 Task: For heading Use Italics Trebuchet MN with blue colour & bold.  font size for heading26,  'Change the font style of data to'Amatic SC and font size to 18,  Change the alignment of both headline & data to Align right In the sheet  CashBook
Action: Mouse moved to (328, 379)
Screenshot: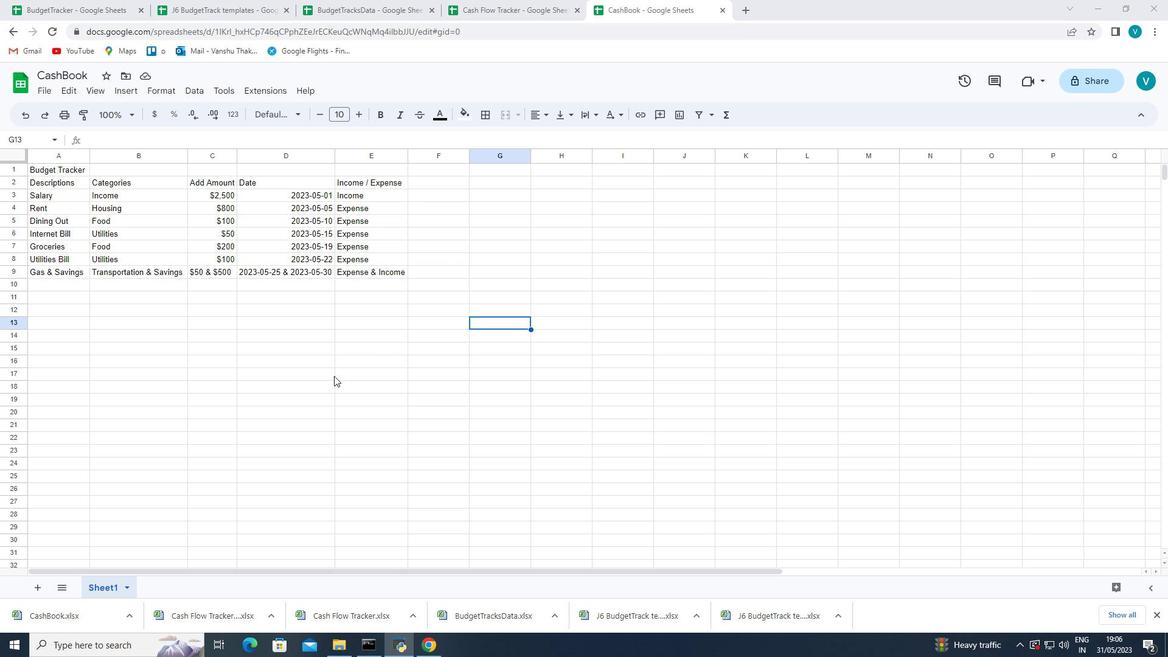 
Action: Mouse pressed left at (328, 379)
Screenshot: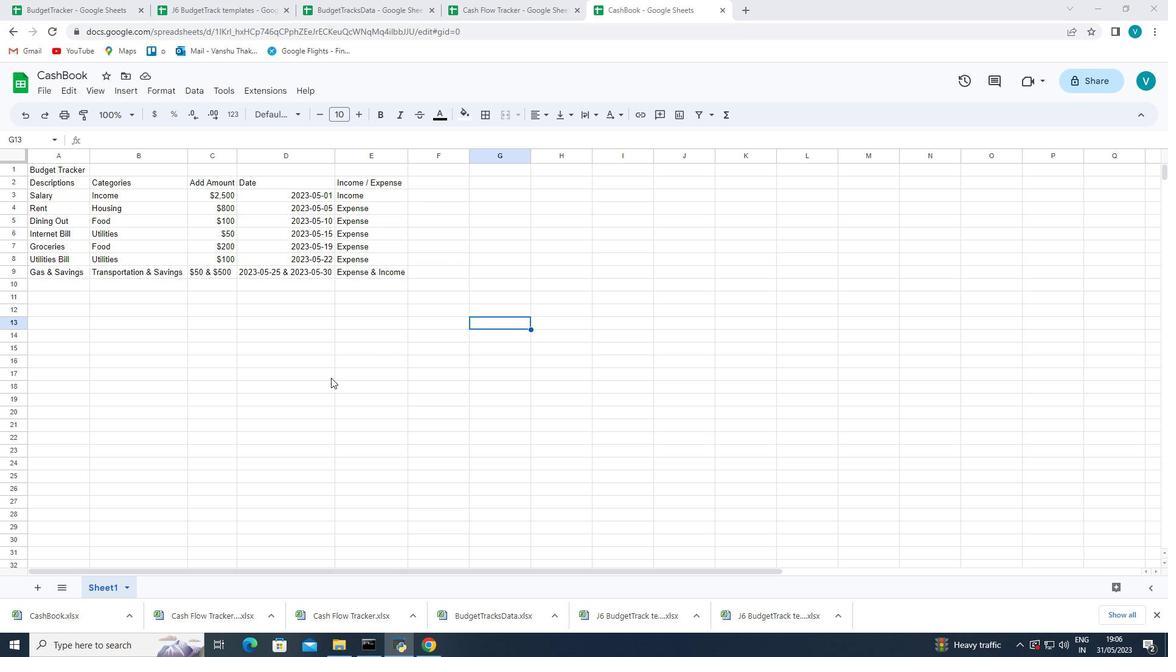 
Action: Mouse moved to (68, 169)
Screenshot: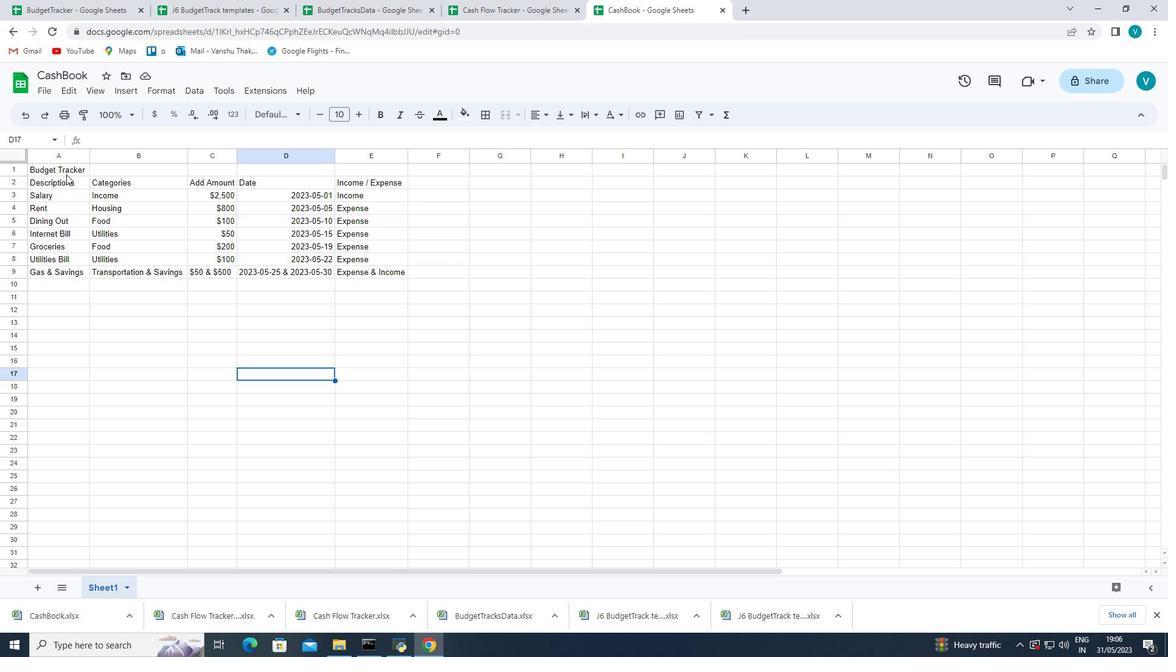 
Action: Mouse pressed left at (68, 169)
Screenshot: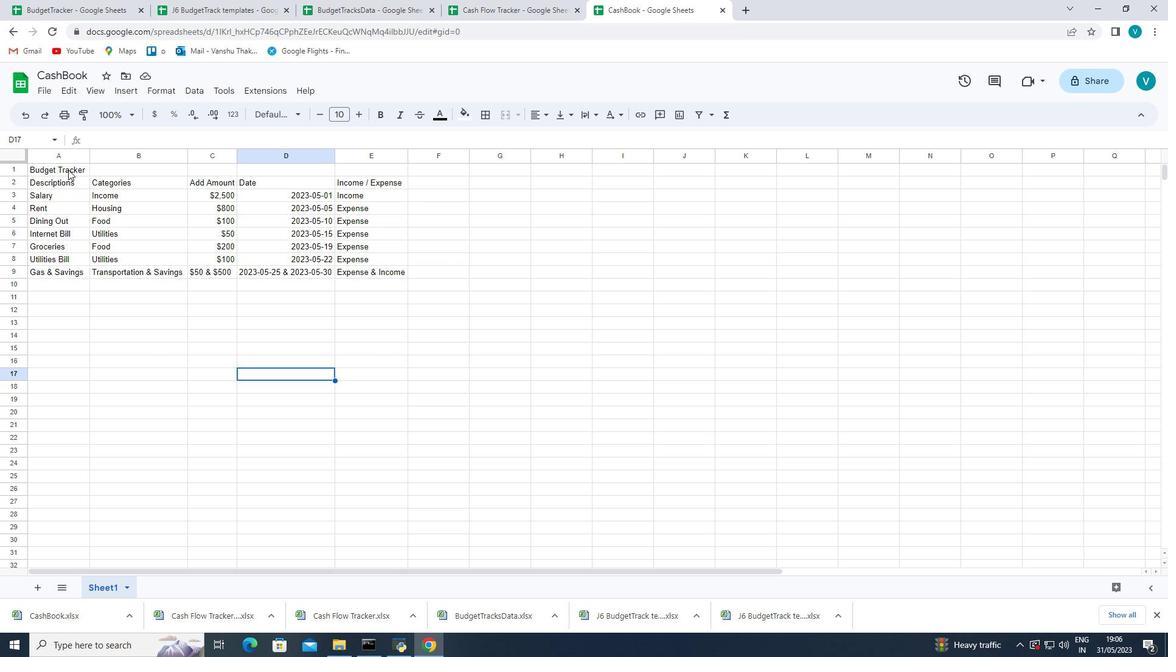 
Action: Mouse moved to (292, 116)
Screenshot: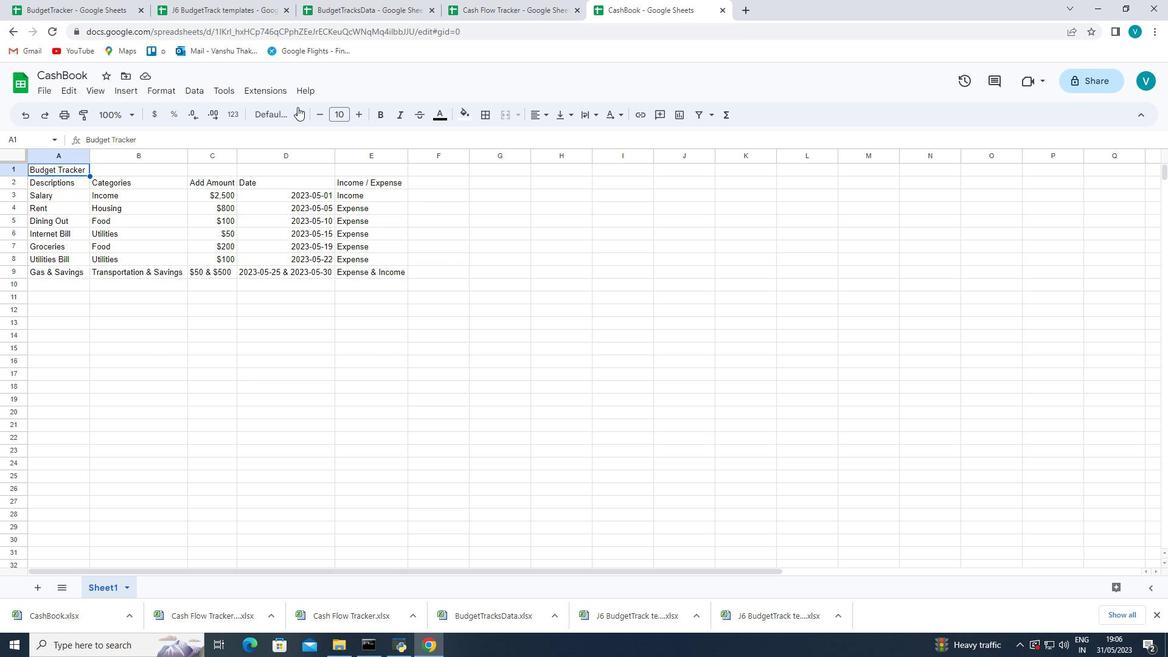 
Action: Mouse pressed left at (292, 116)
Screenshot: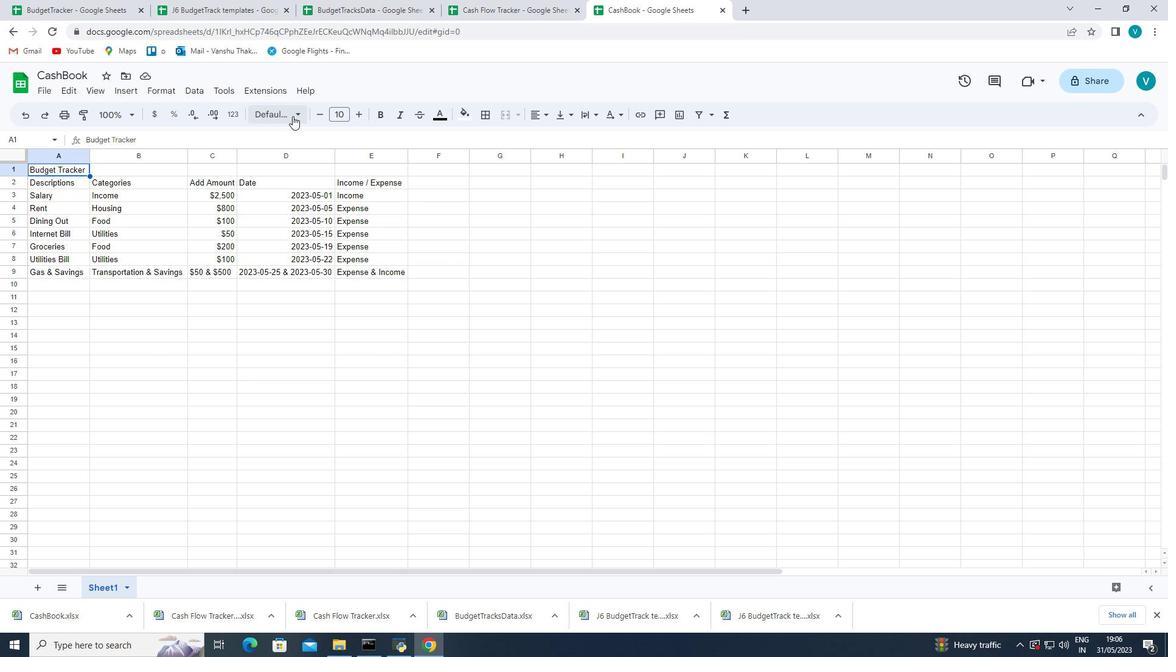 
Action: Mouse moved to (309, 420)
Screenshot: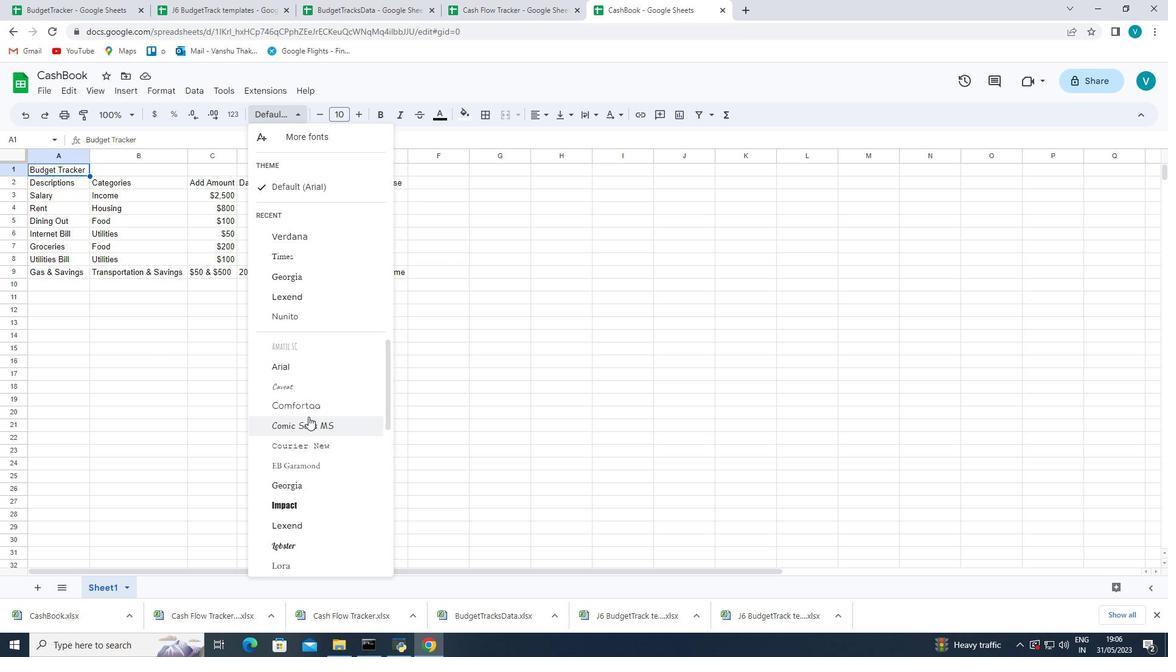 
Action: Mouse scrolled (309, 418) with delta (0, 0)
Screenshot: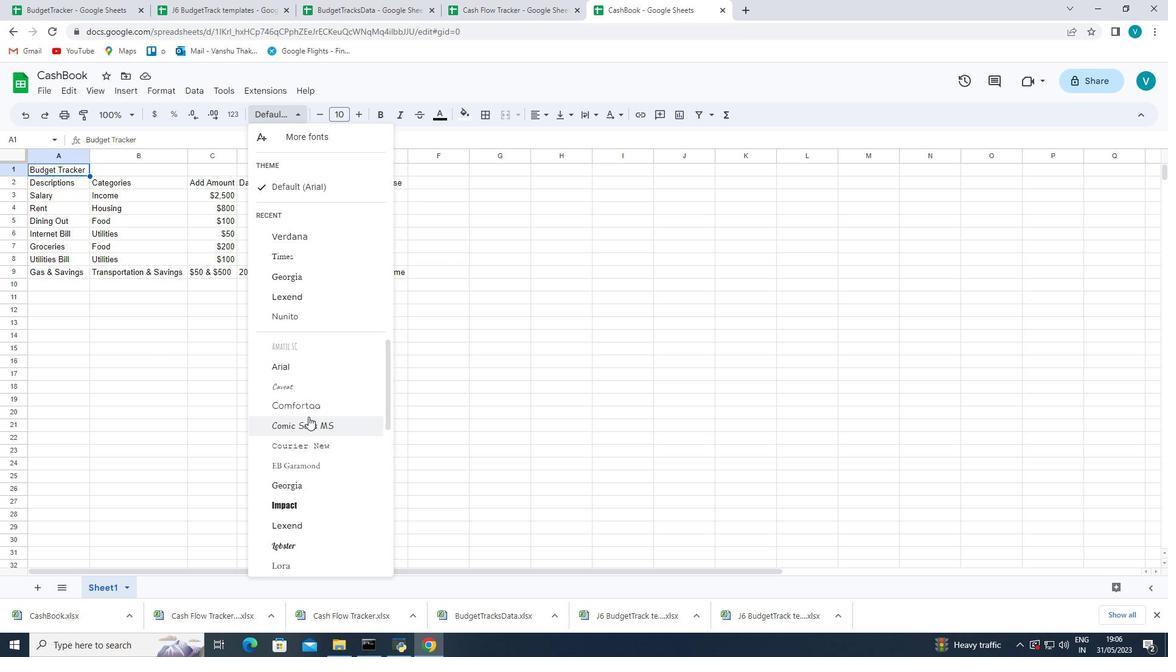 
Action: Mouse scrolled (309, 419) with delta (0, 0)
Screenshot: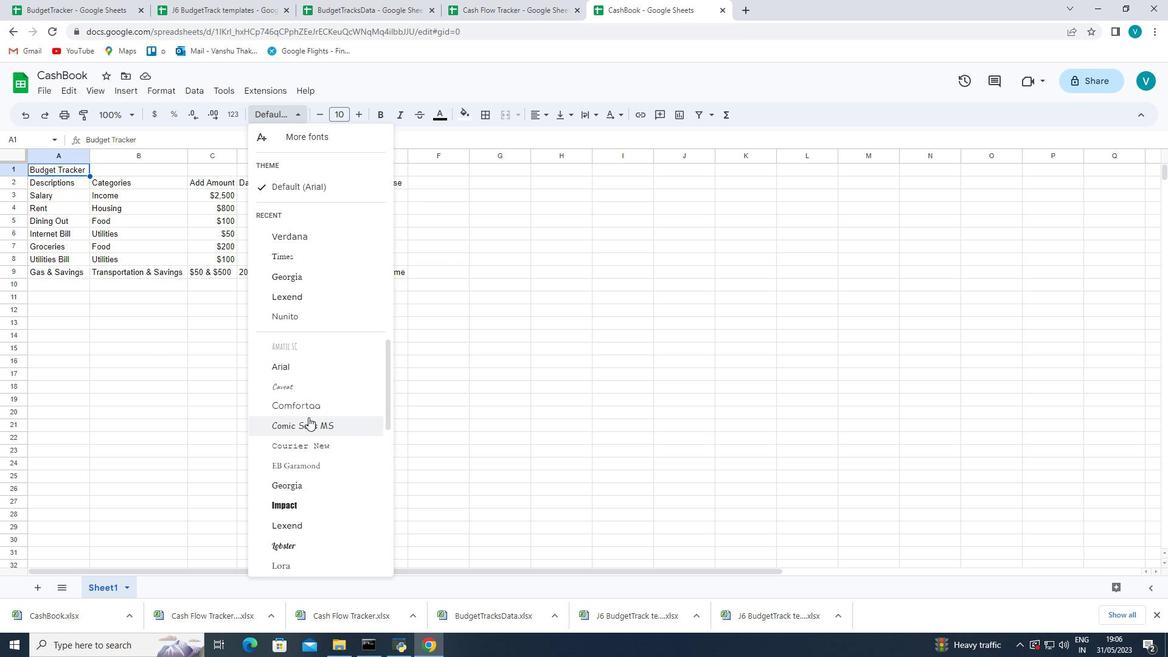 
Action: Mouse moved to (309, 421)
Screenshot: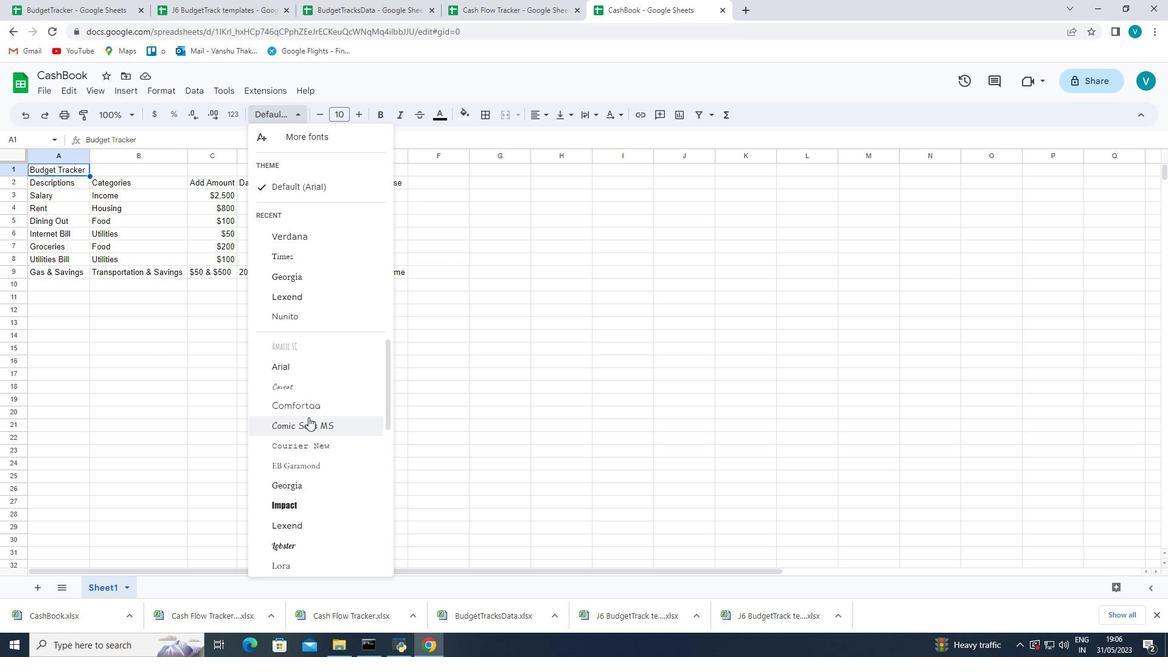 
Action: Mouse scrolled (309, 420) with delta (0, 0)
Screenshot: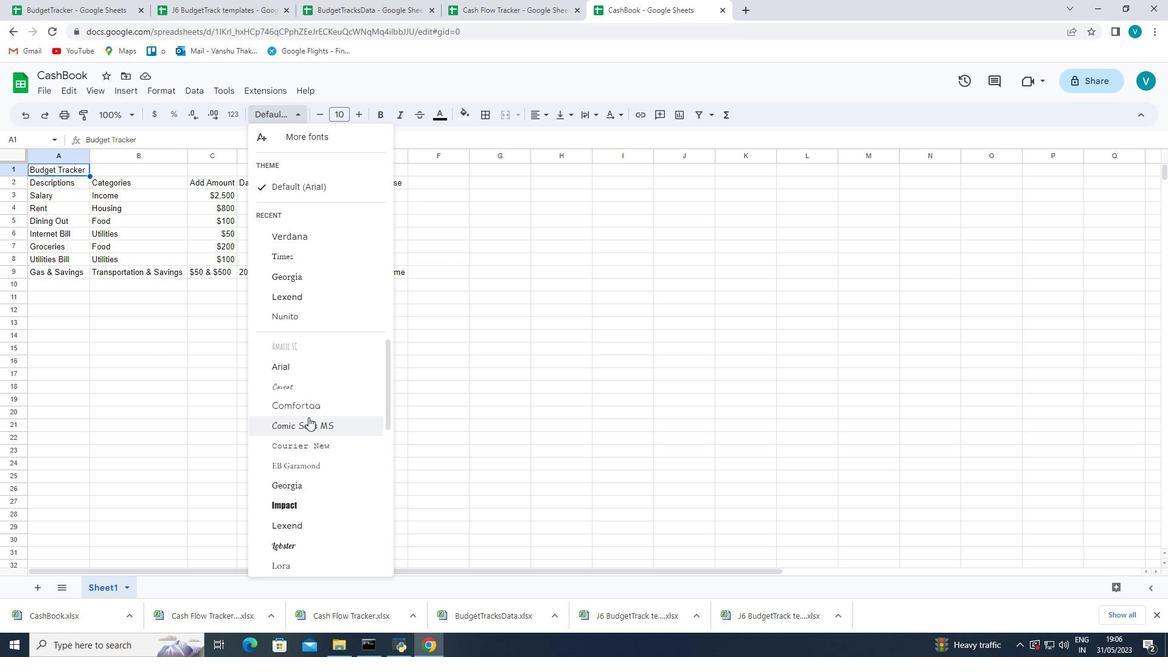 
Action: Mouse moved to (310, 424)
Screenshot: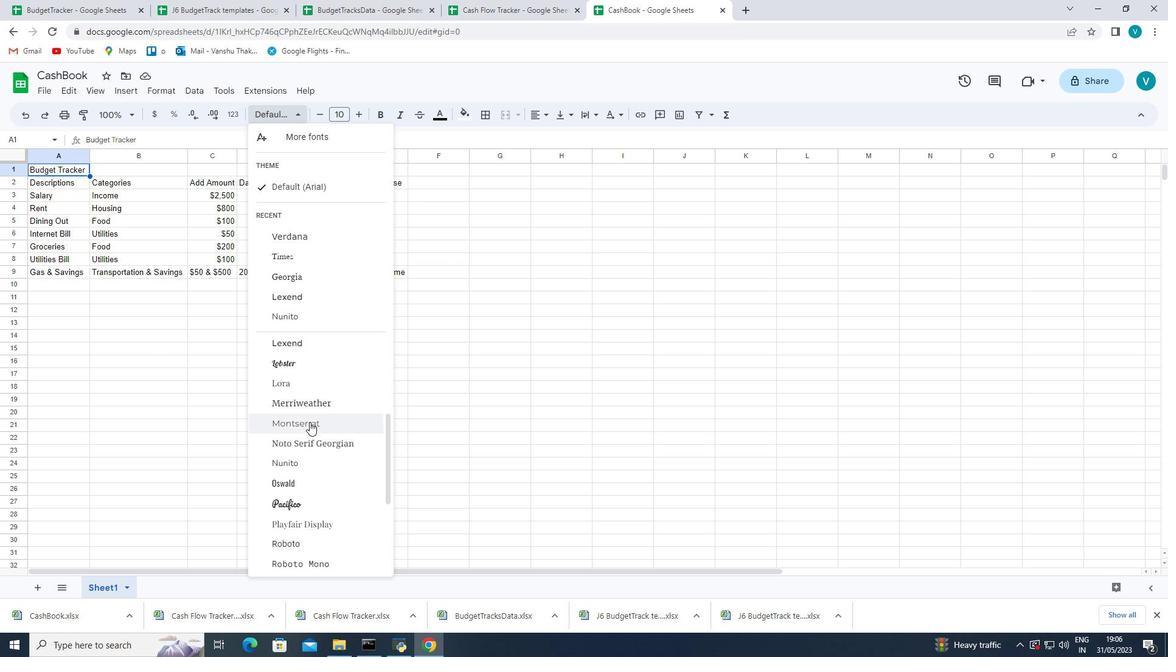 
Action: Mouse scrolled (310, 423) with delta (0, 0)
Screenshot: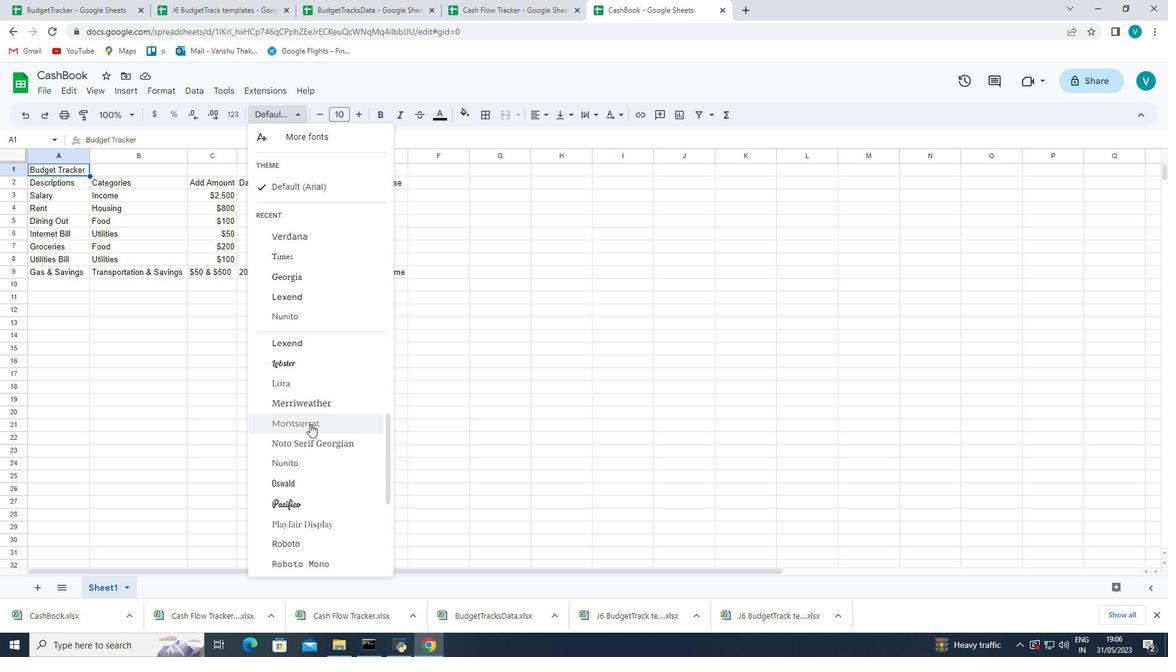 
Action: Mouse scrolled (310, 423) with delta (0, 0)
Screenshot: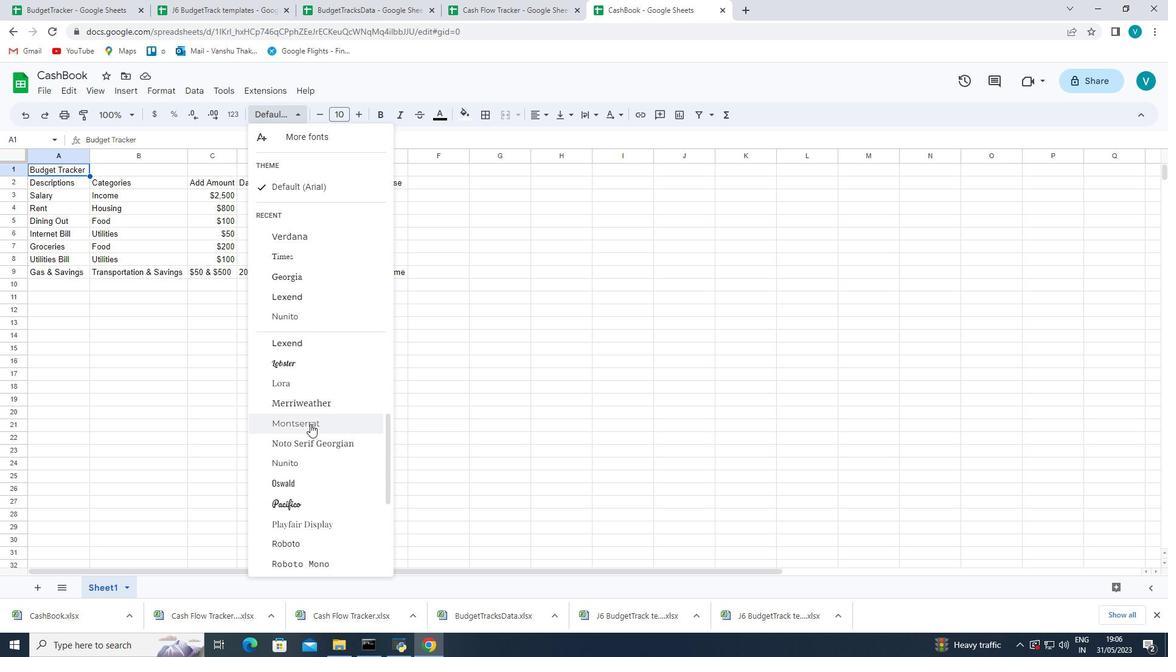 
Action: Mouse scrolled (310, 423) with delta (0, 0)
Screenshot: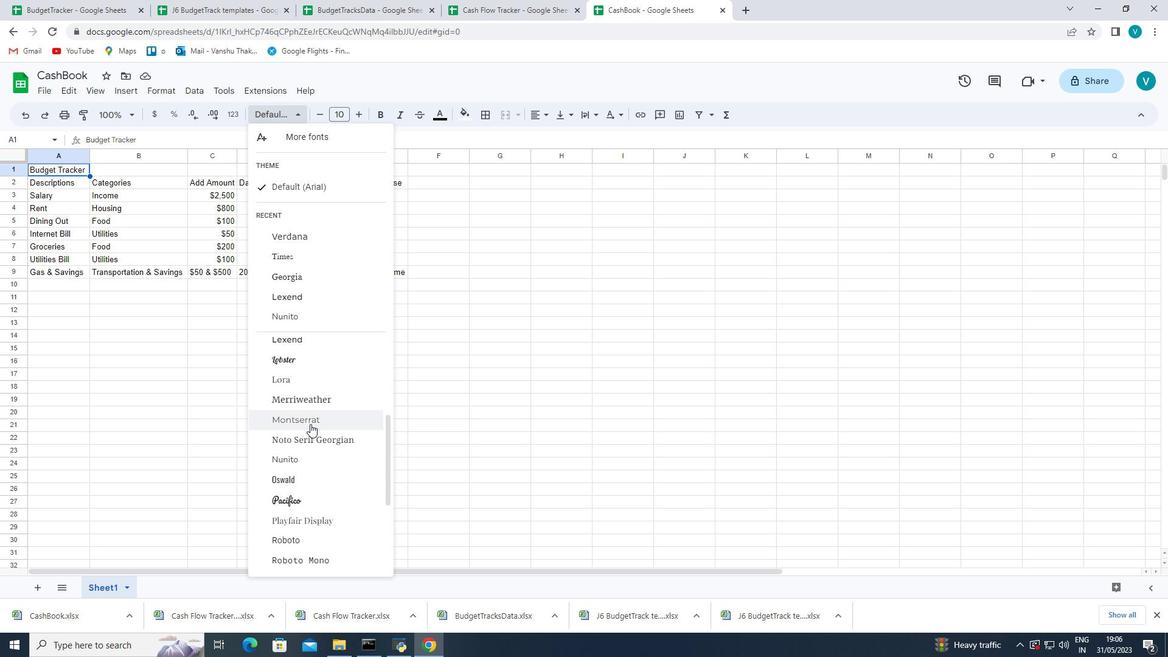 
Action: Mouse scrolled (310, 423) with delta (0, 0)
Screenshot: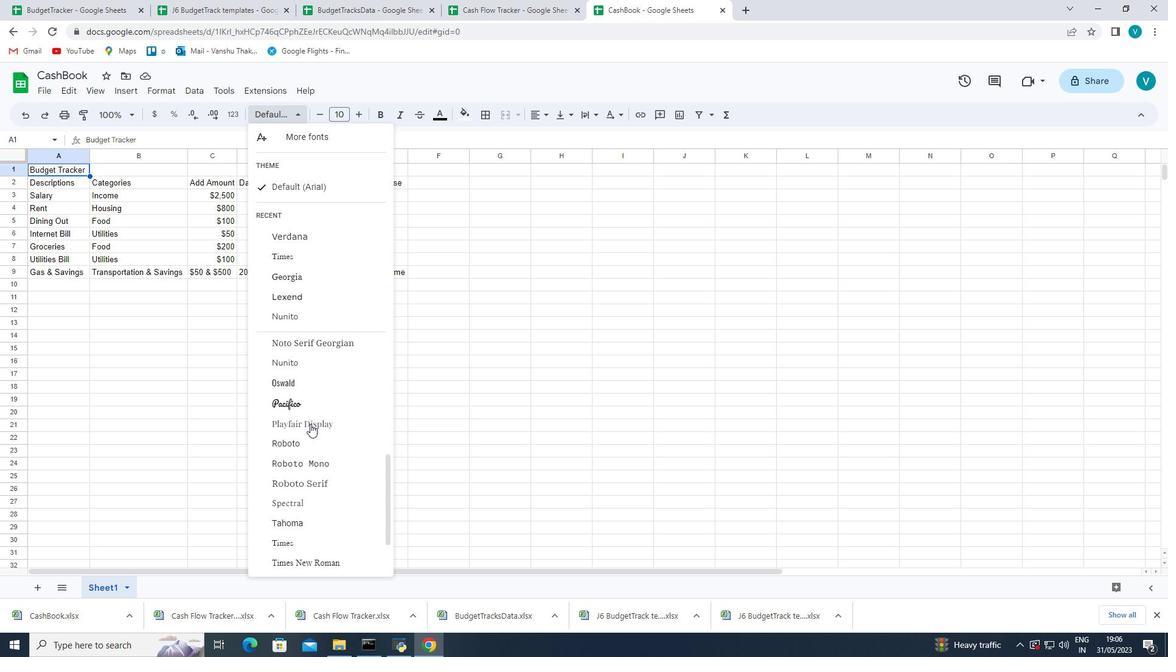 
Action: Mouse scrolled (310, 423) with delta (0, 0)
Screenshot: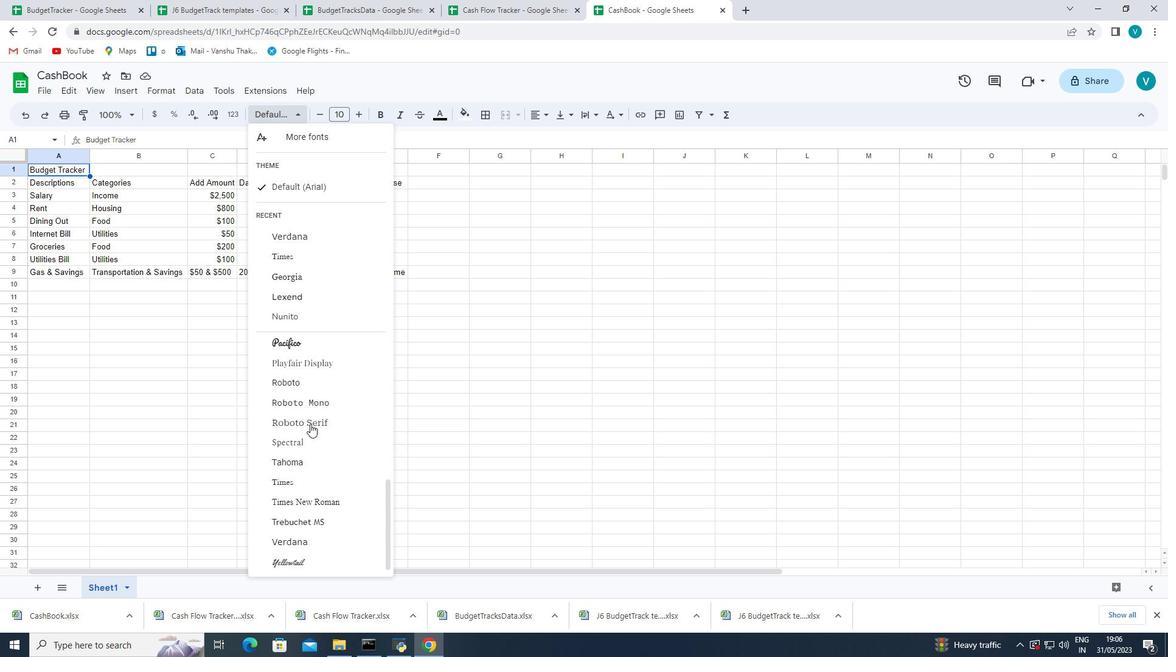 
Action: Mouse scrolled (310, 423) with delta (0, 0)
Screenshot: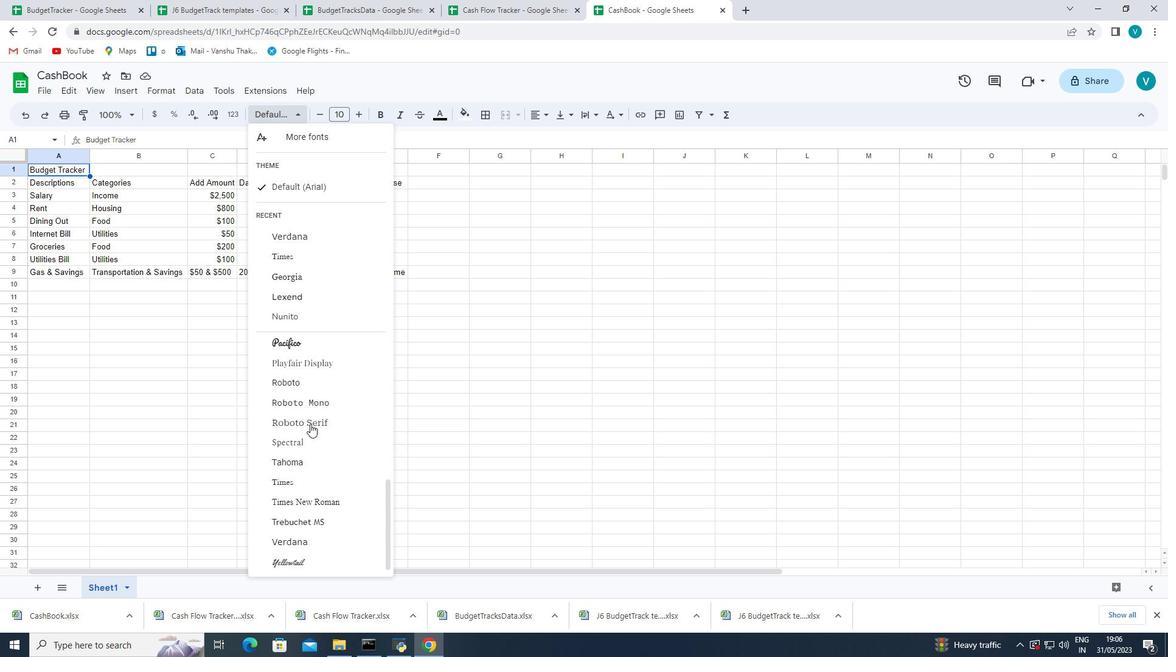 
Action: Mouse scrolled (310, 423) with delta (0, 0)
Screenshot: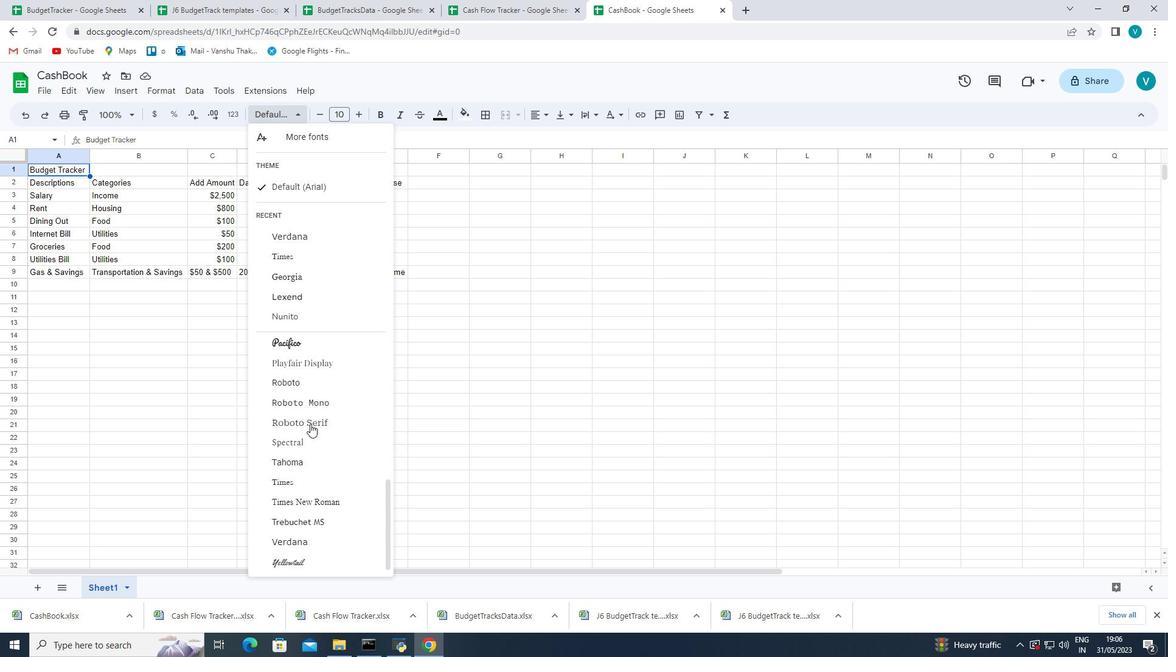 
Action: Mouse scrolled (310, 423) with delta (0, 0)
Screenshot: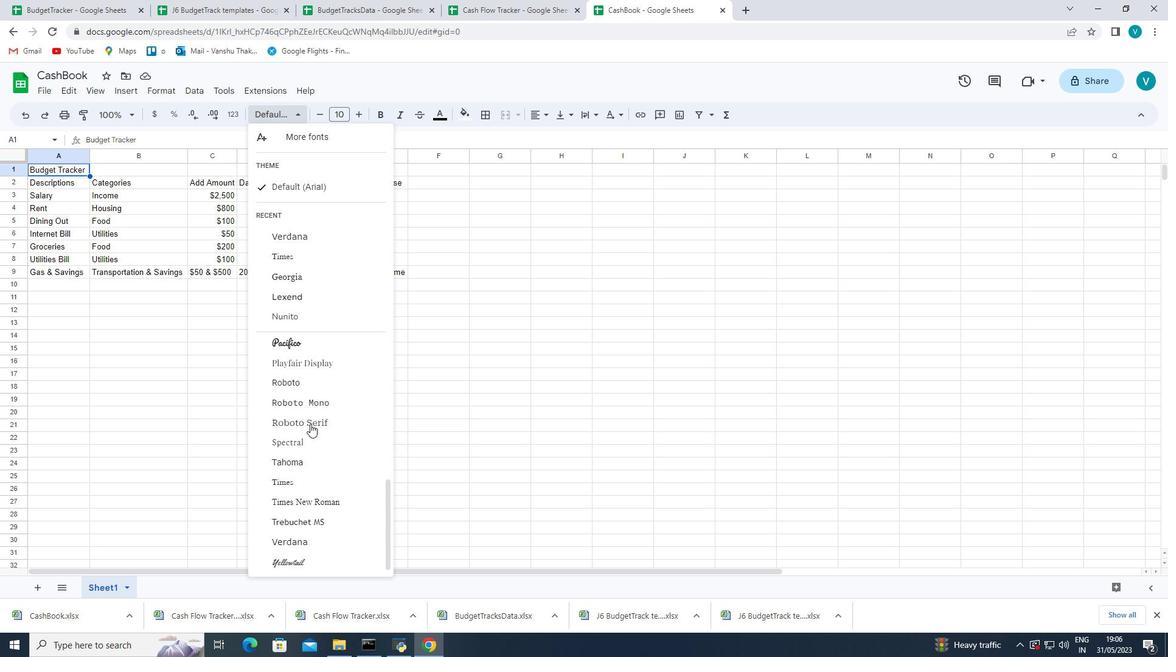 
Action: Mouse moved to (326, 522)
Screenshot: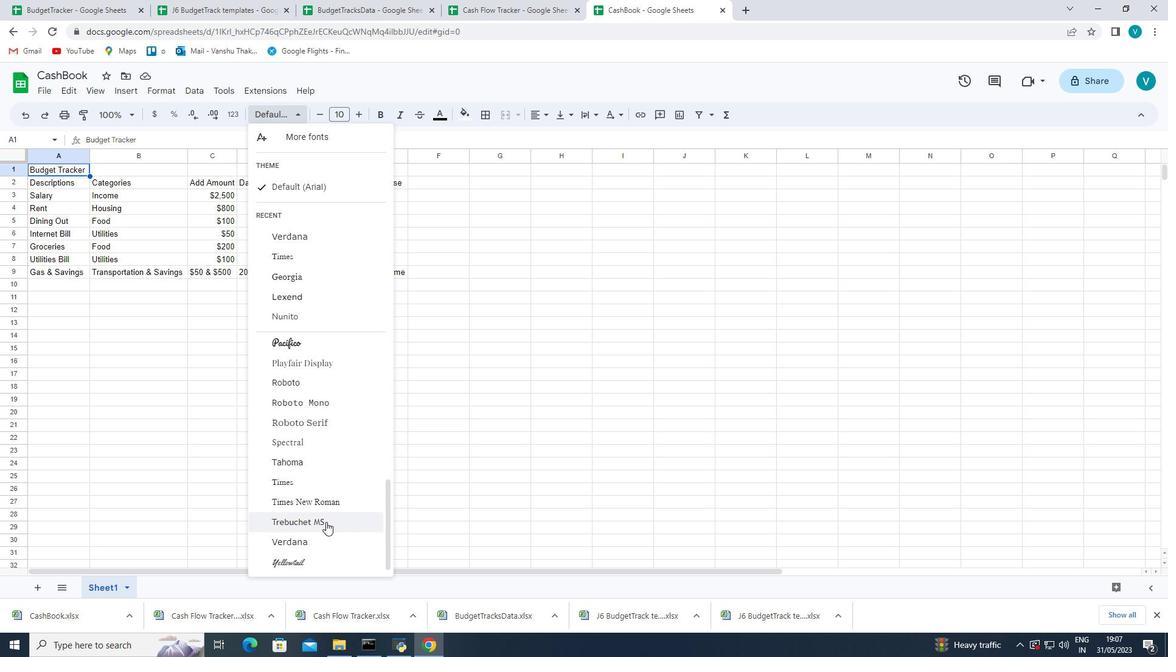 
Action: Mouse pressed left at (326, 522)
Screenshot: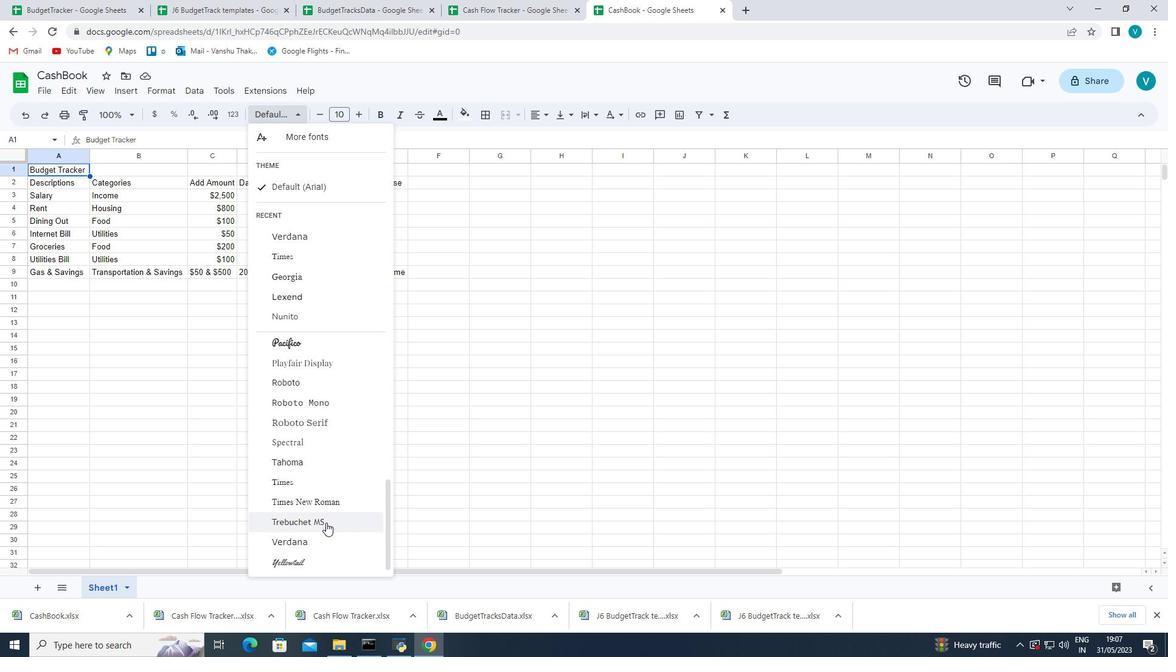 
Action: Mouse moved to (442, 122)
Screenshot: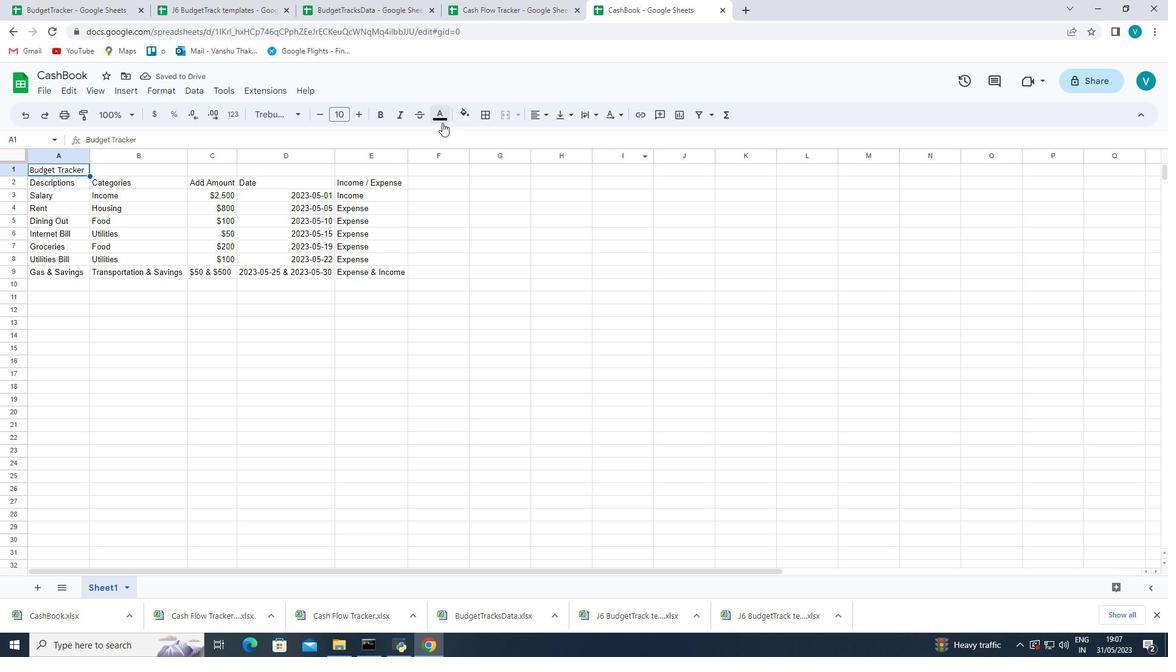 
Action: Mouse pressed left at (442, 122)
Screenshot: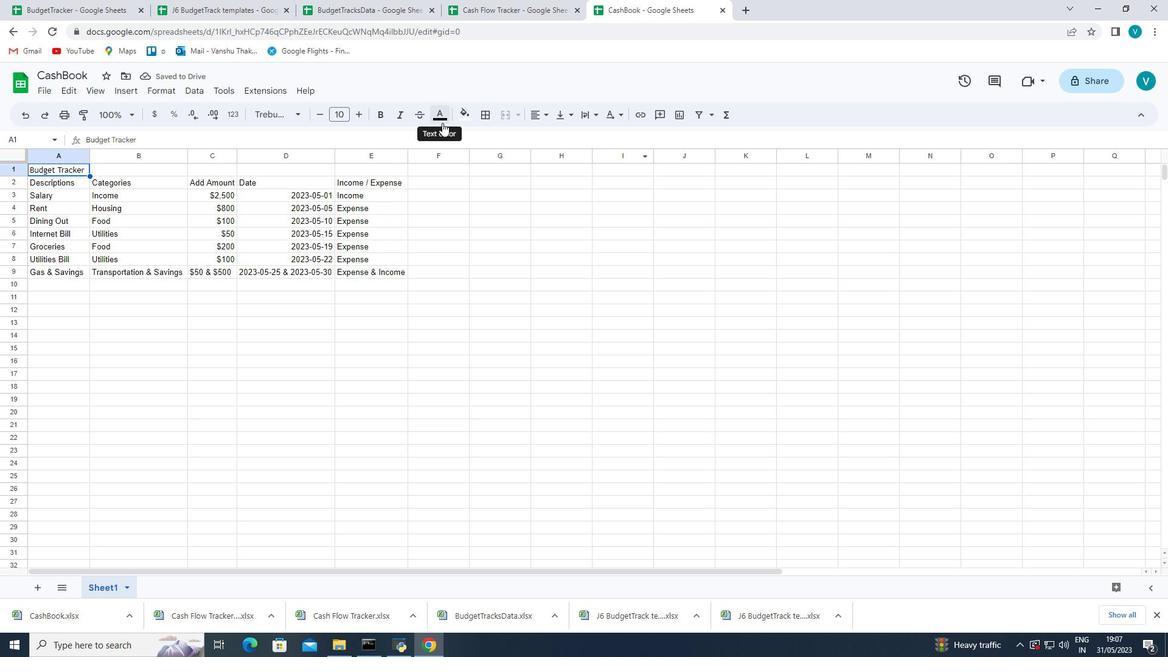 
Action: Mouse moved to (536, 166)
Screenshot: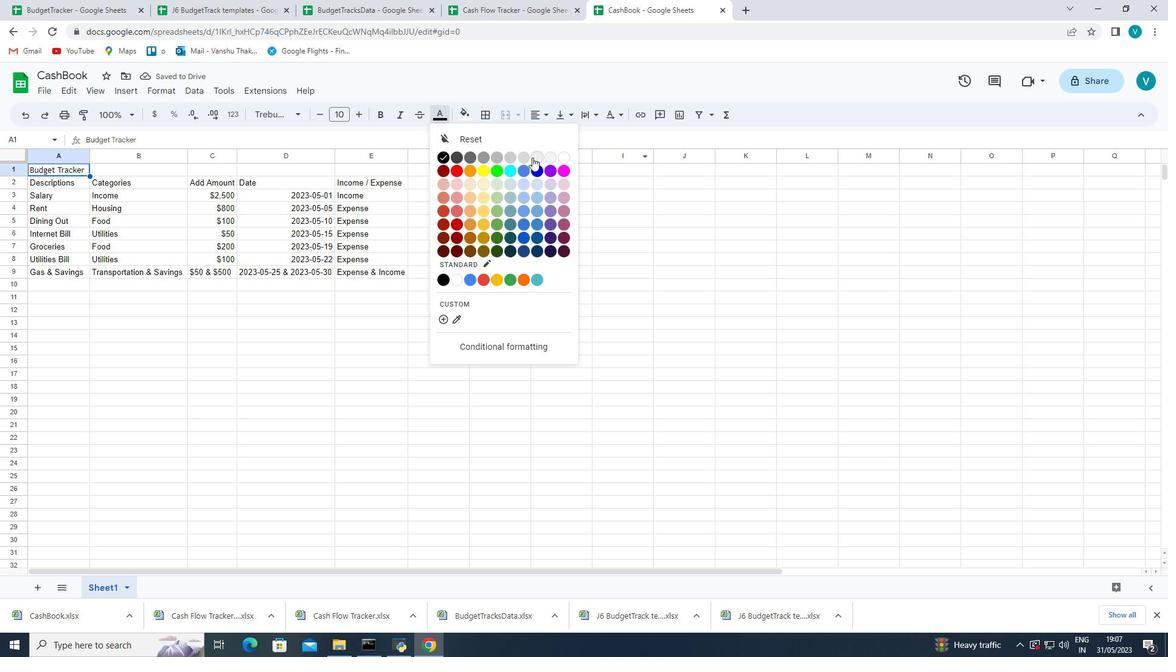 
Action: Mouse pressed left at (536, 166)
Screenshot: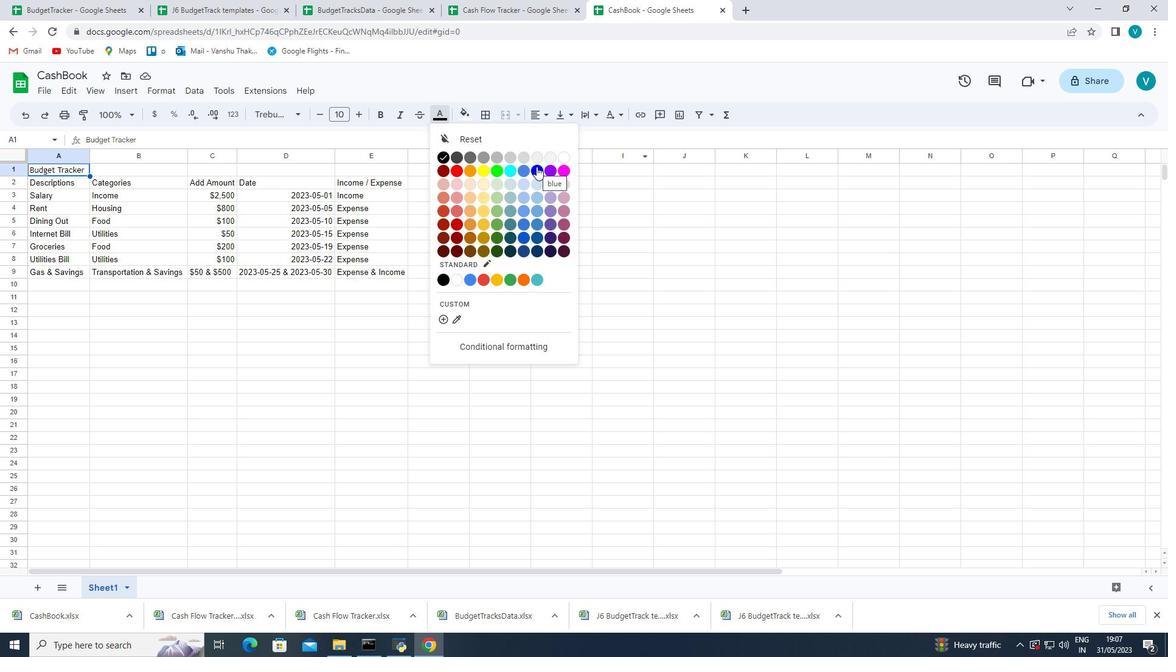 
Action: Mouse moved to (384, 112)
Screenshot: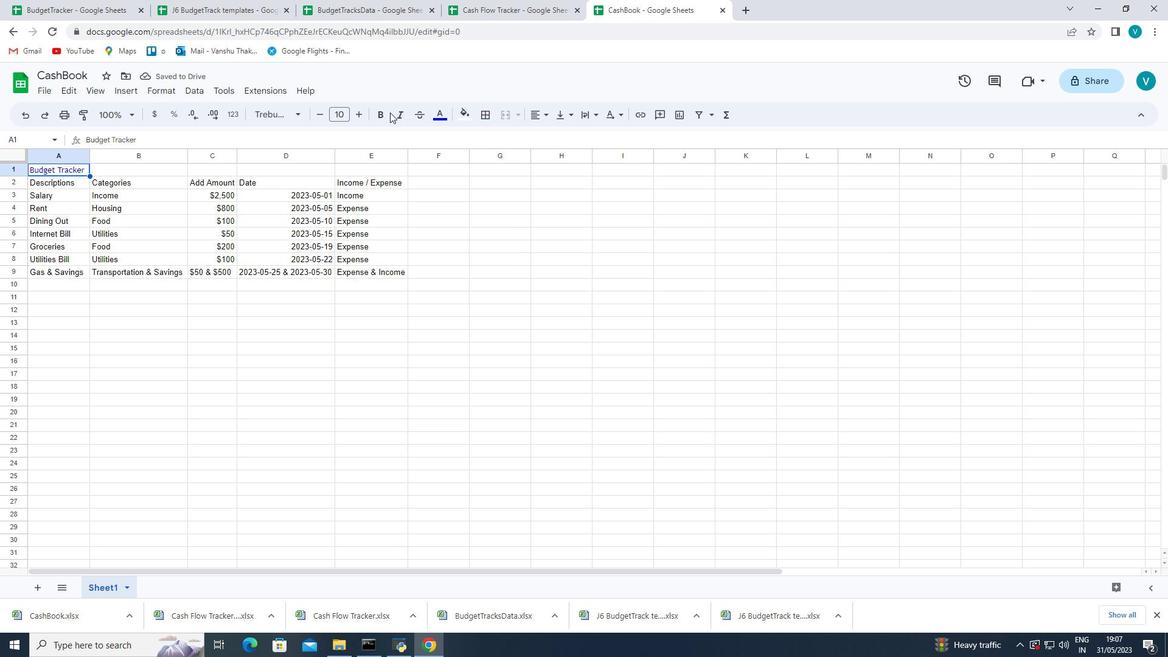 
Action: Mouse pressed left at (384, 112)
Screenshot: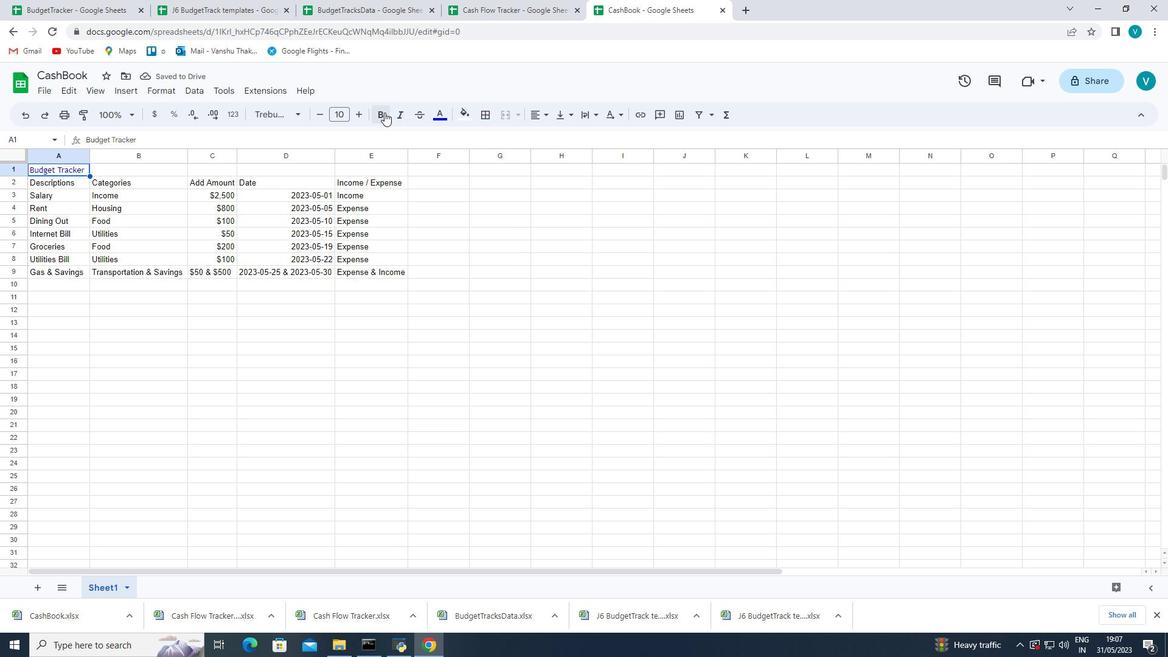 
Action: Mouse moved to (361, 115)
Screenshot: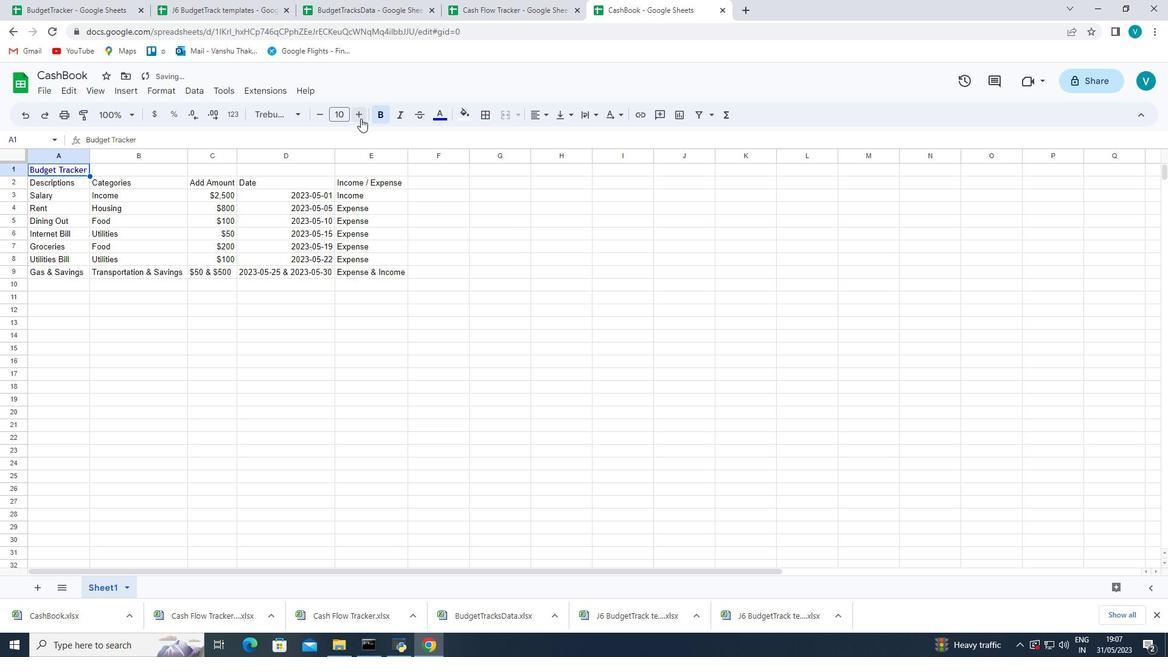 
Action: Mouse pressed left at (361, 115)
Screenshot: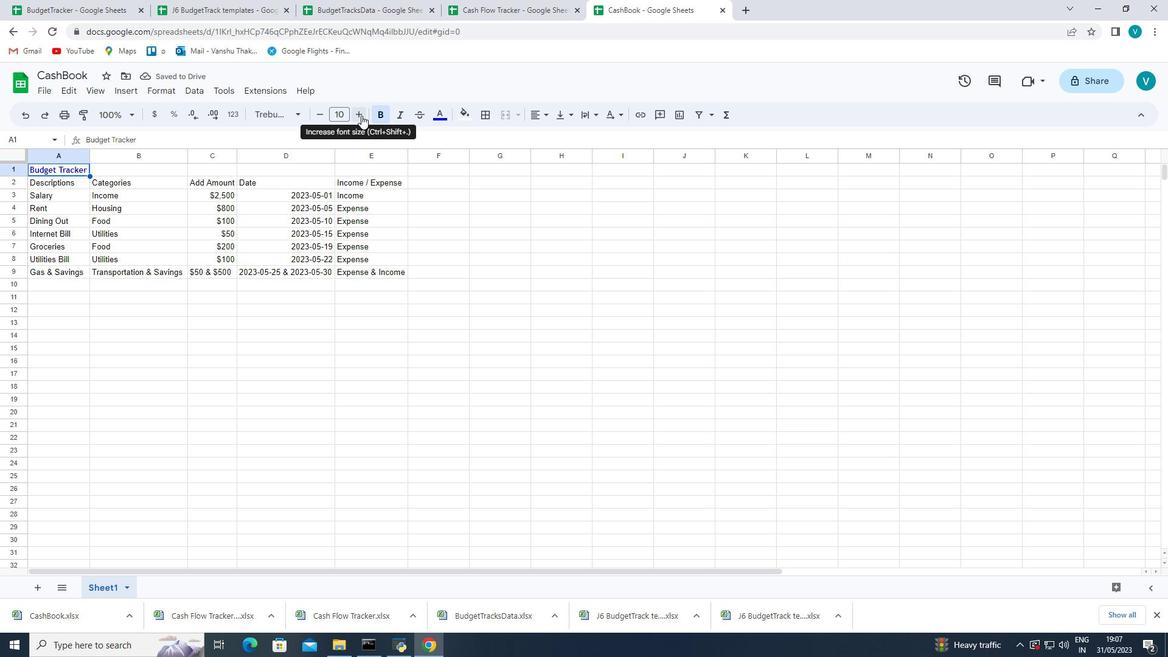 
Action: Mouse pressed left at (361, 115)
Screenshot: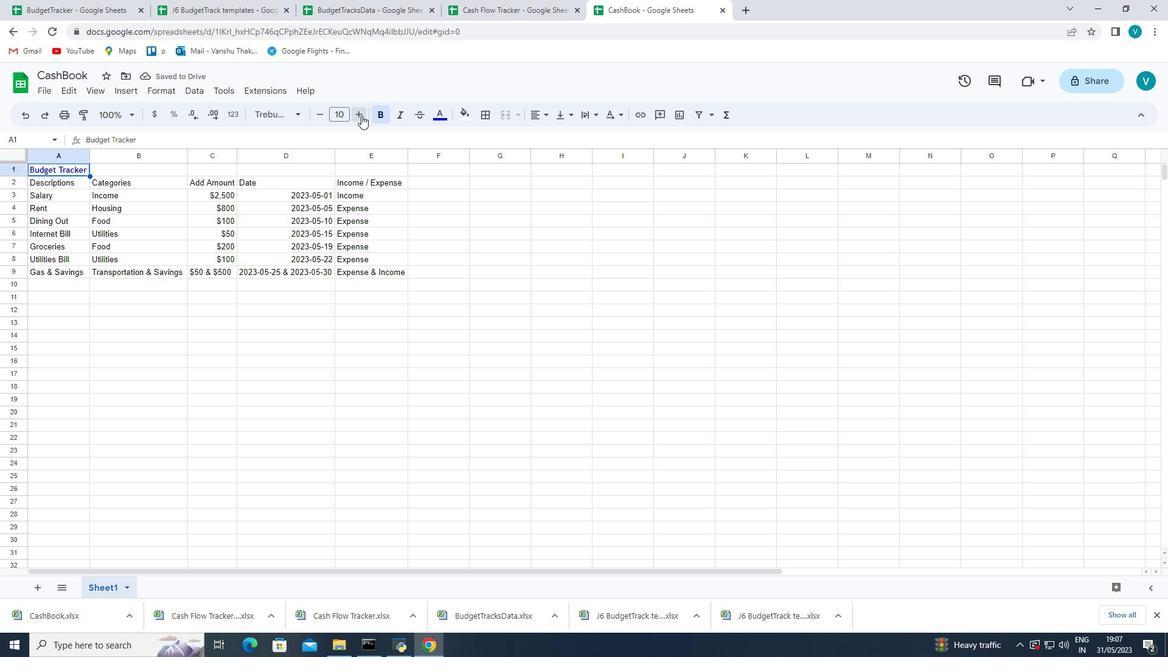 
Action: Mouse pressed left at (361, 115)
Screenshot: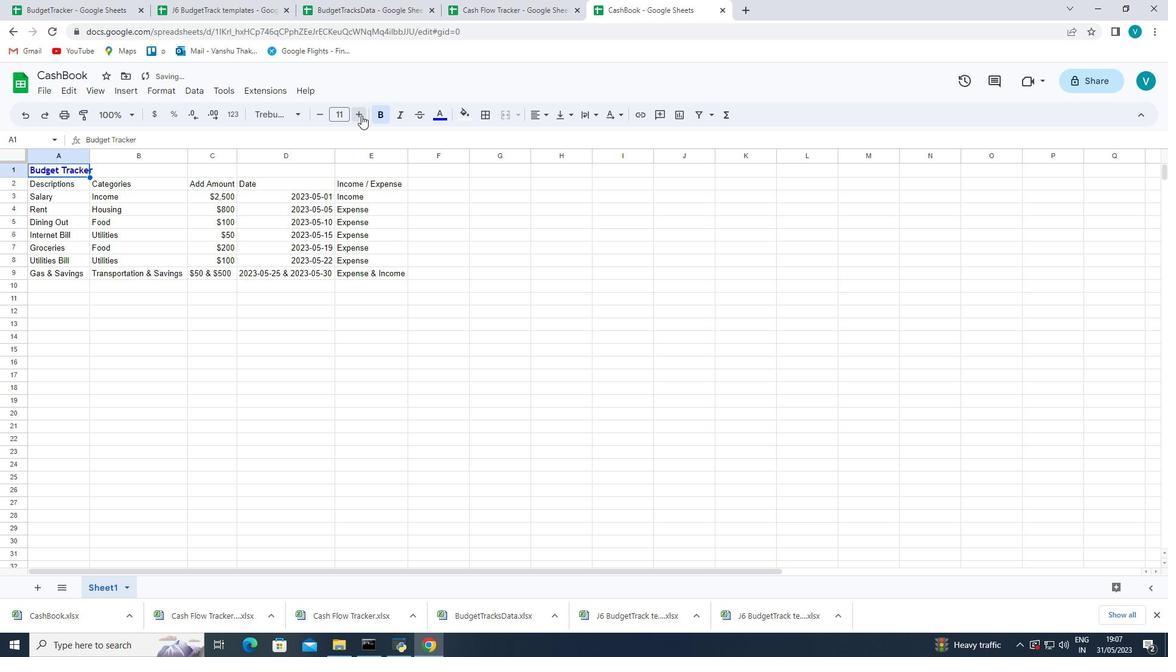 
Action: Mouse pressed left at (361, 115)
Screenshot: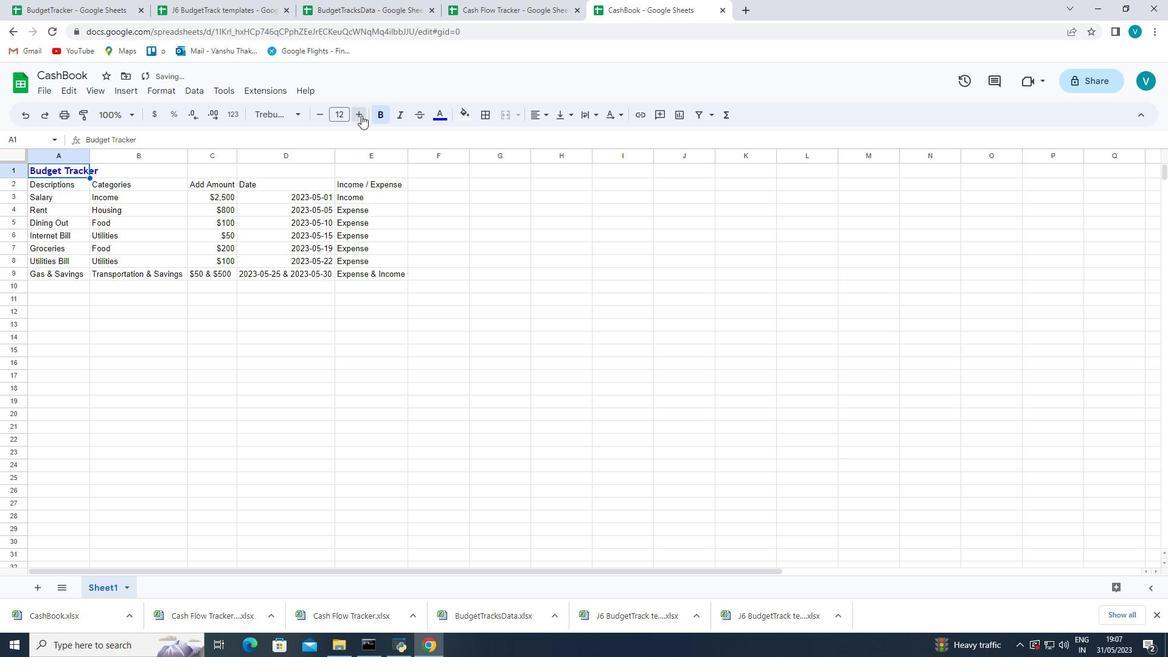 
Action: Mouse pressed left at (361, 115)
Screenshot: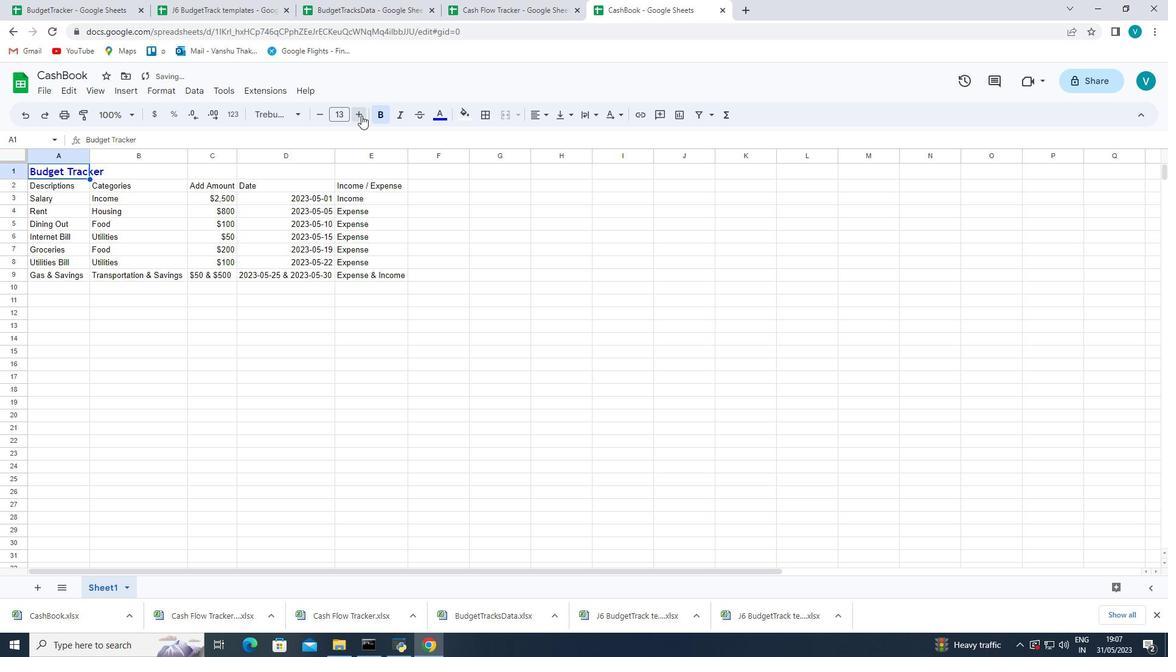 
Action: Mouse pressed left at (361, 115)
Screenshot: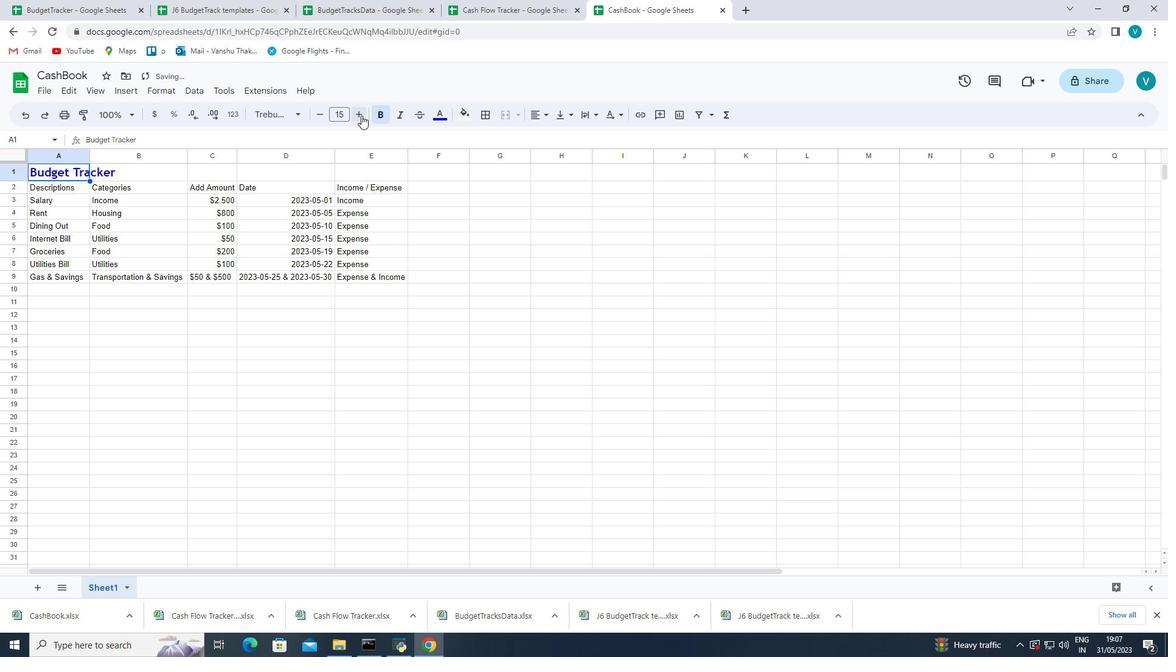 
Action: Mouse pressed left at (361, 115)
Screenshot: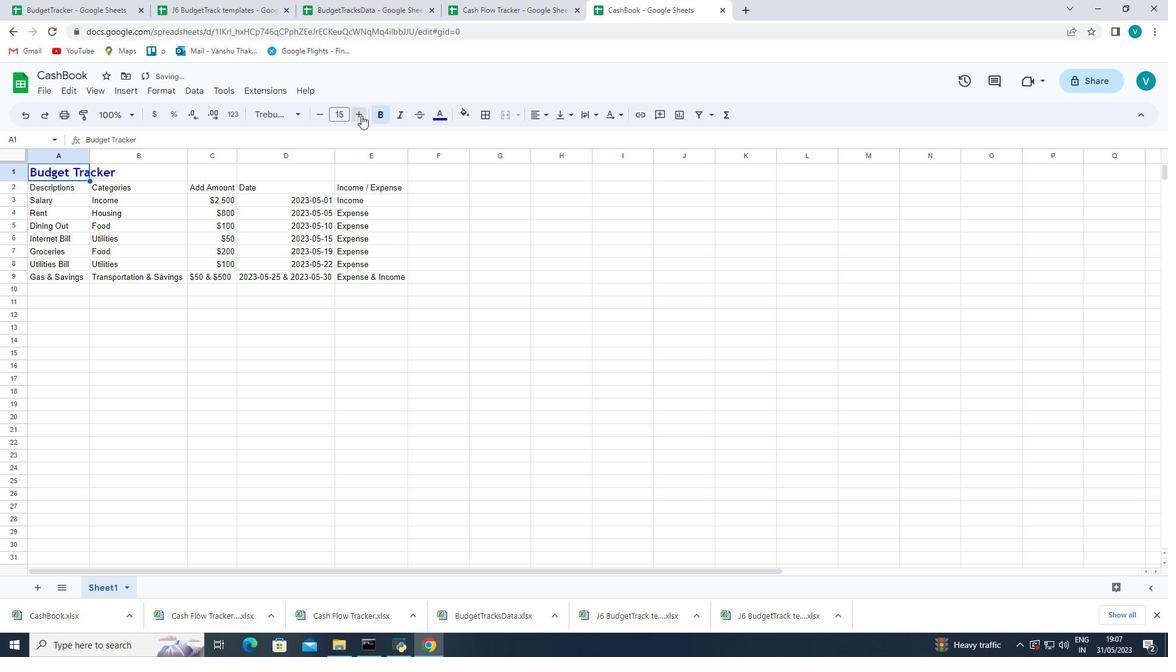 
Action: Mouse pressed left at (361, 115)
Screenshot: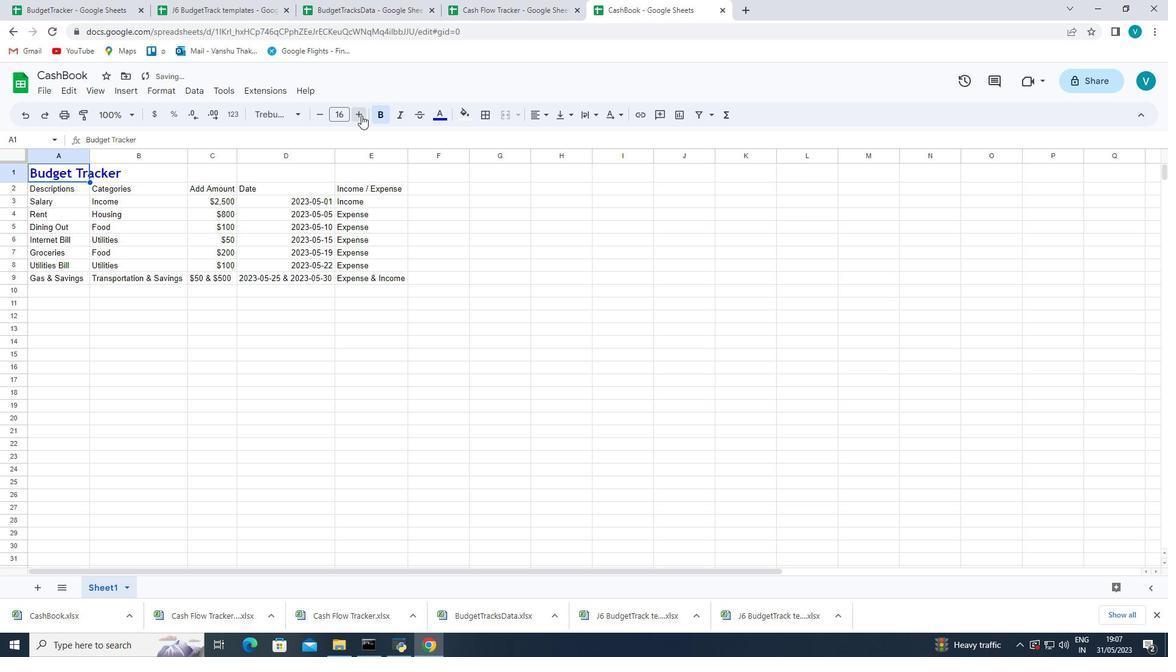 
Action: Mouse pressed left at (361, 115)
Screenshot: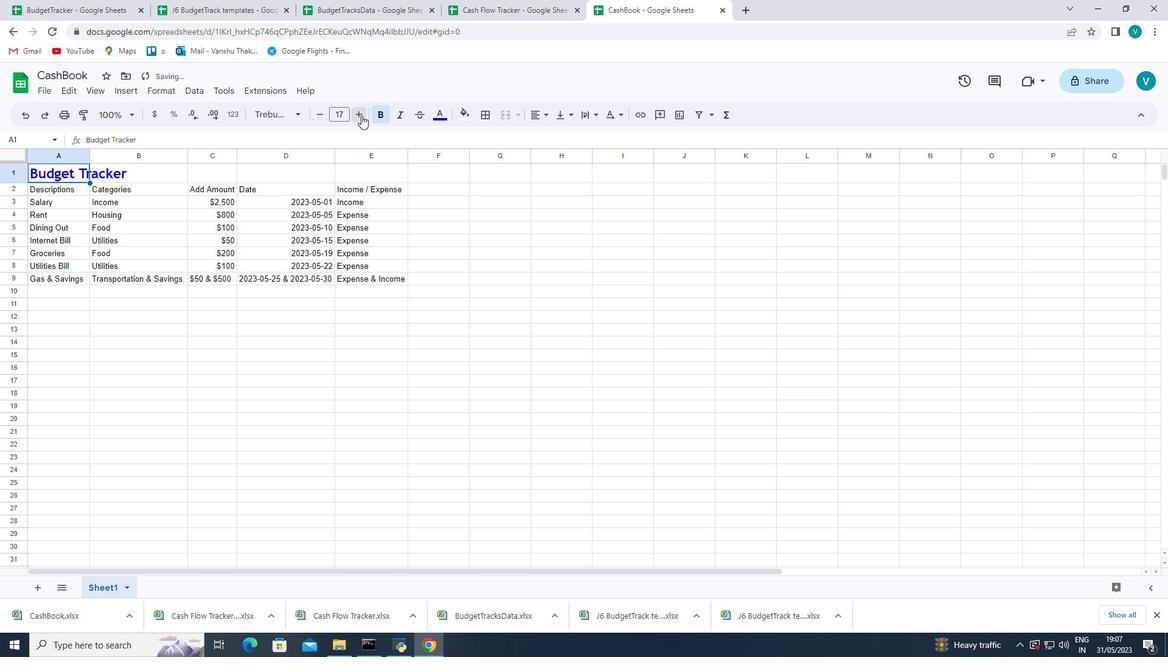 
Action: Mouse pressed left at (361, 115)
Screenshot: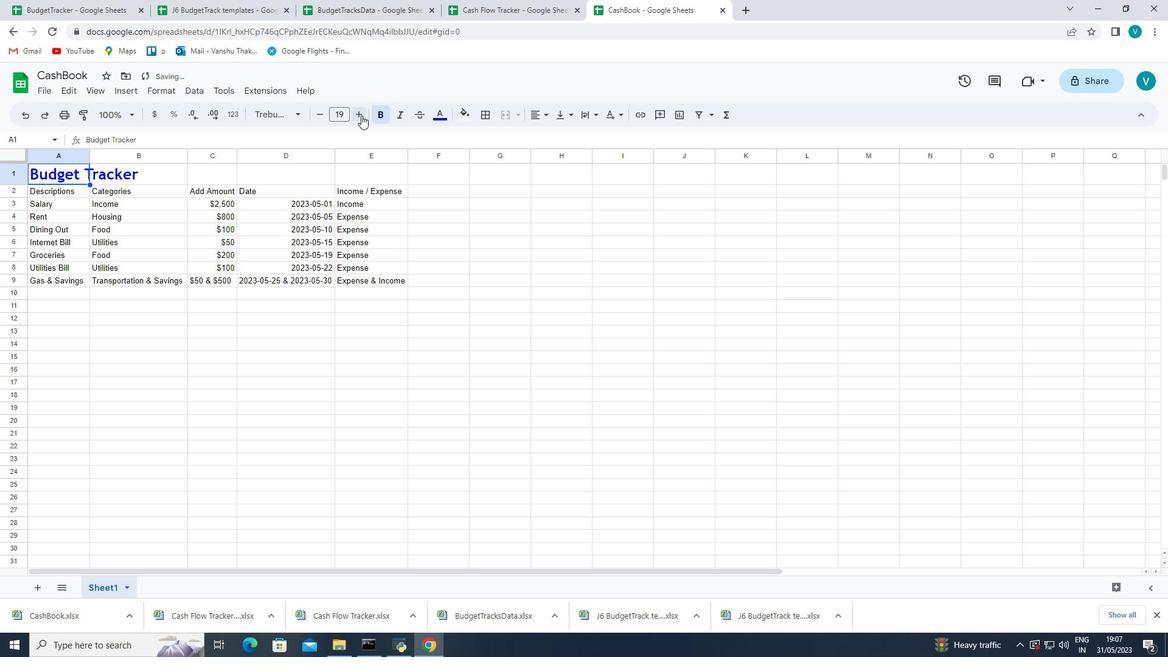 
Action: Mouse pressed left at (361, 115)
Screenshot: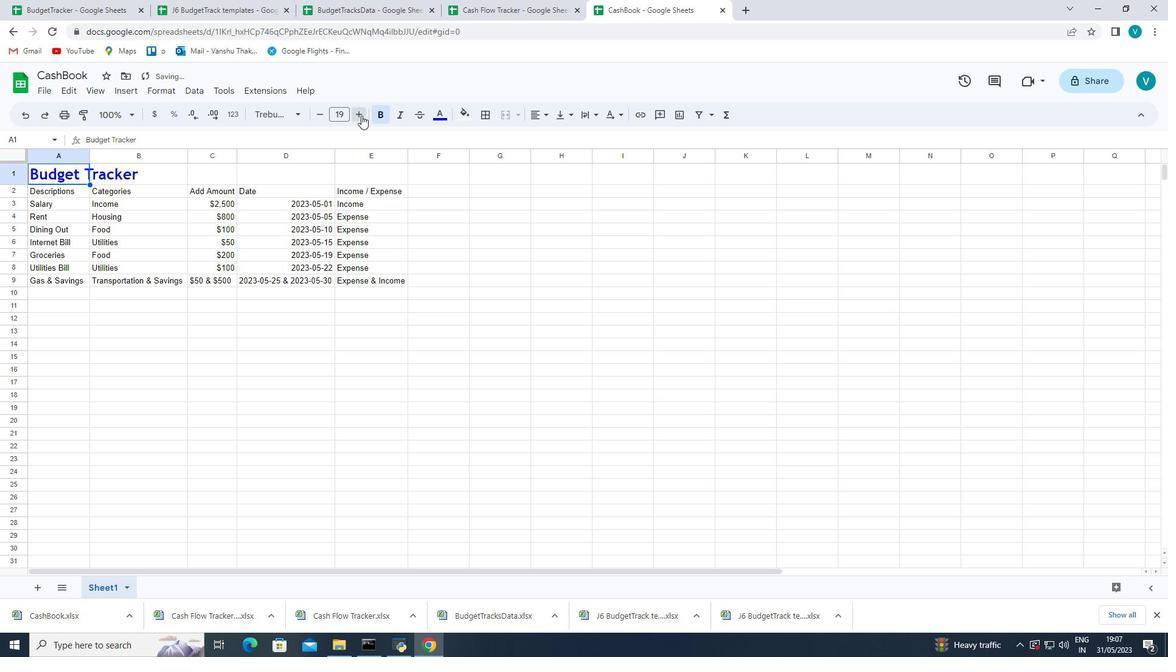 
Action: Mouse pressed left at (361, 115)
Screenshot: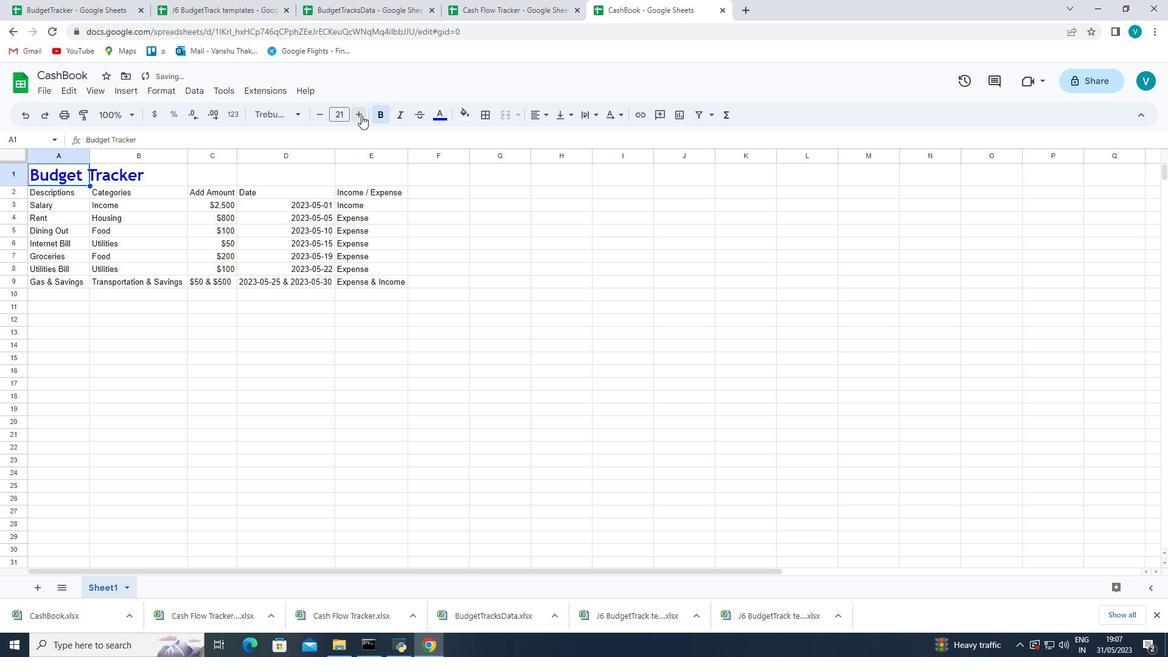 
Action: Mouse pressed left at (361, 115)
Screenshot: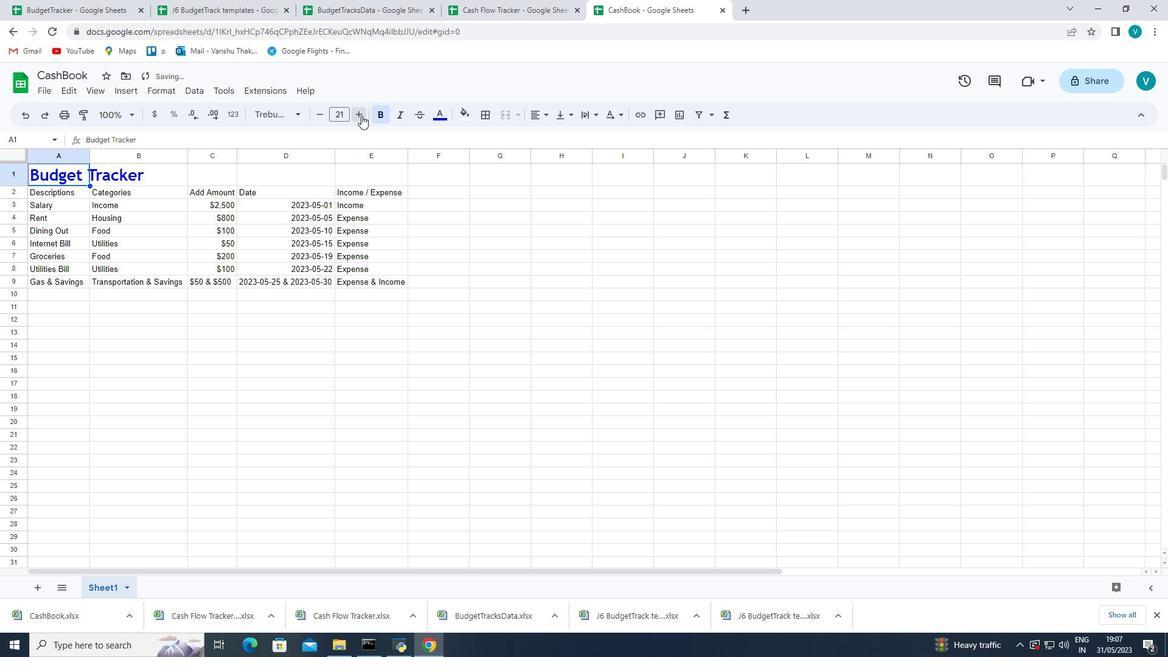 
Action: Mouse pressed left at (361, 115)
Screenshot: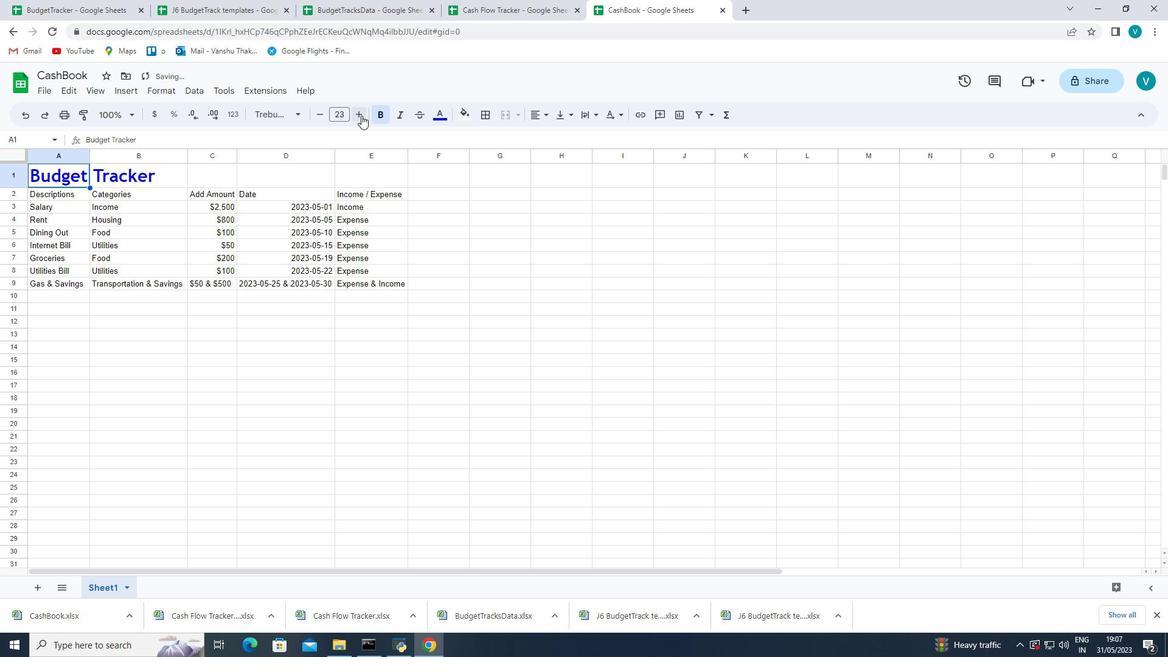 
Action: Mouse pressed left at (361, 115)
Screenshot: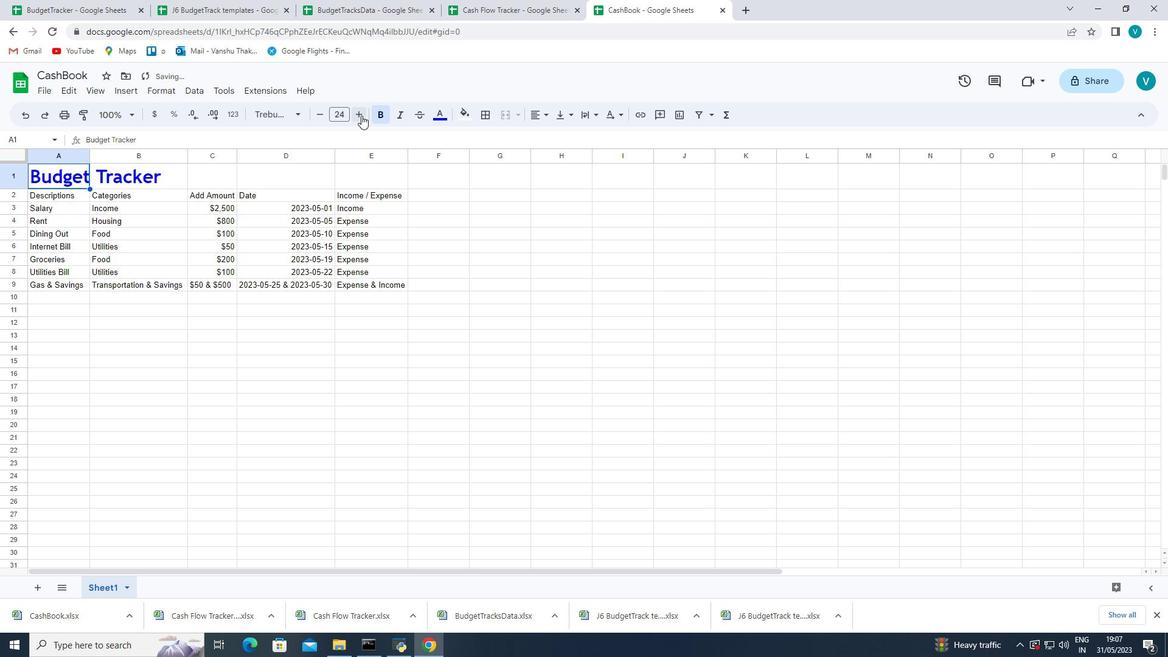 
Action: Mouse pressed left at (361, 115)
Screenshot: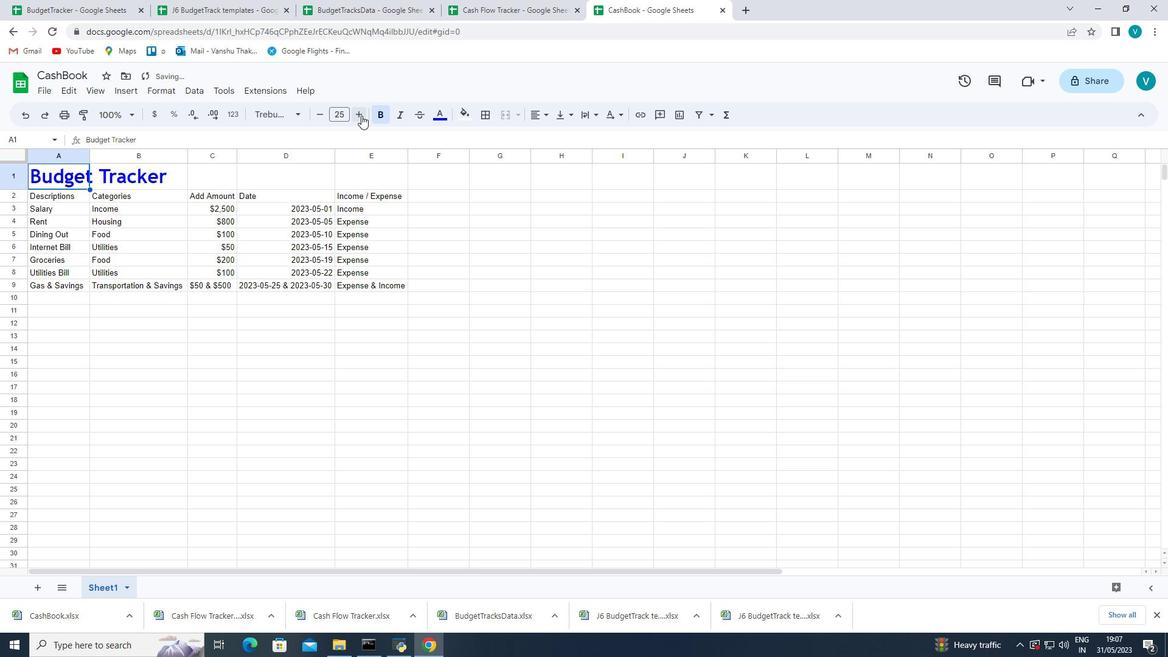 
Action: Mouse moved to (529, 217)
Screenshot: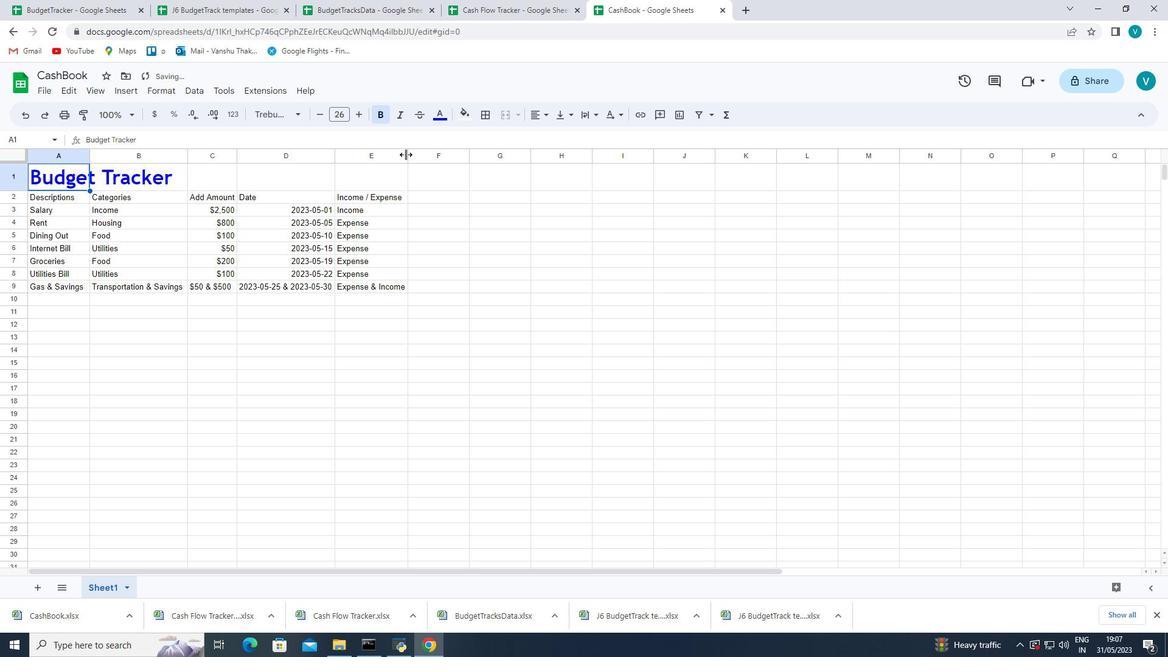
Action: Mouse pressed left at (529, 217)
Screenshot: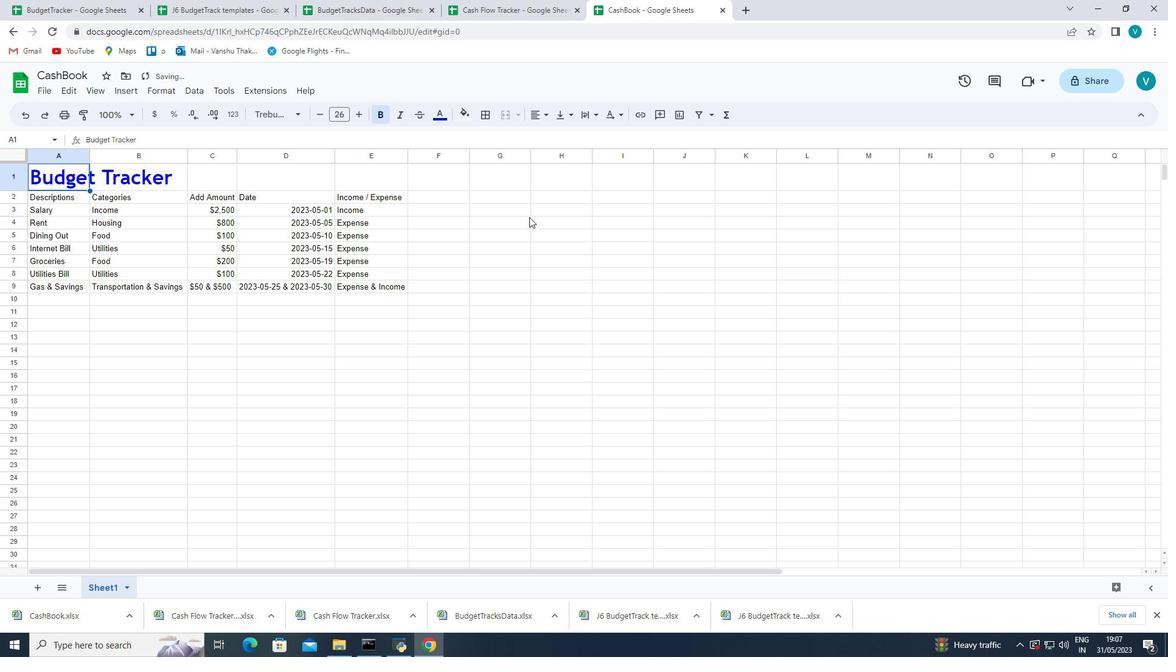
Action: Mouse moved to (42, 195)
Screenshot: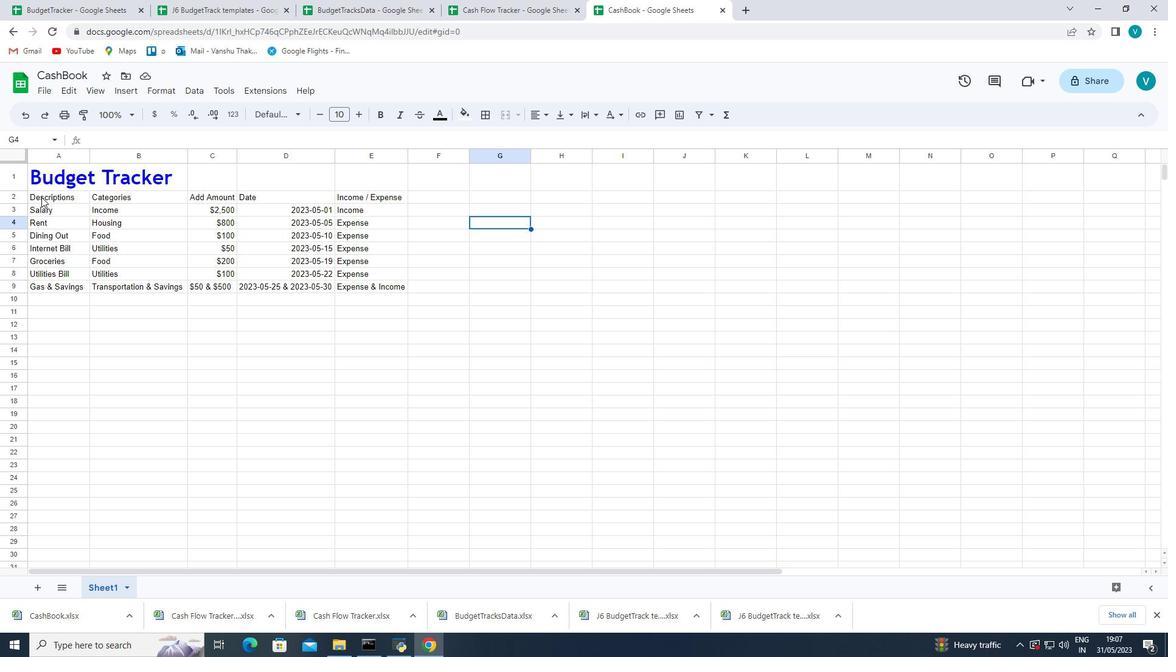 
Action: Mouse pressed left at (42, 195)
Screenshot: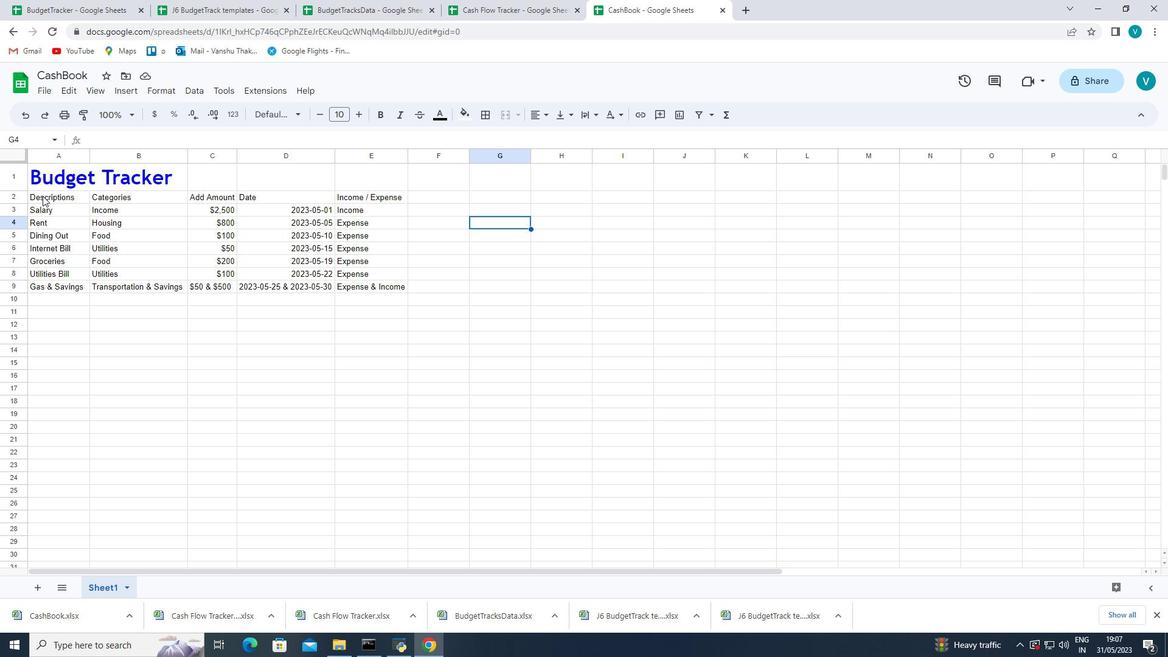 
Action: Mouse moved to (264, 115)
Screenshot: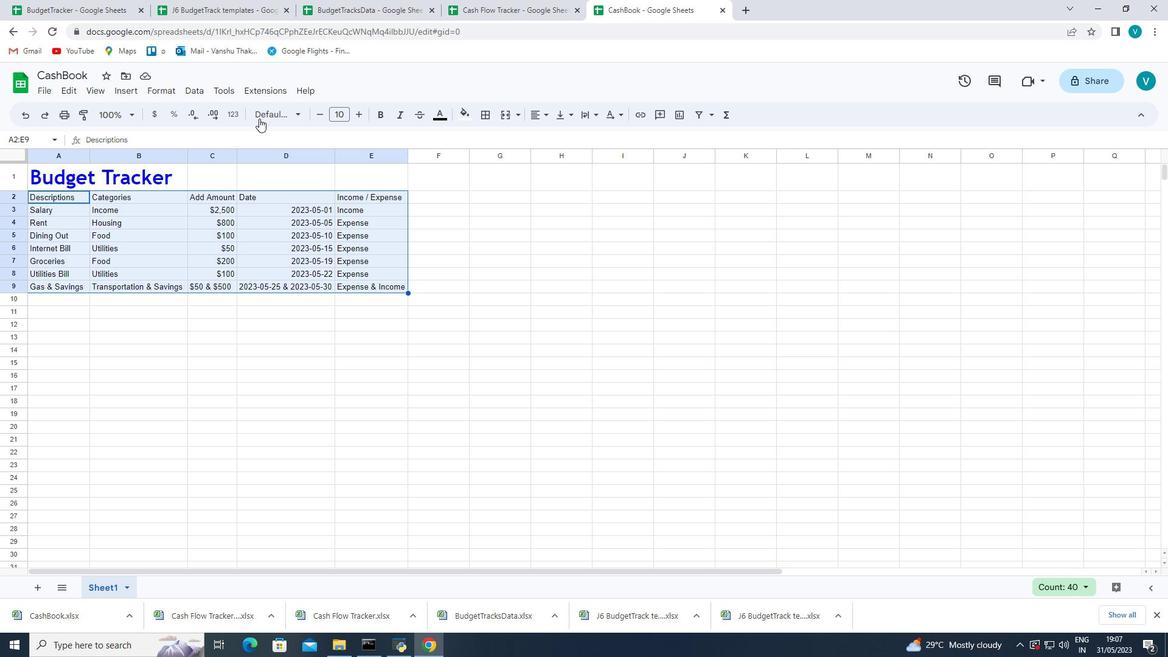 
Action: Mouse pressed left at (264, 115)
Screenshot: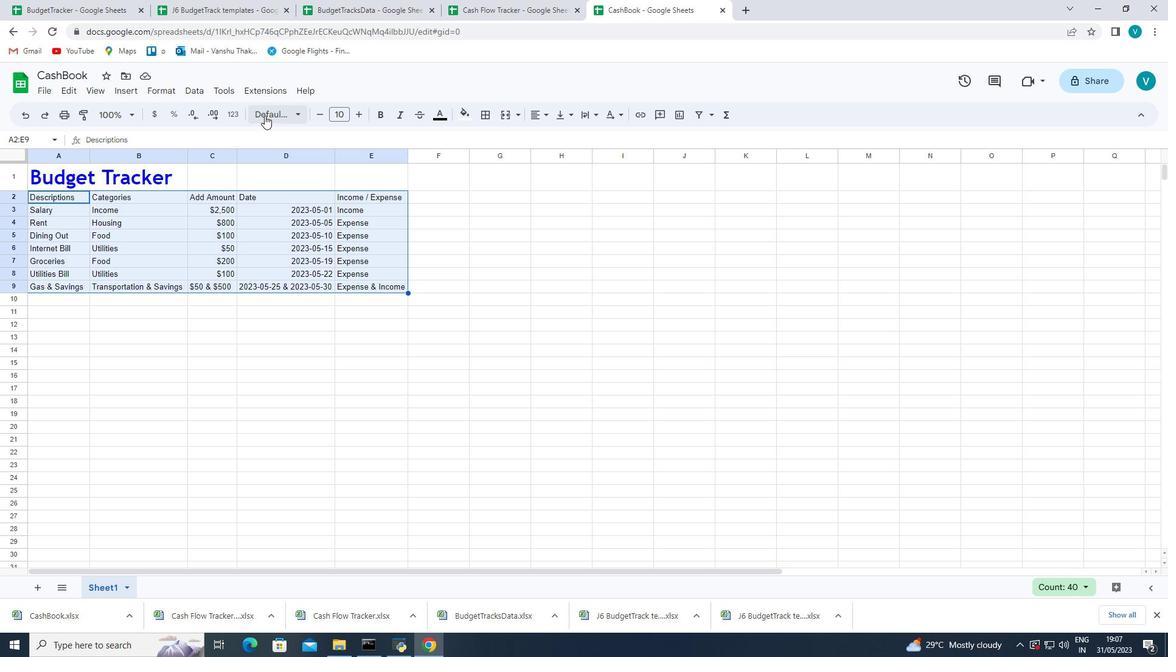
Action: Mouse moved to (293, 343)
Screenshot: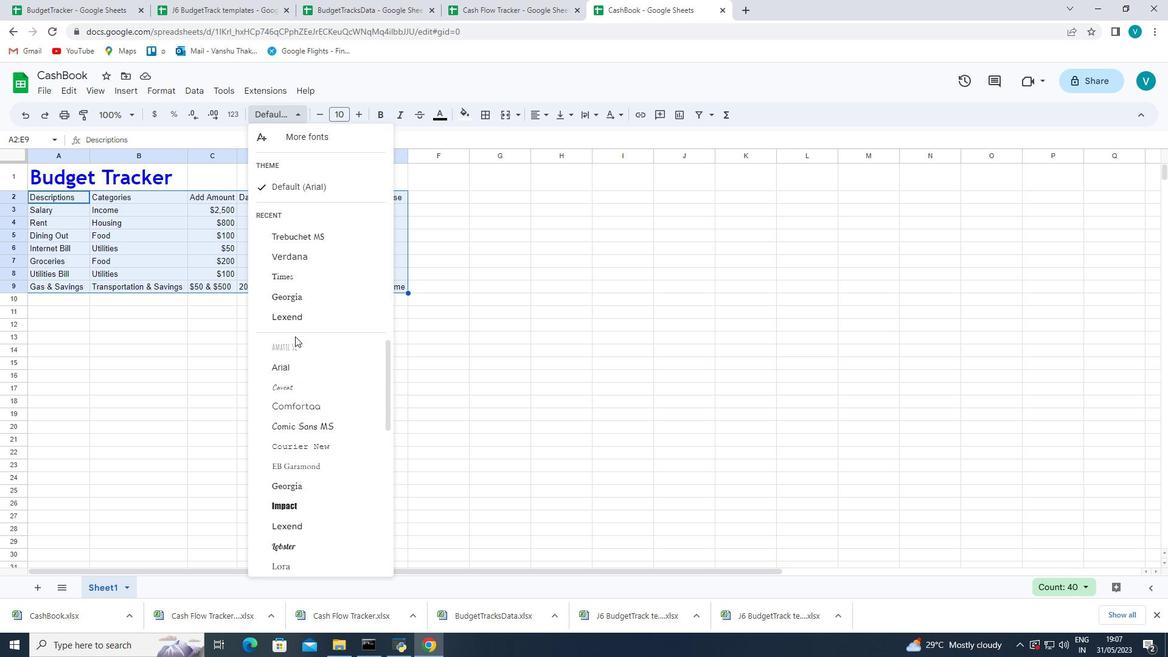 
Action: Mouse scrolled (293, 342) with delta (0, 0)
Screenshot: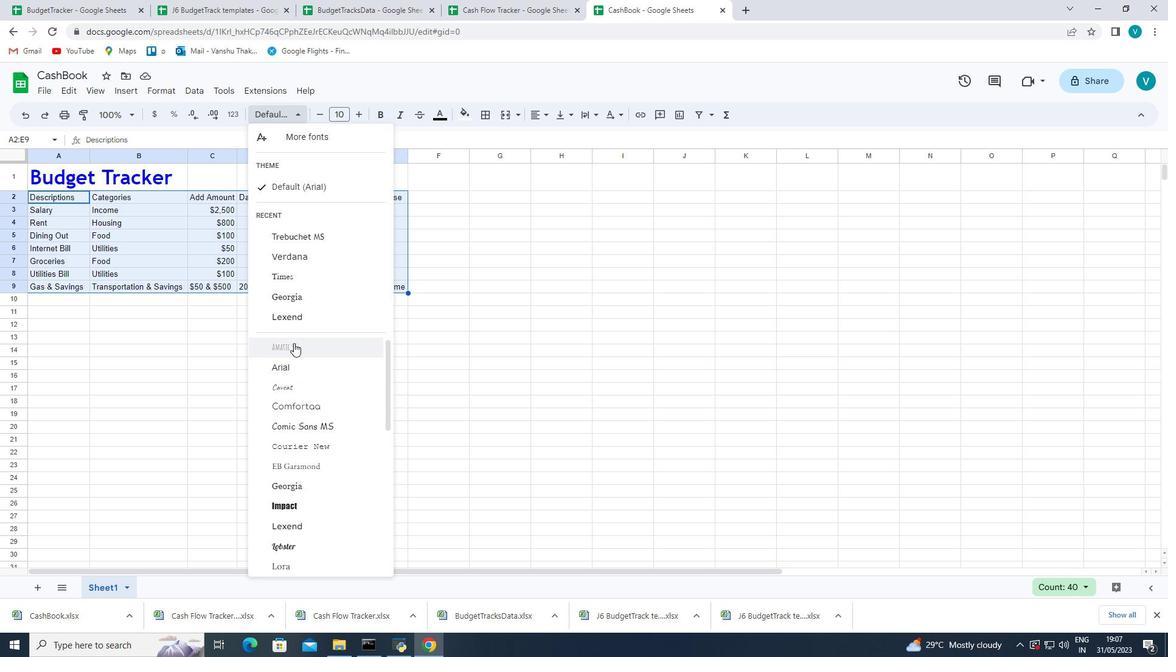 
Action: Mouse moved to (293, 345)
Screenshot: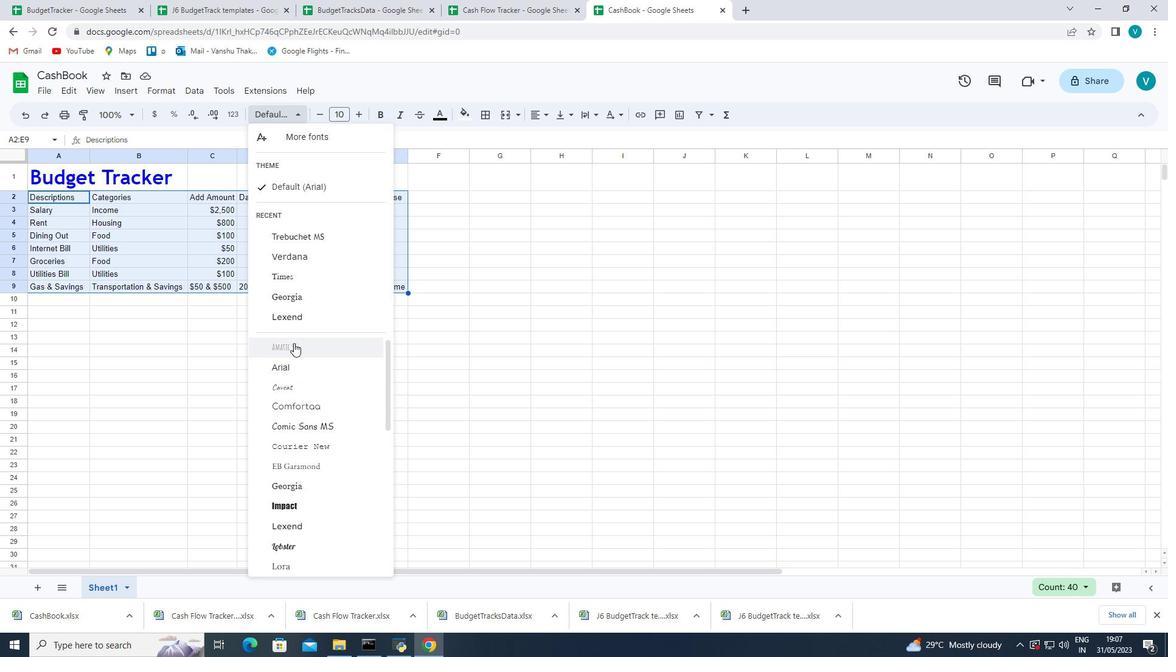 
Action: Mouse scrolled (293, 345) with delta (0, 0)
Screenshot: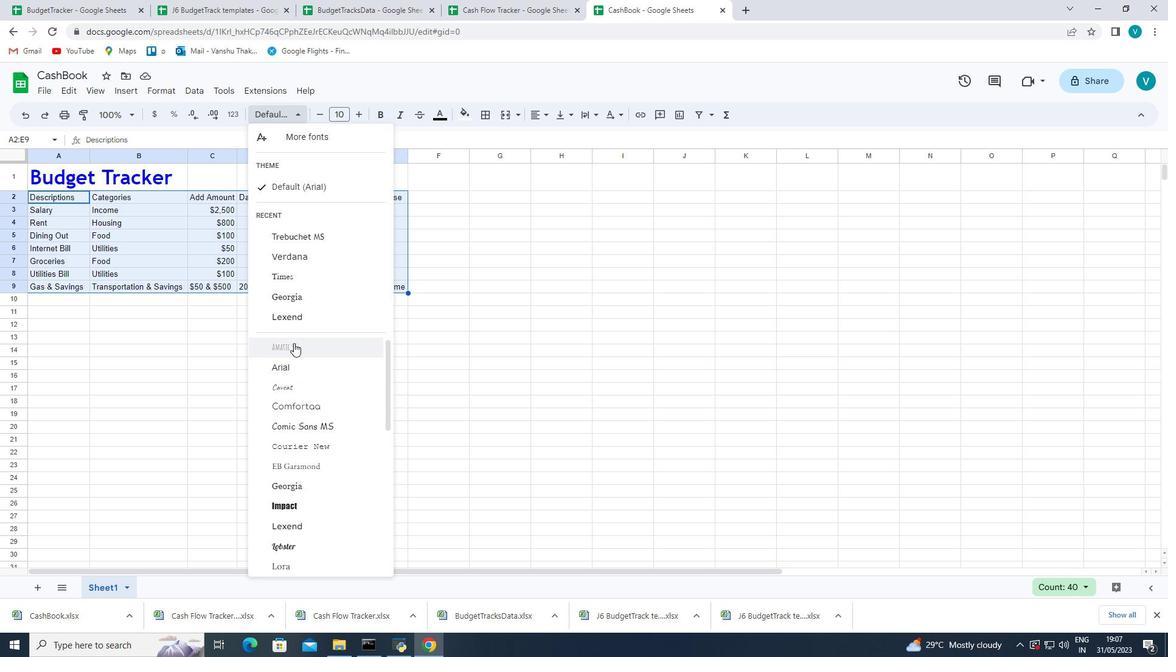 
Action: Mouse scrolled (293, 345) with delta (0, 0)
Screenshot: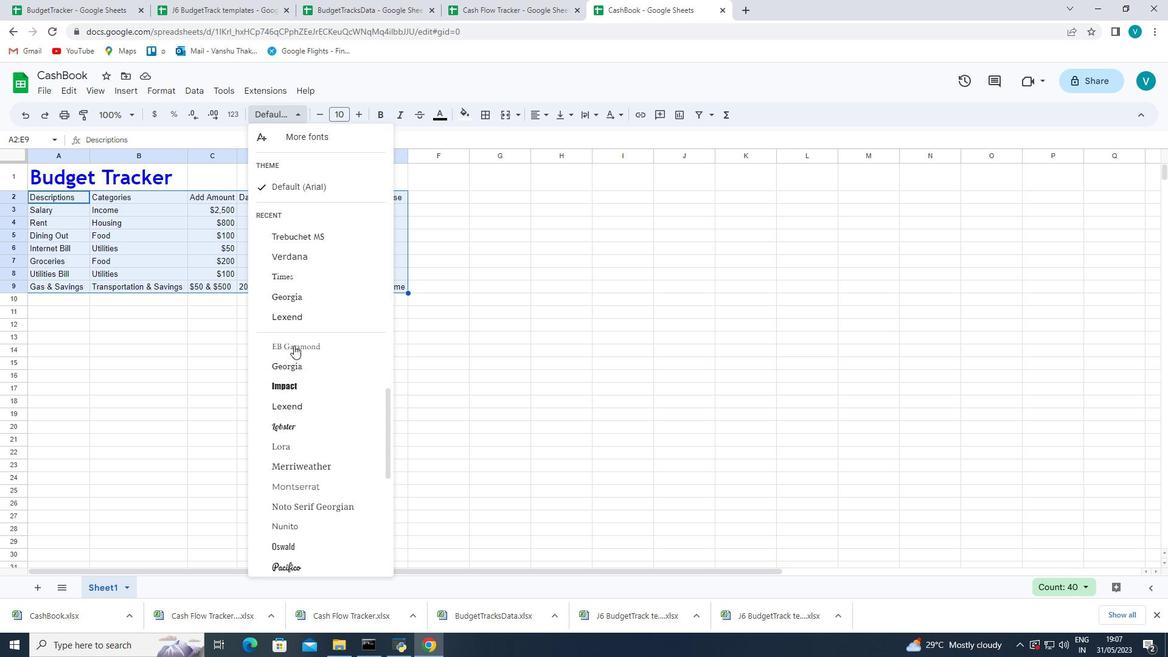 
Action: Mouse scrolled (293, 345) with delta (0, 0)
Screenshot: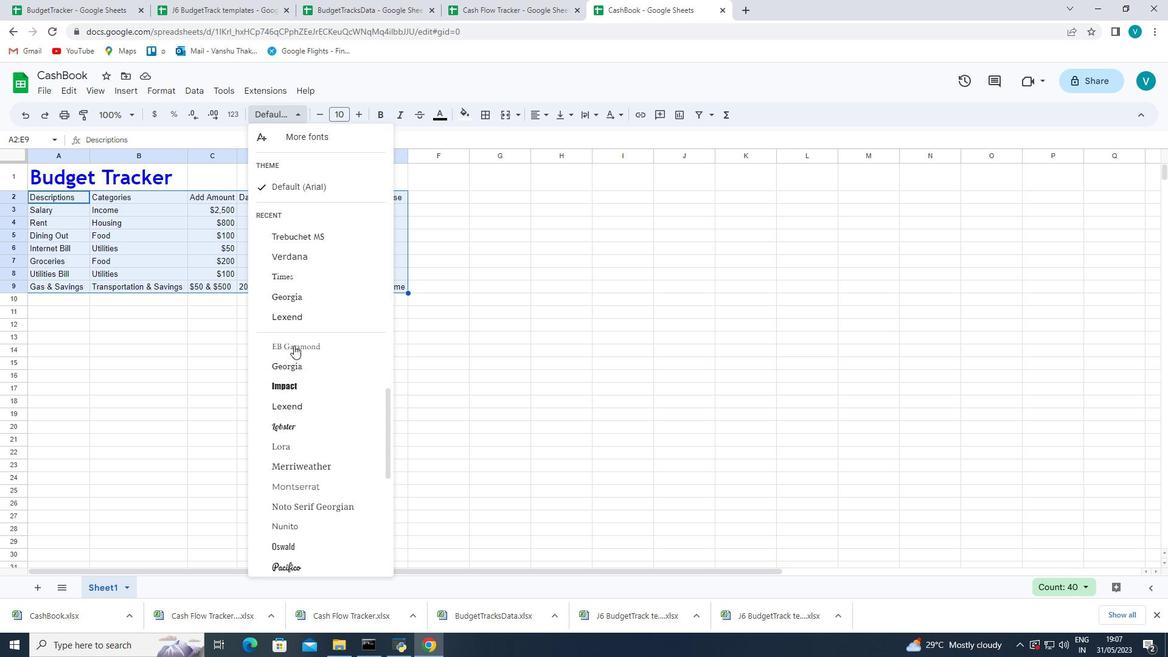 
Action: Mouse moved to (293, 348)
Screenshot: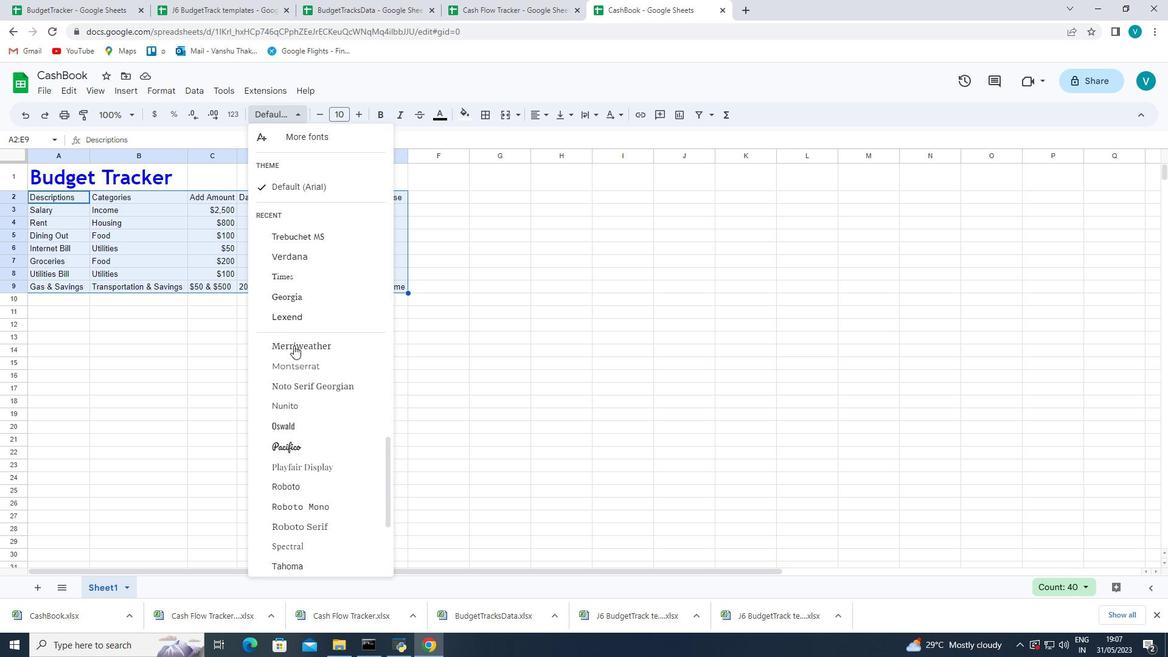 
Action: Mouse scrolled (293, 347) with delta (0, 0)
Screenshot: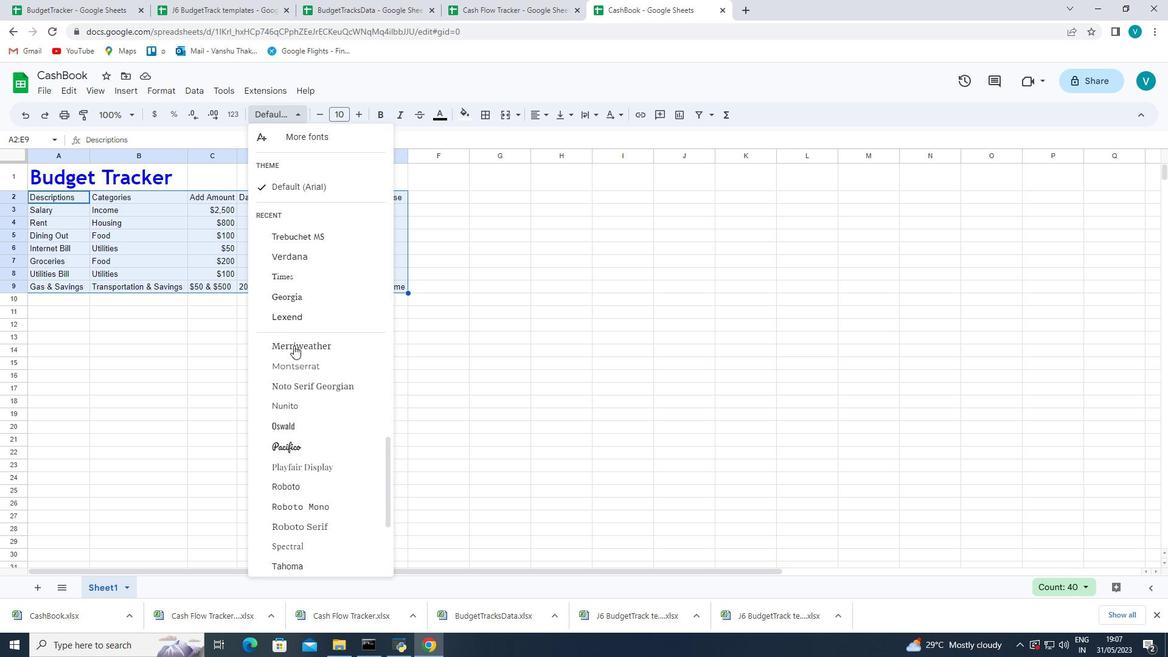 
Action: Mouse moved to (293, 349)
Screenshot: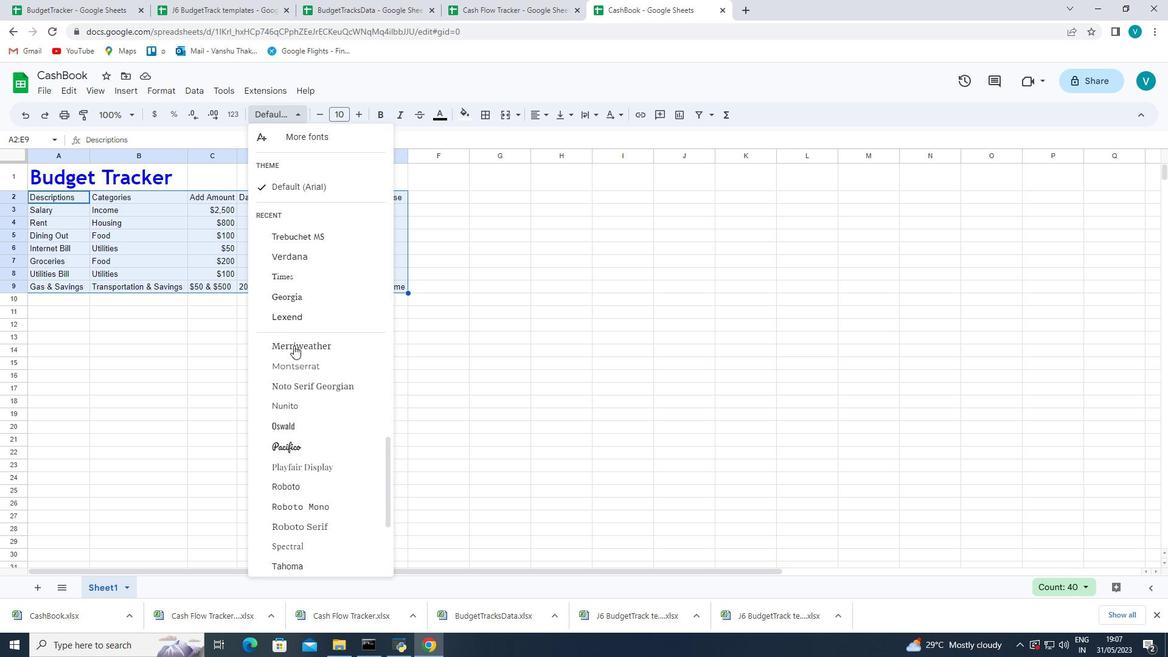
Action: Mouse scrolled (293, 348) with delta (0, 0)
Screenshot: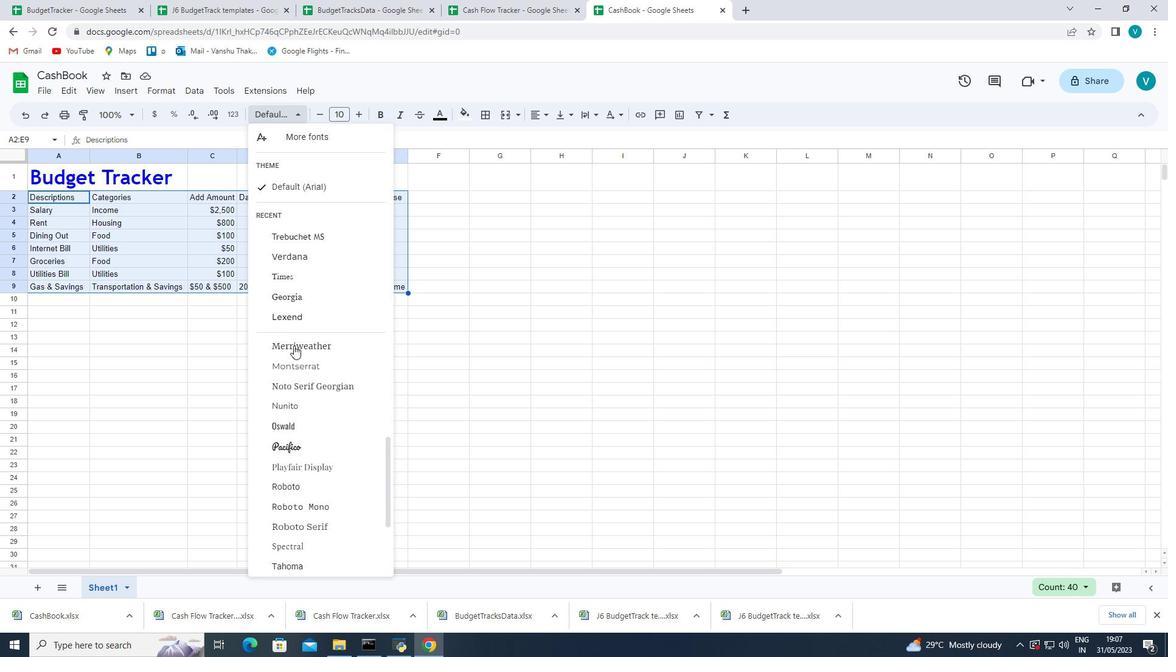 
Action: Mouse scrolled (293, 348) with delta (0, 0)
Screenshot: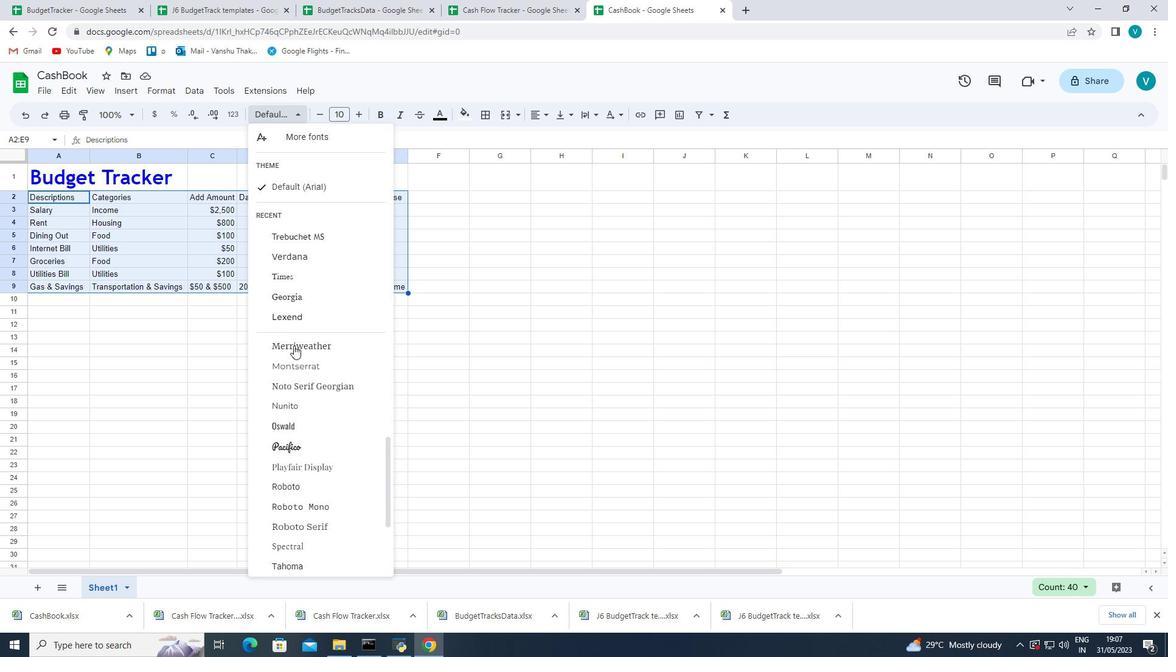 
Action: Mouse scrolled (293, 348) with delta (0, 0)
Screenshot: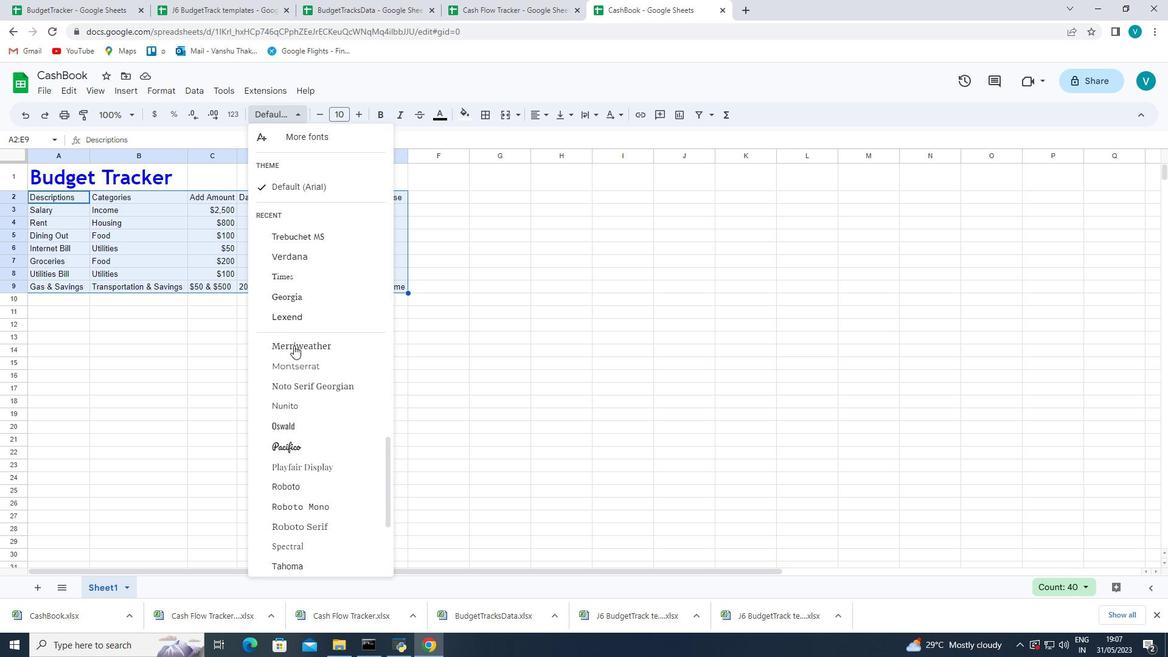 
Action: Mouse scrolled (293, 348) with delta (0, 0)
Screenshot: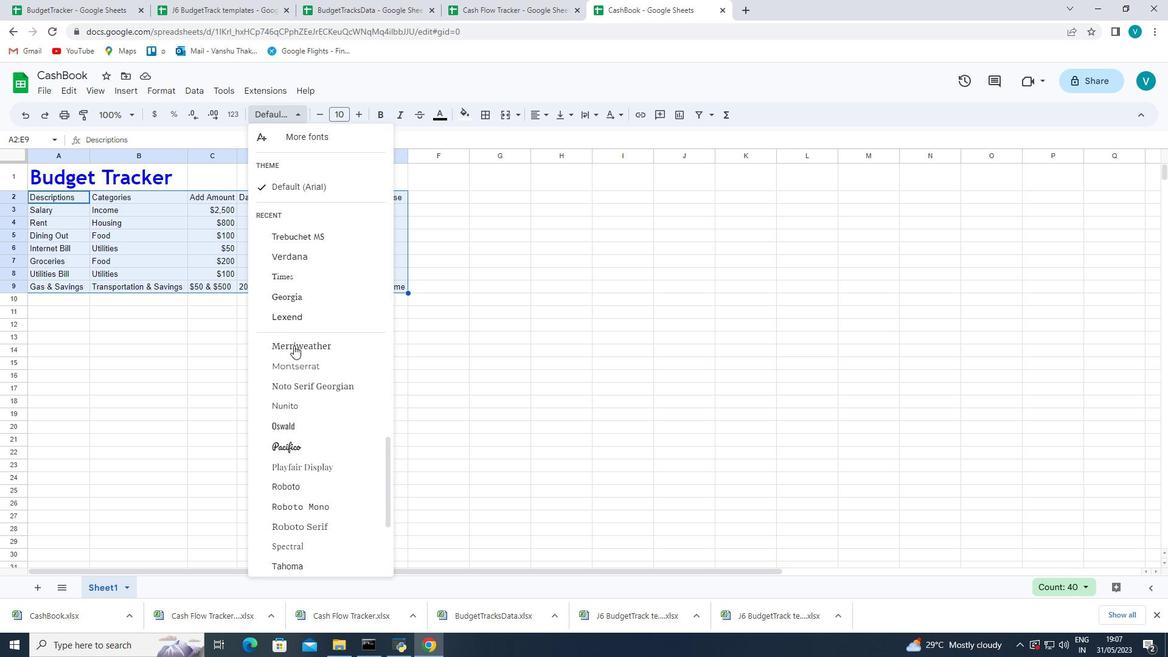 
Action: Mouse scrolled (293, 348) with delta (0, 0)
Screenshot: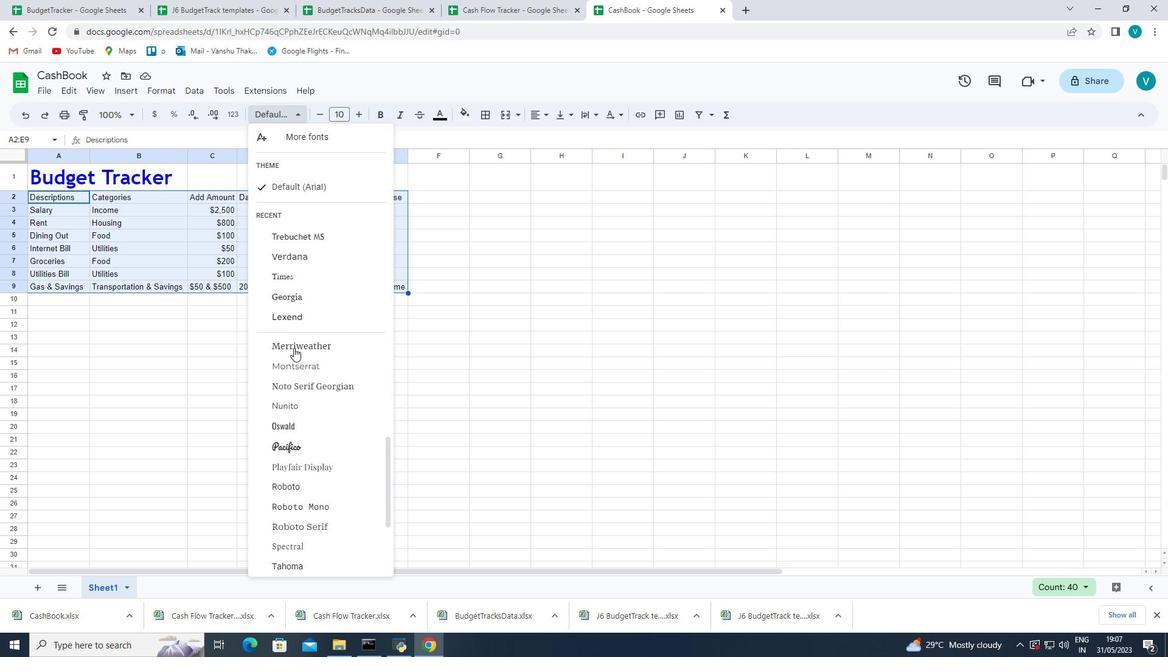 
Action: Mouse moved to (293, 351)
Screenshot: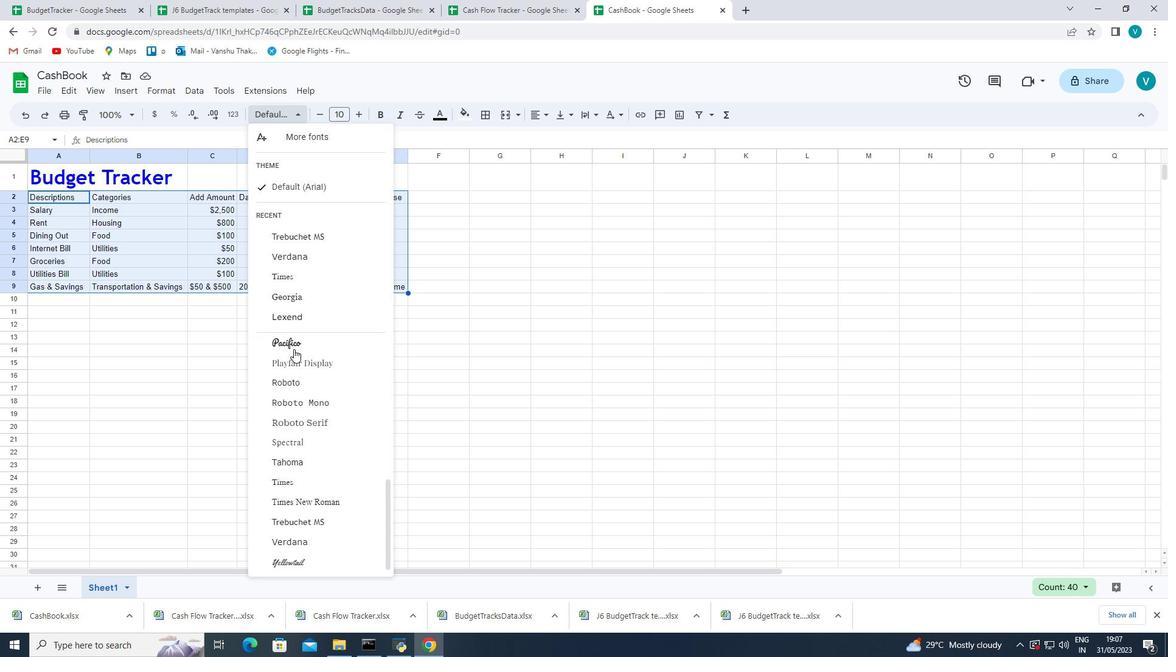 
Action: Mouse scrolled (293, 350) with delta (0, 0)
Screenshot: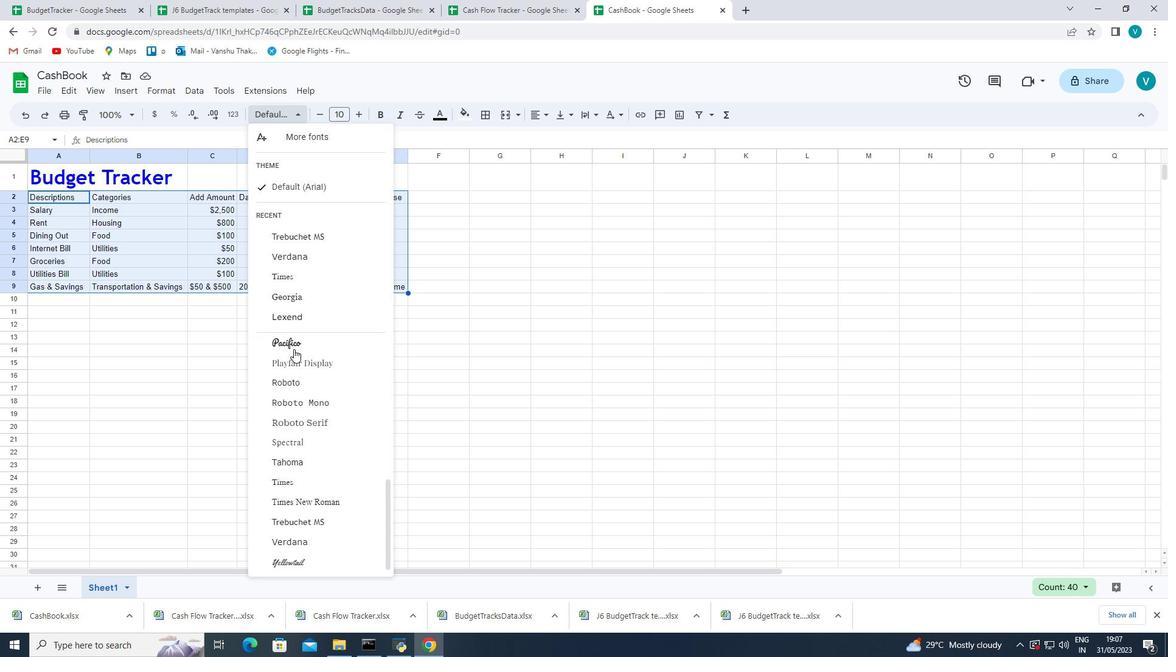 
Action: Mouse scrolled (293, 350) with delta (0, 0)
Screenshot: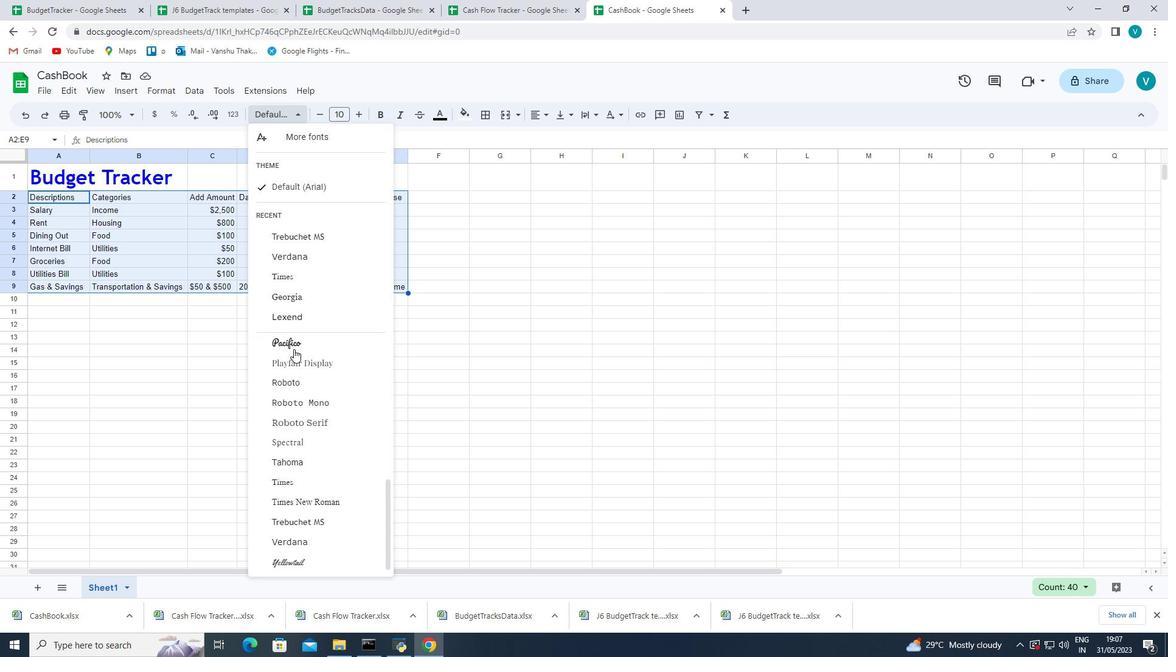 
Action: Mouse scrolled (293, 350) with delta (0, 0)
Screenshot: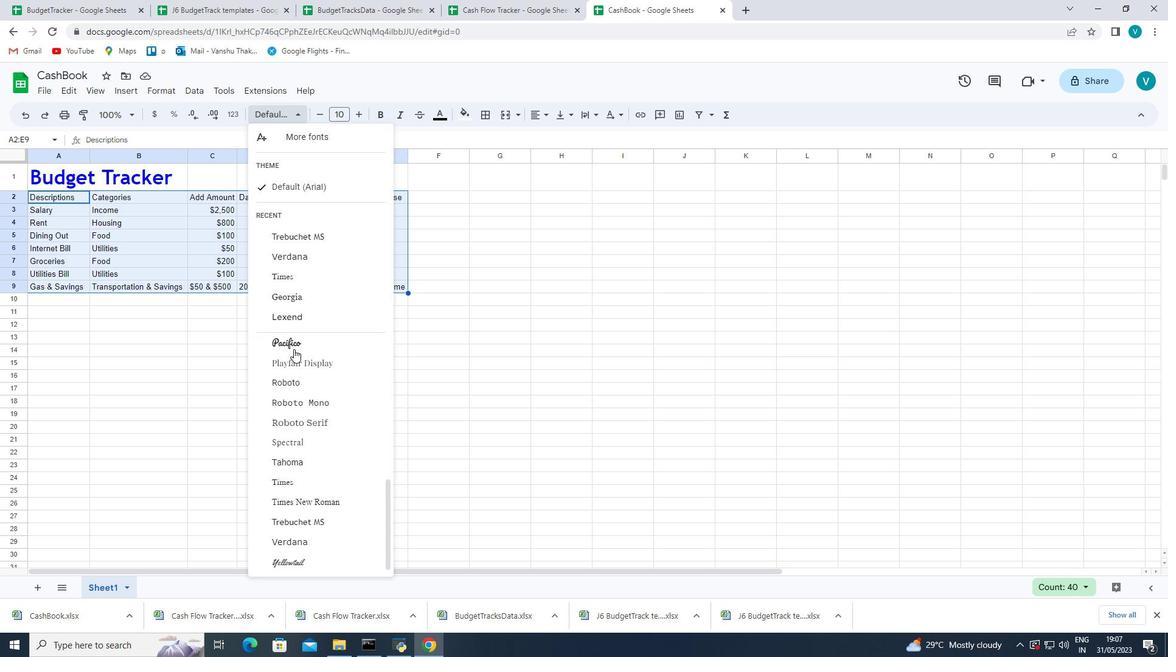
Action: Mouse scrolled (293, 350) with delta (0, 0)
Screenshot: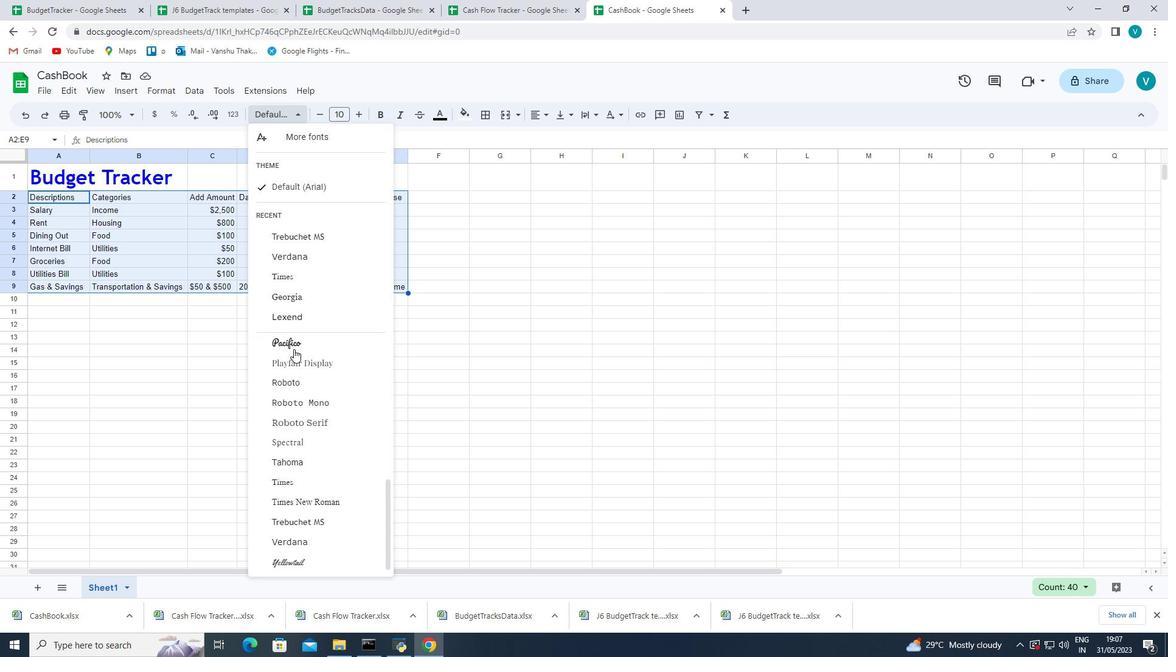 
Action: Mouse scrolled (293, 350) with delta (0, 0)
Screenshot: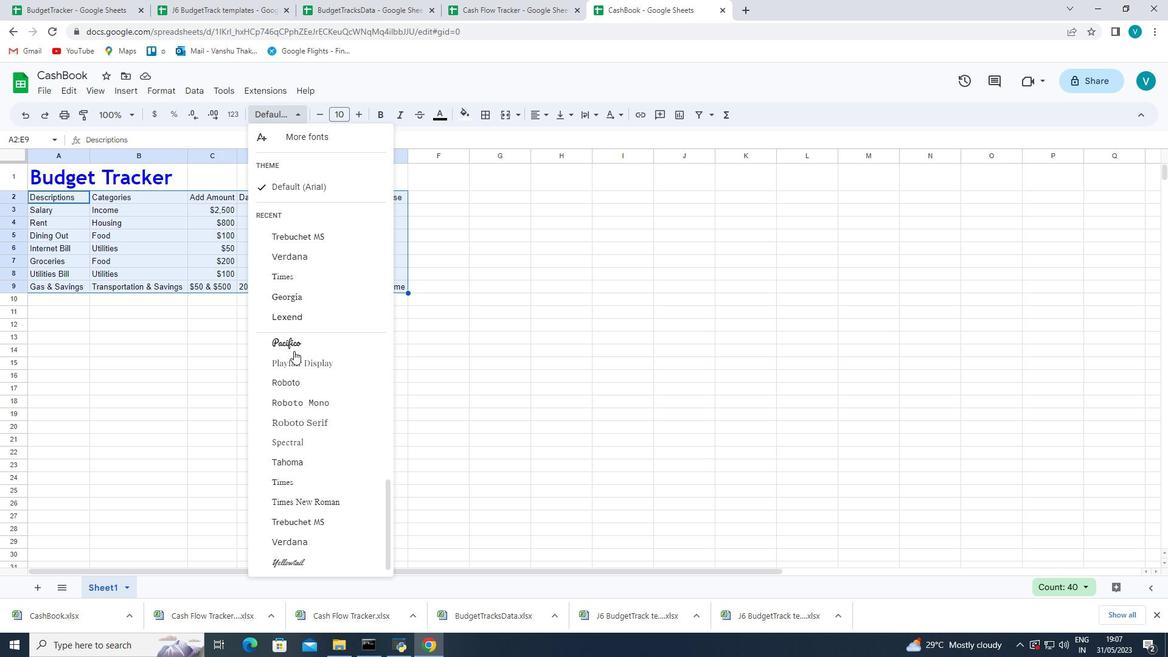 
Action: Mouse scrolled (293, 350) with delta (0, 0)
Screenshot: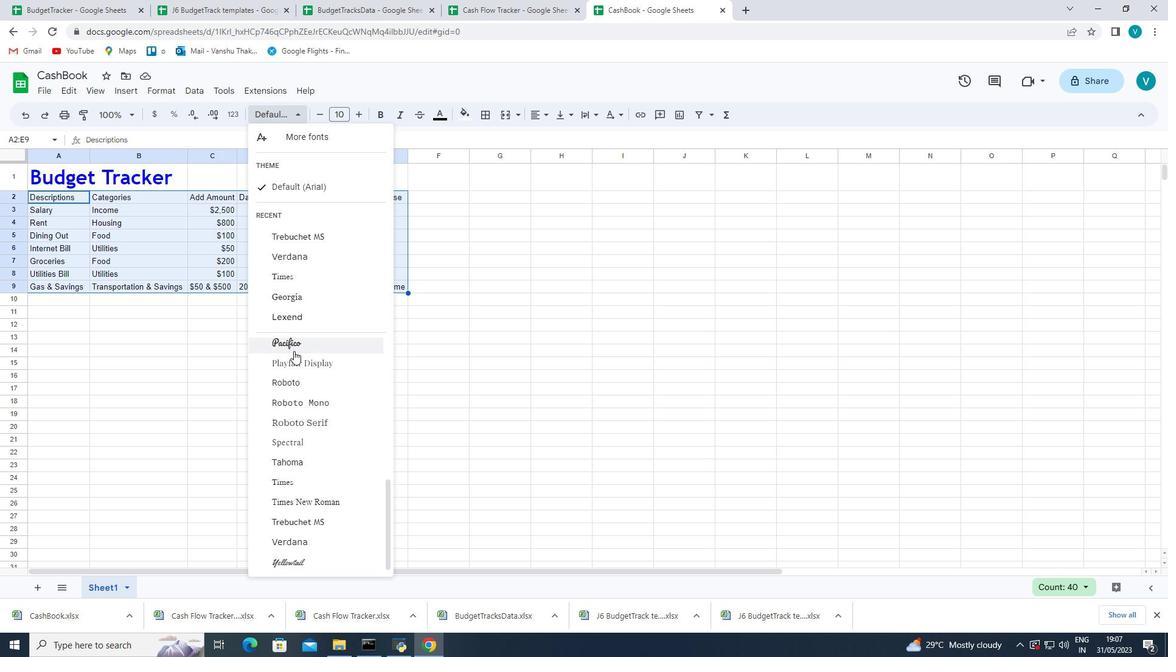 
Action: Mouse scrolled (293, 351) with delta (0, 0)
Screenshot: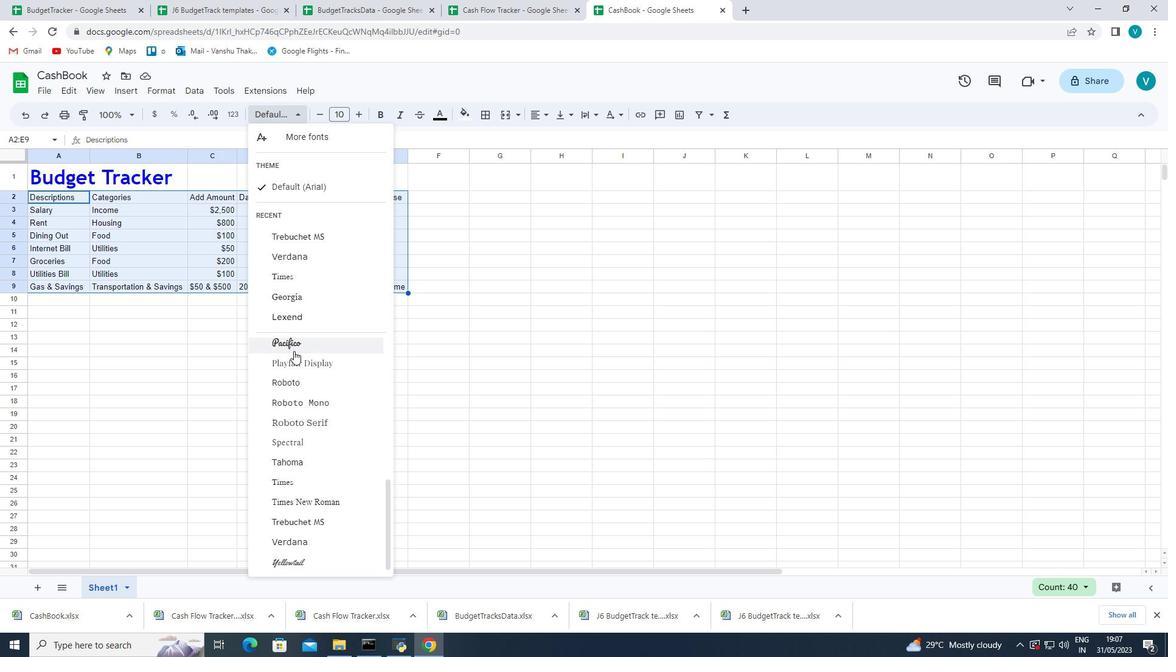 
Action: Mouse scrolled (293, 350) with delta (0, 0)
Screenshot: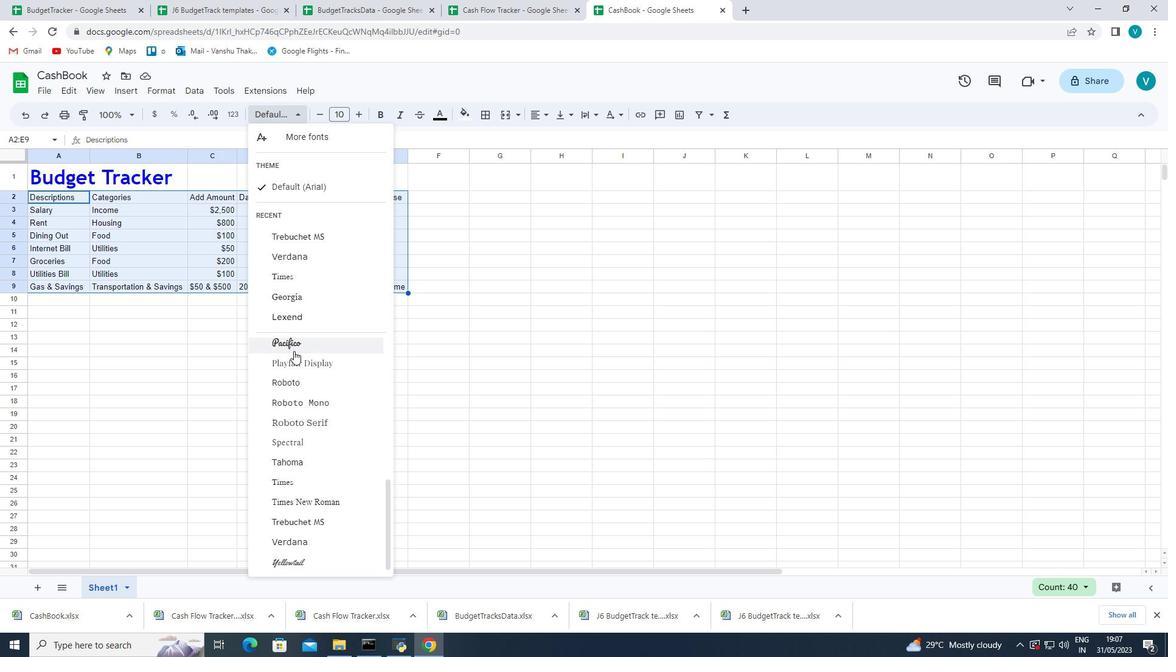 
Action: Mouse moved to (285, 138)
Screenshot: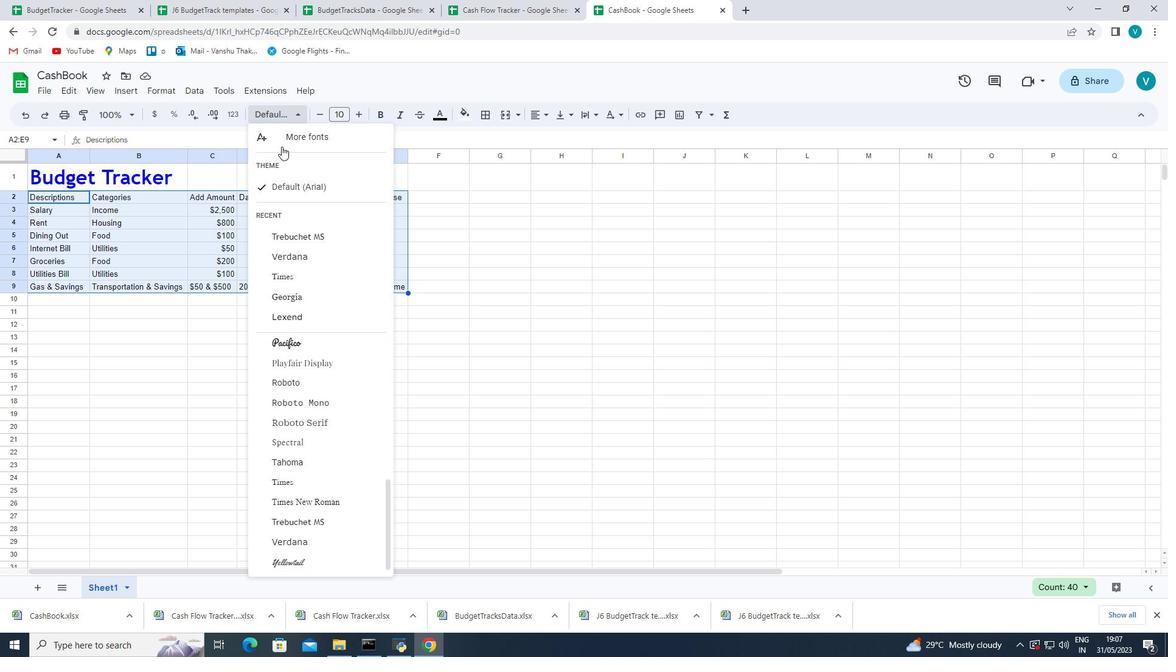 
Action: Mouse pressed left at (285, 138)
Screenshot: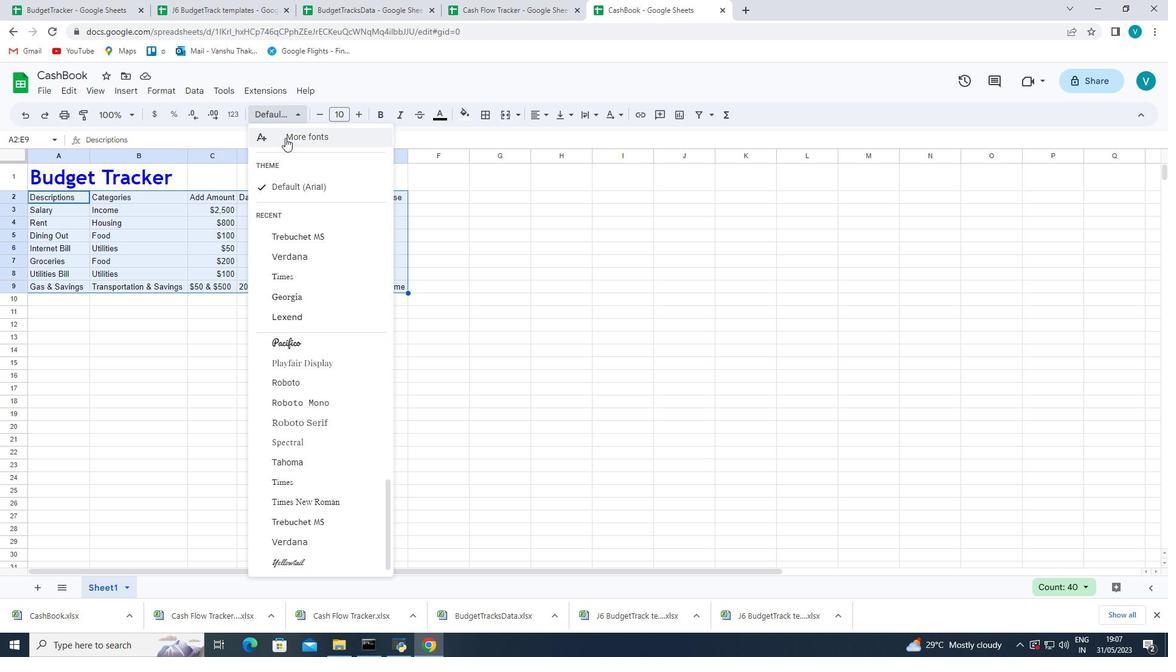 
Action: Mouse moved to (393, 187)
Screenshot: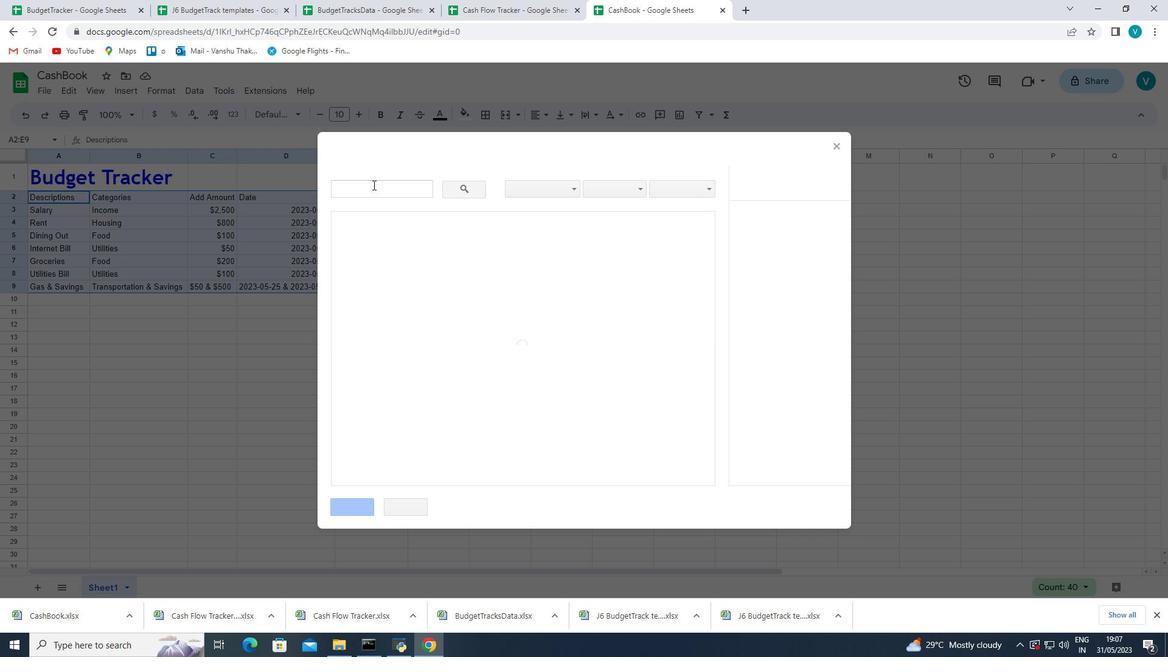 
Action: Mouse pressed left at (393, 187)
Screenshot: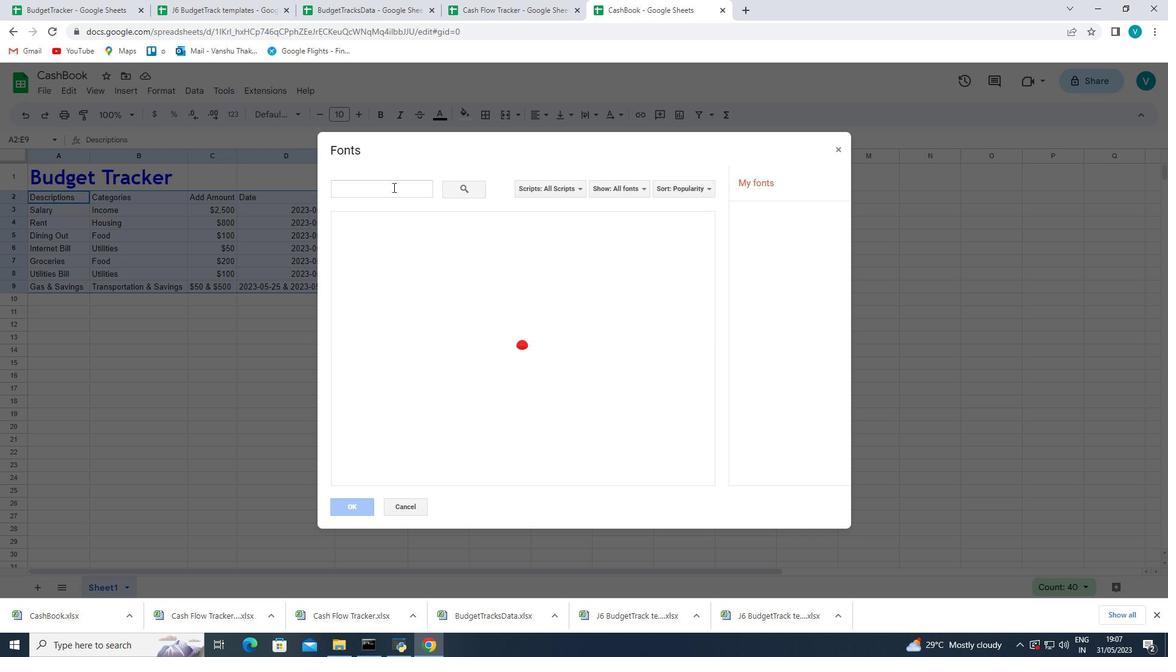 
Action: Key pressed ama
Screenshot: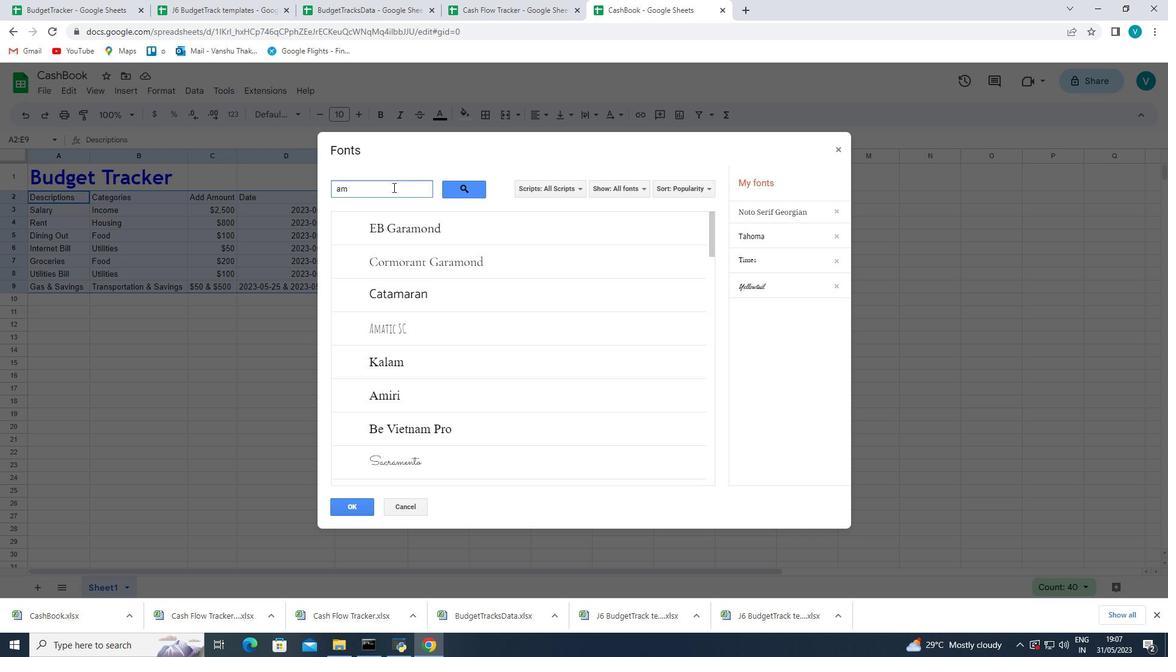 
Action: Mouse moved to (440, 261)
Screenshot: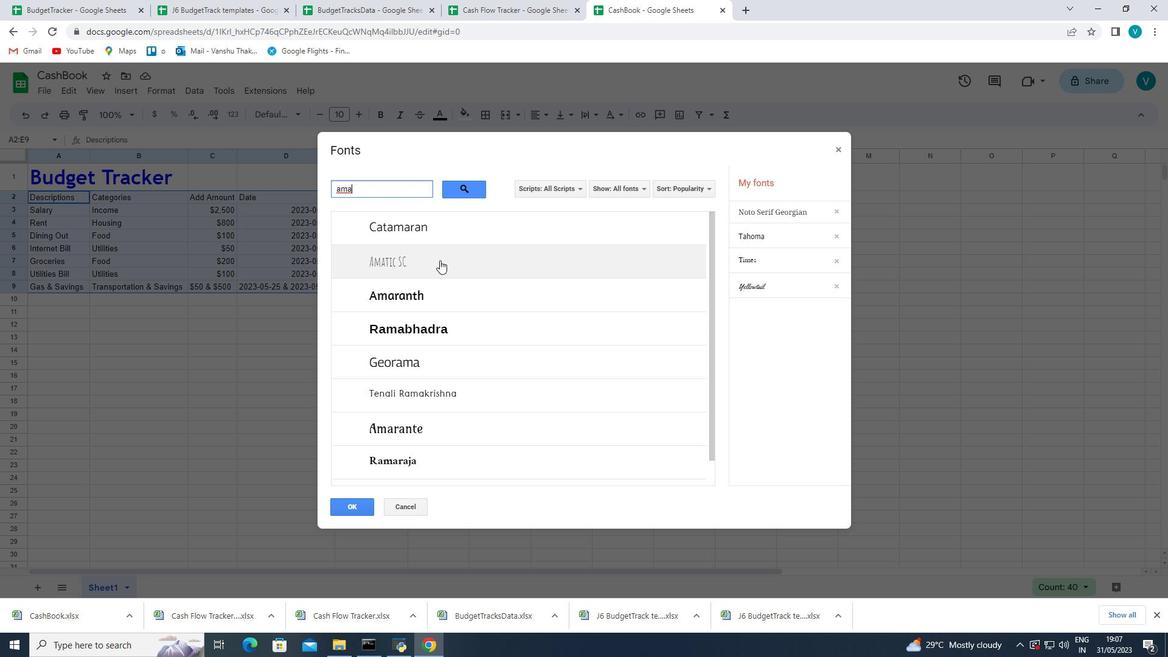 
Action: Mouse pressed left at (440, 261)
Screenshot: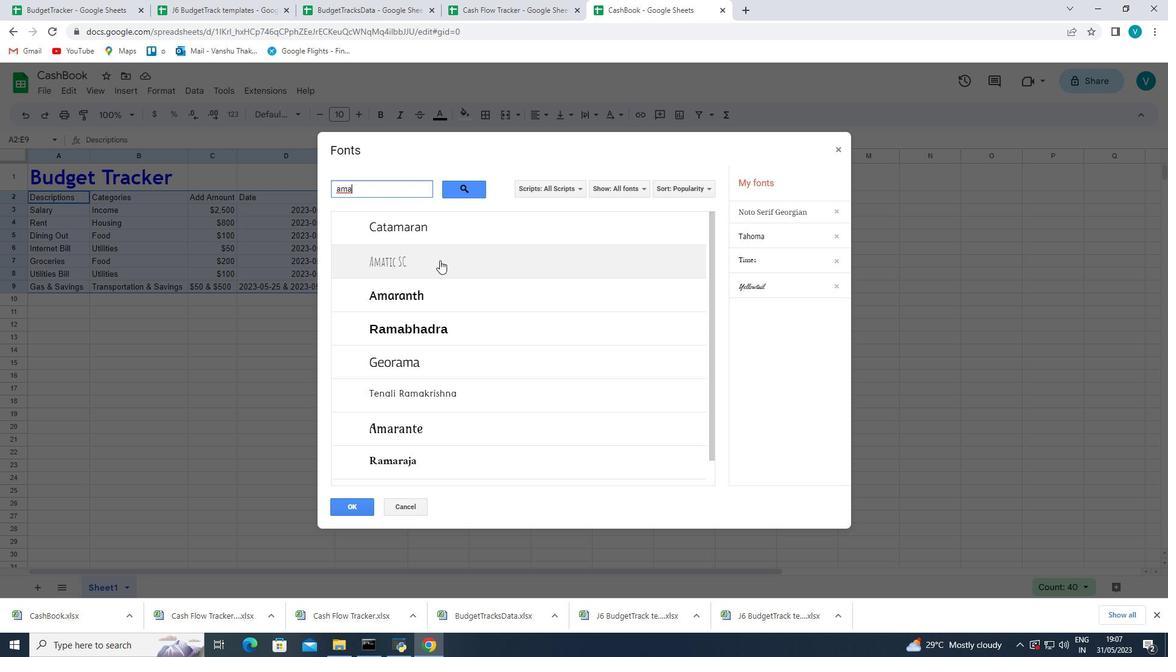 
Action: Mouse moved to (352, 506)
Screenshot: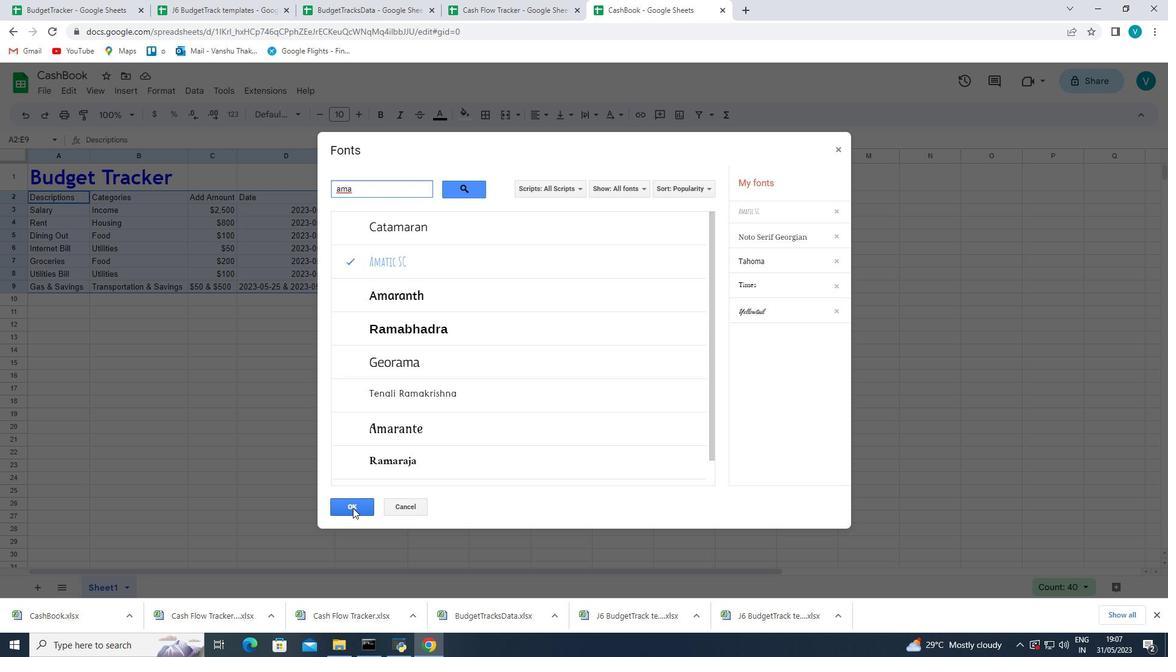 
Action: Mouse pressed left at (352, 506)
Screenshot: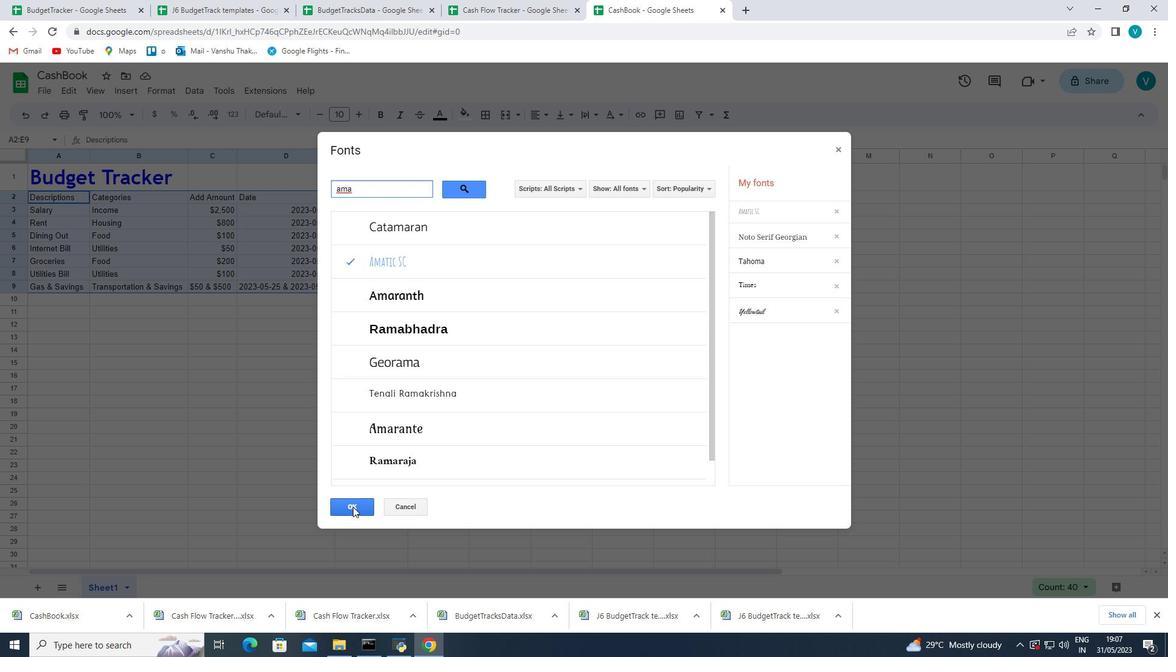 
Action: Mouse moved to (363, 113)
Screenshot: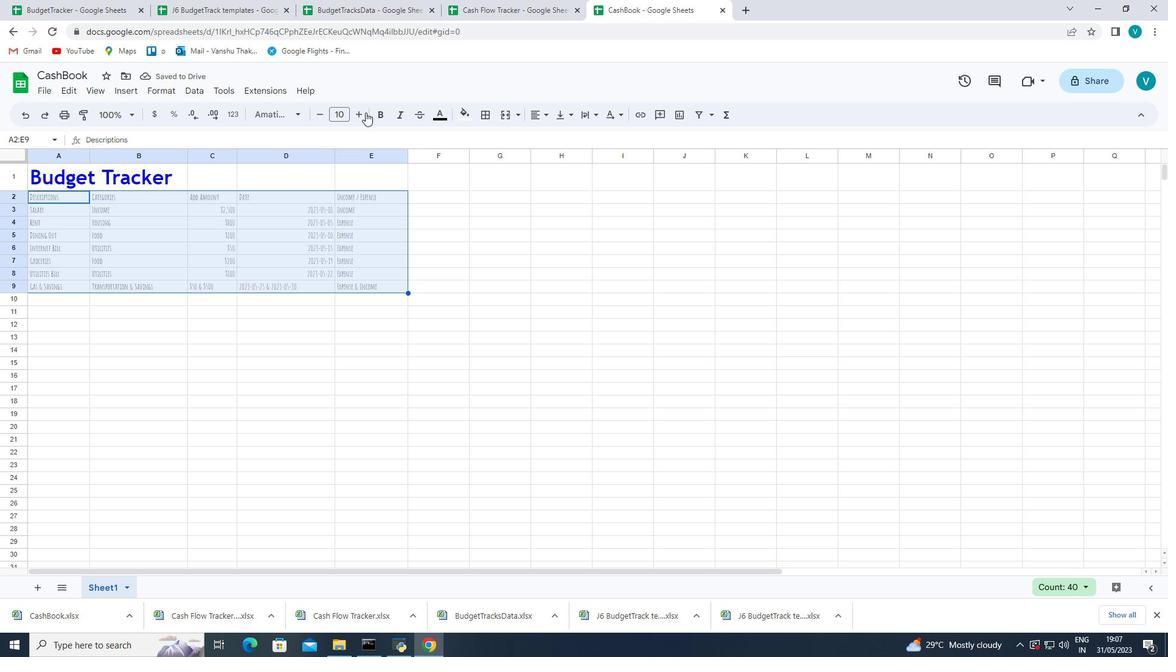 
Action: Mouse pressed left at (363, 113)
Screenshot: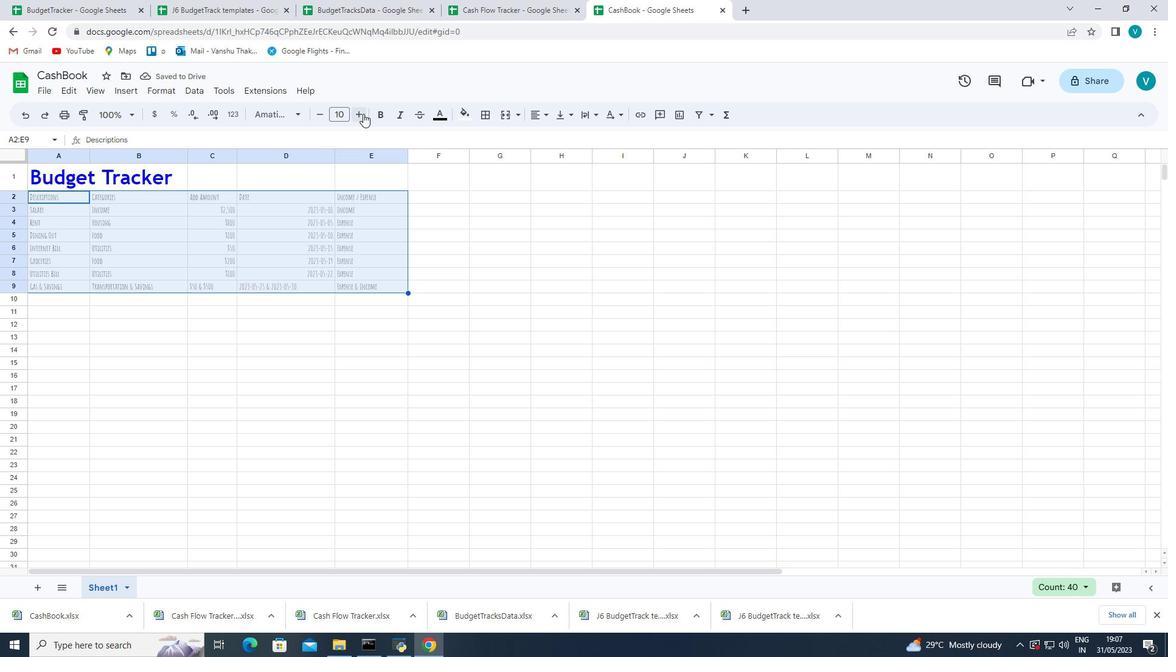 
Action: Mouse pressed left at (363, 113)
Screenshot: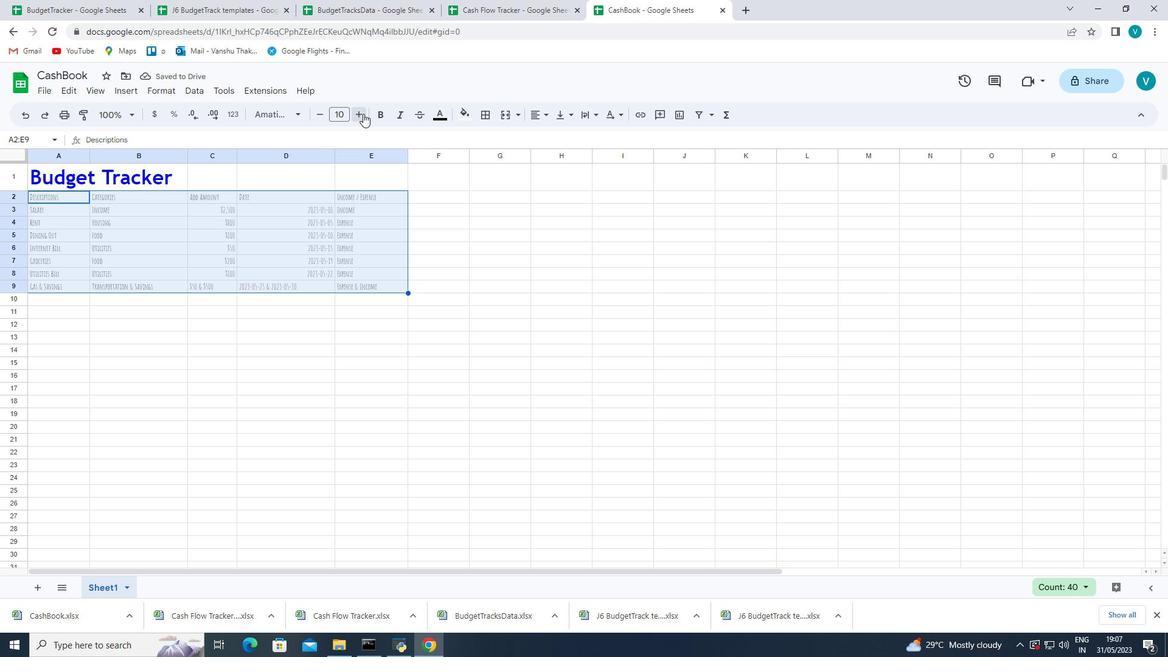 
Action: Mouse pressed left at (363, 113)
Screenshot: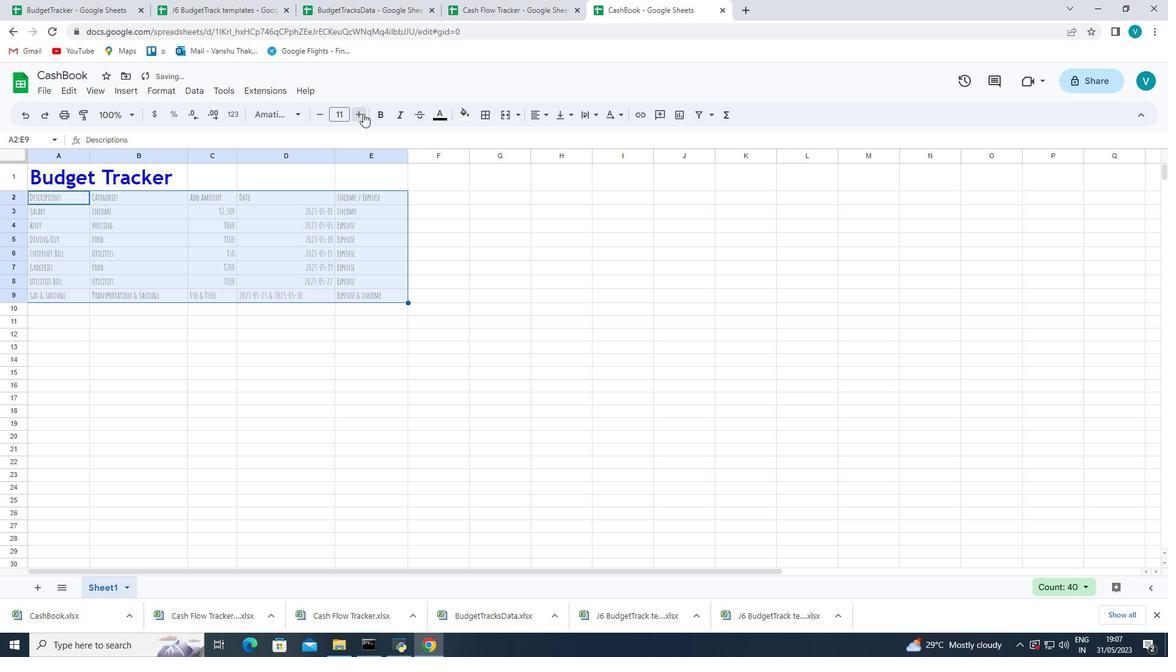 
Action: Mouse pressed left at (363, 113)
Screenshot: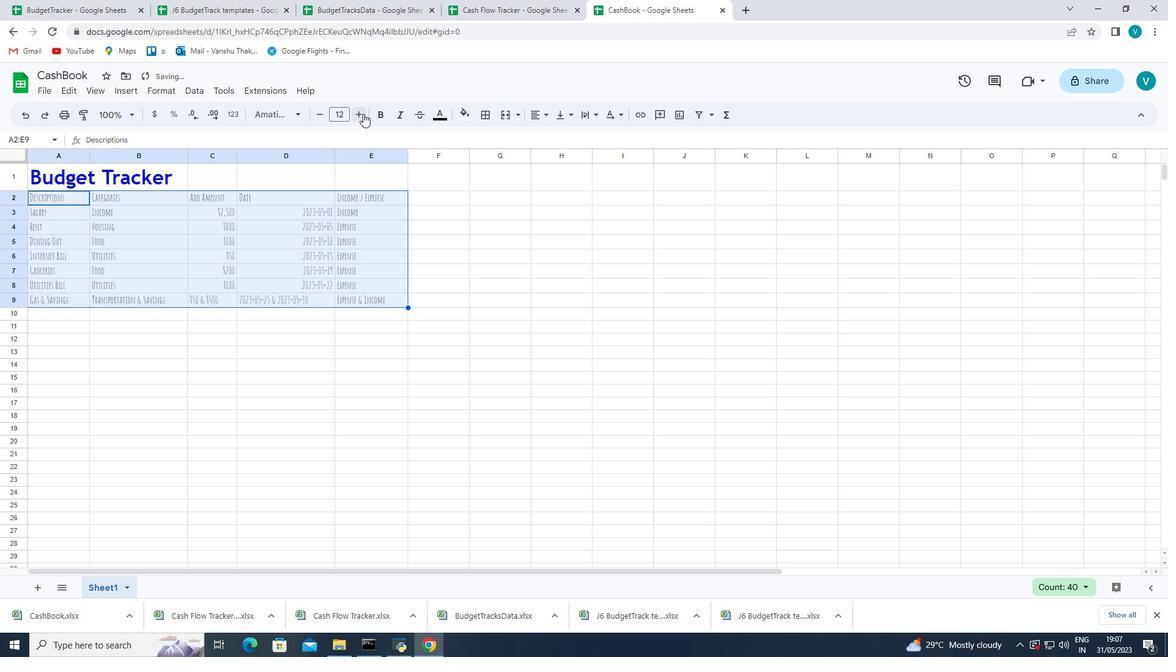 
Action: Mouse pressed left at (363, 113)
Screenshot: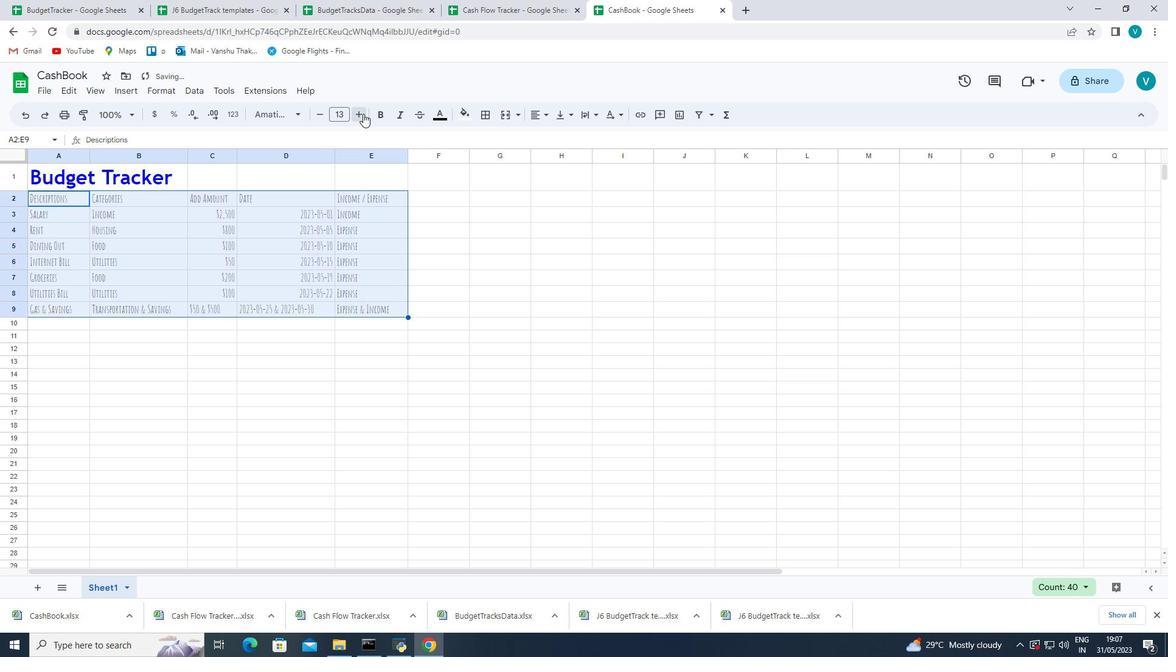 
Action: Mouse pressed left at (363, 113)
Screenshot: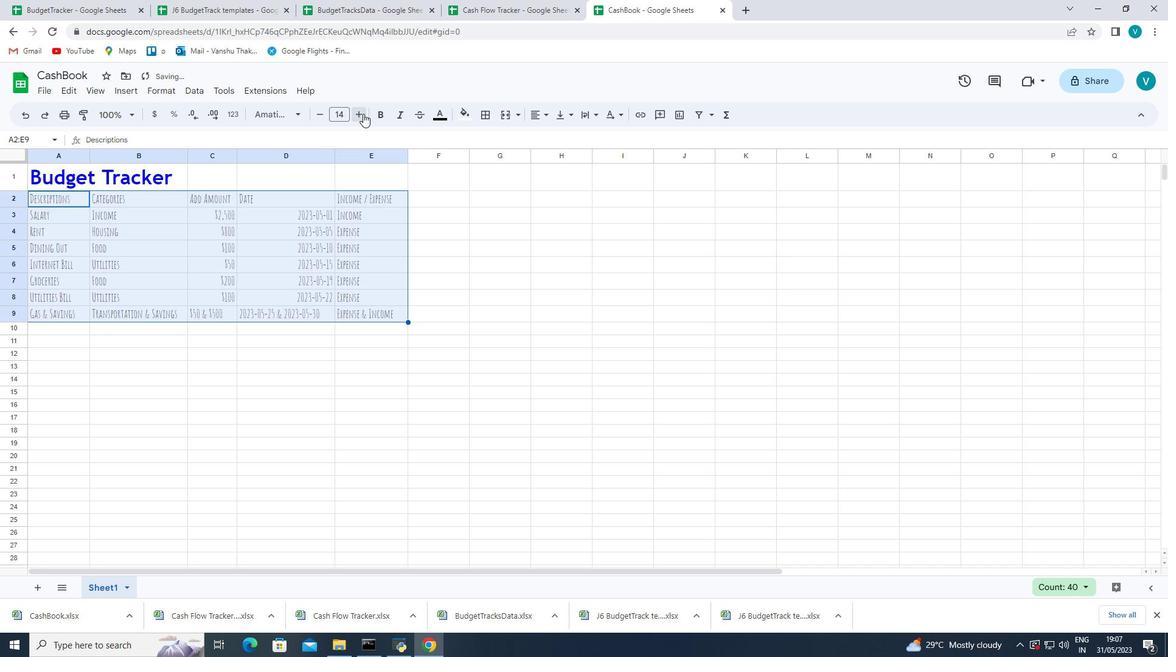 
Action: Mouse pressed left at (363, 113)
Screenshot: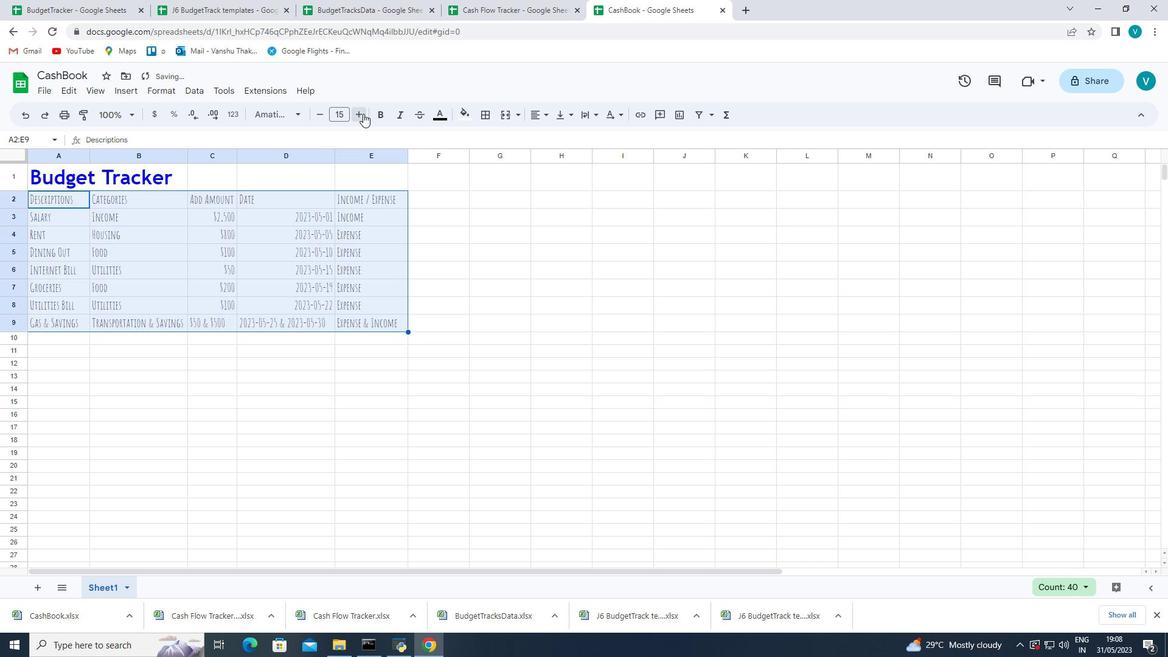 
Action: Mouse pressed left at (363, 113)
Screenshot: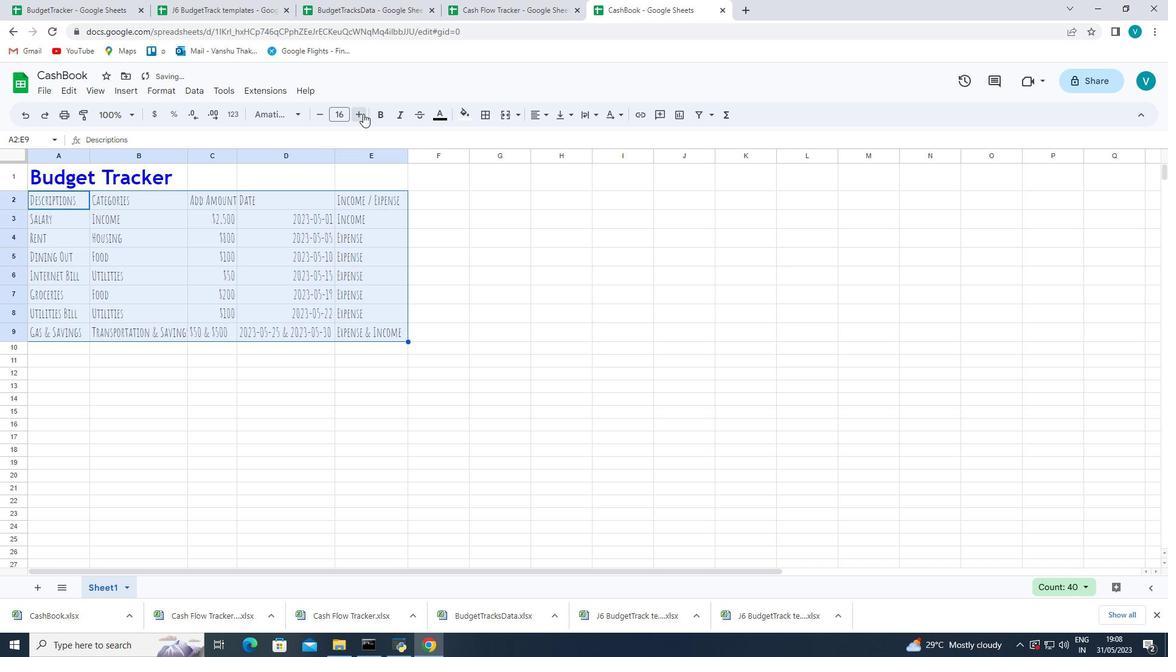 
Action: Mouse moved to (570, 240)
Screenshot: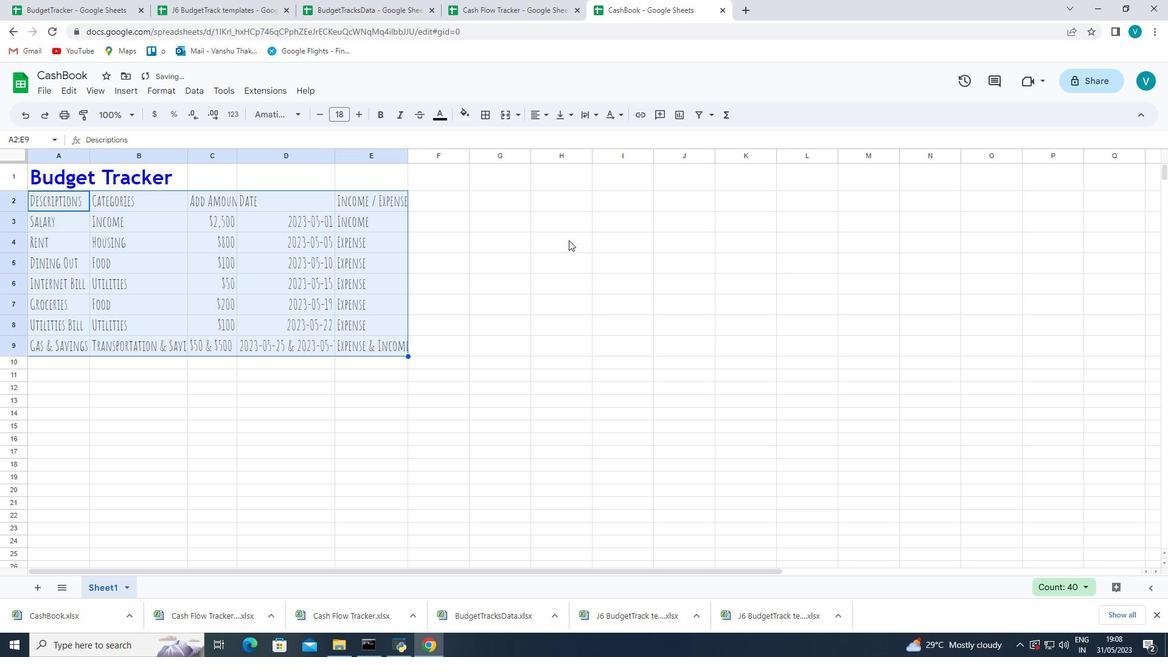 
Action: Mouse pressed left at (570, 240)
Screenshot: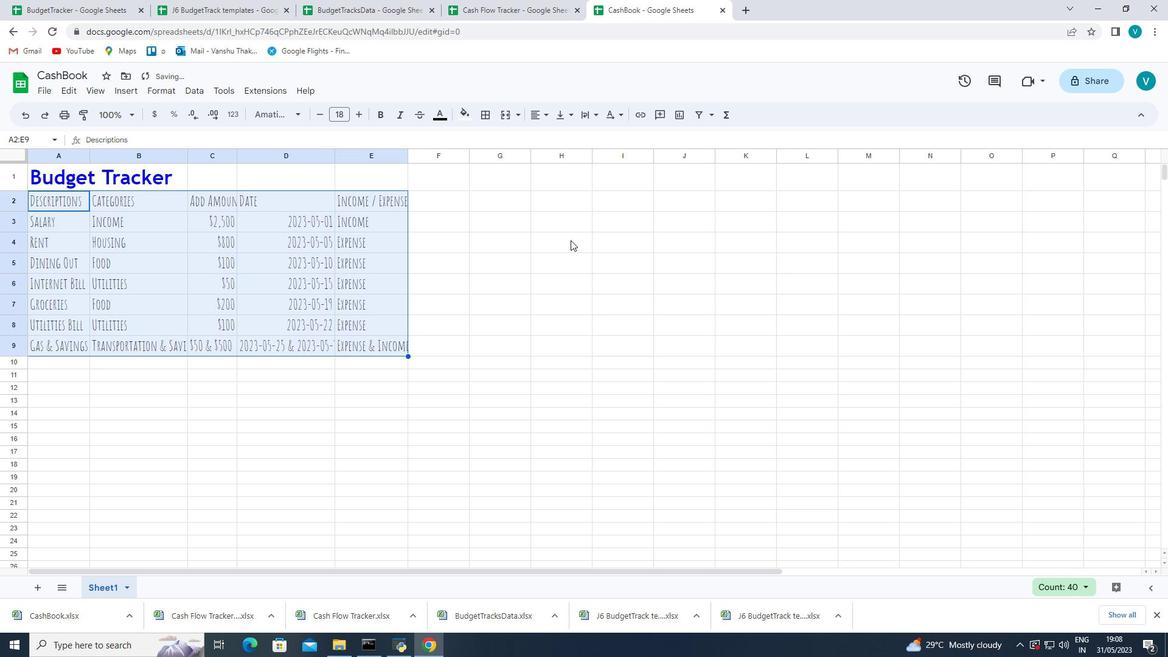 
Action: Mouse moved to (77, 180)
Screenshot: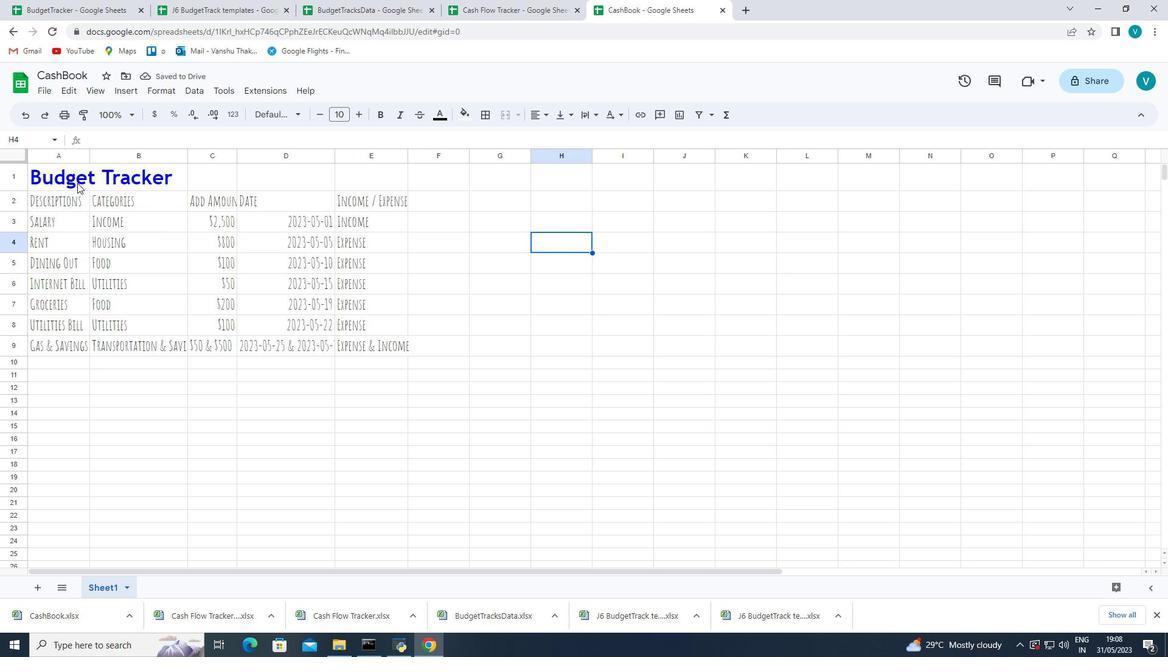 
Action: Mouse pressed left at (77, 180)
Screenshot: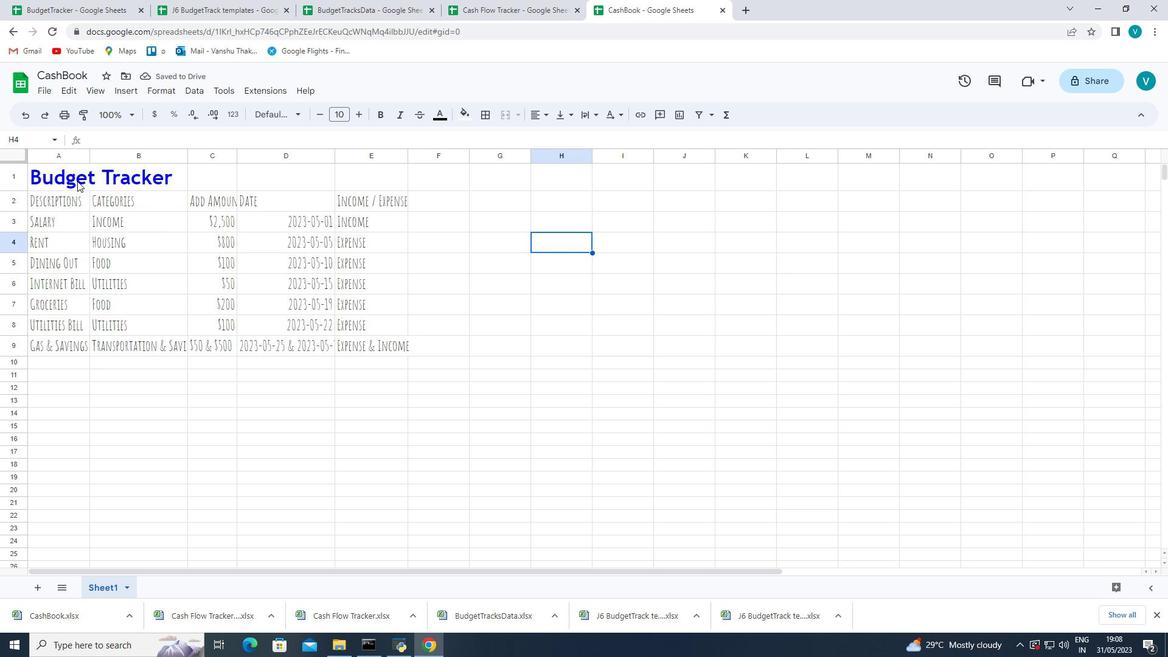 
Action: Mouse moved to (534, 119)
Screenshot: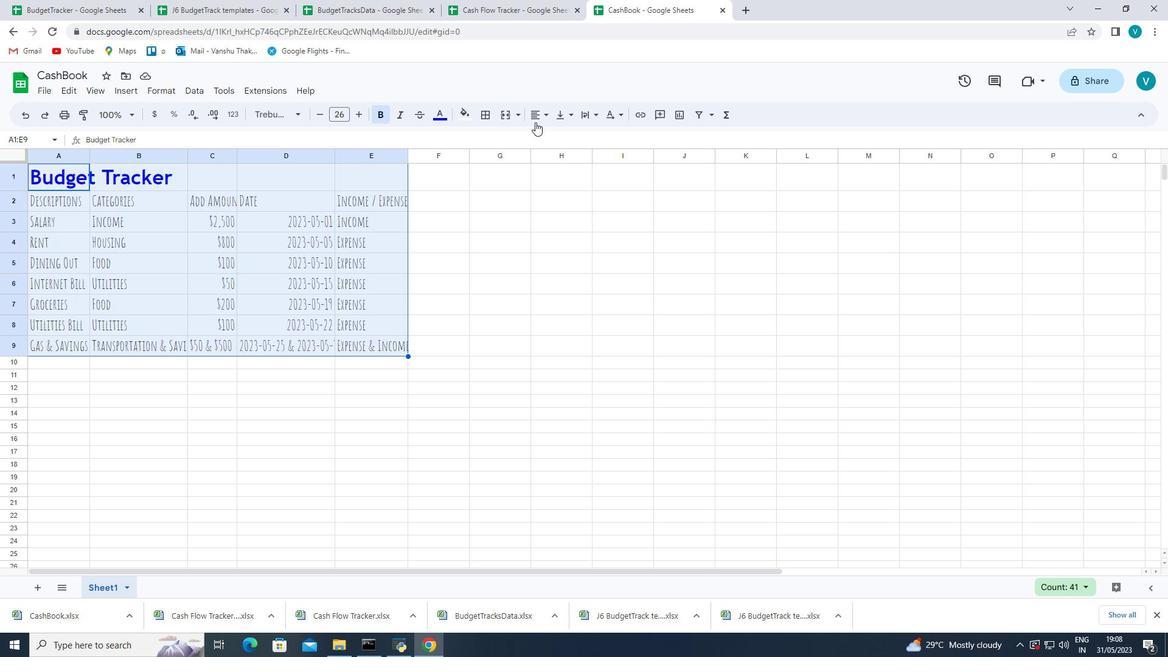 
Action: Mouse pressed left at (534, 119)
Screenshot: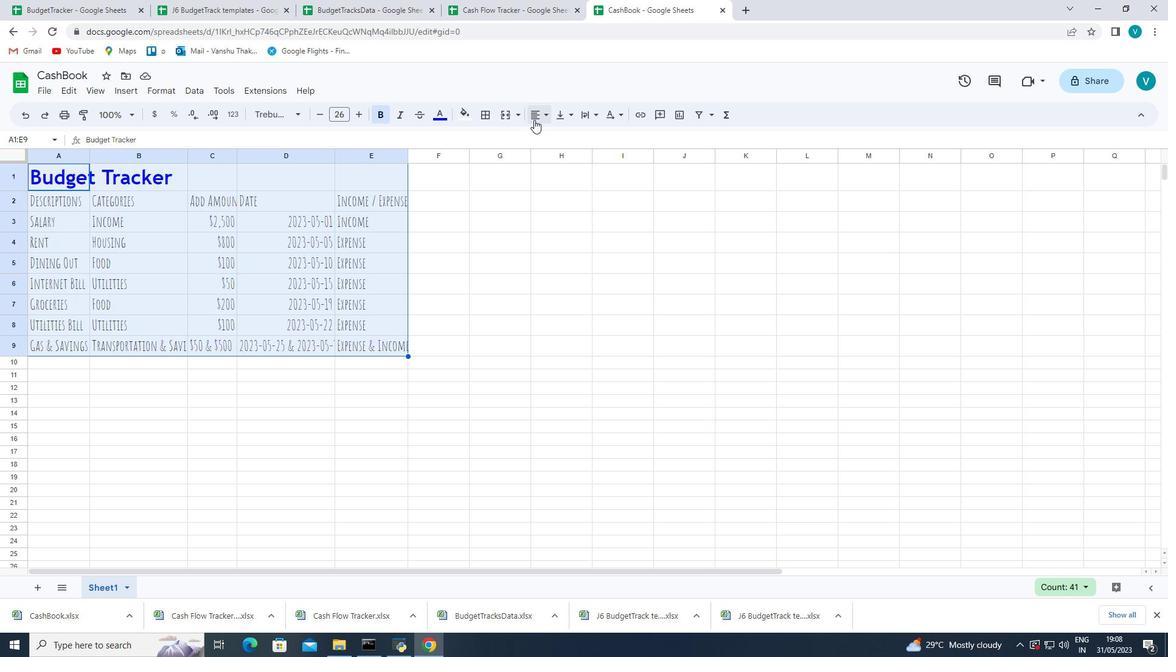 
Action: Mouse moved to (577, 141)
Screenshot: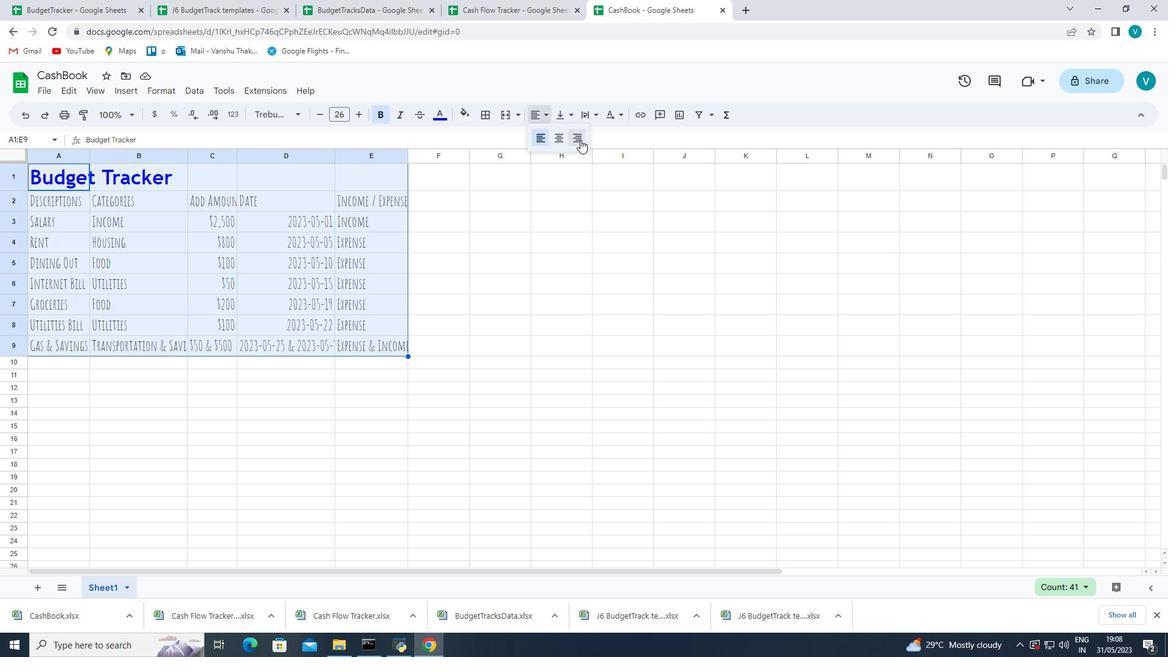 
Action: Mouse pressed left at (577, 141)
Screenshot: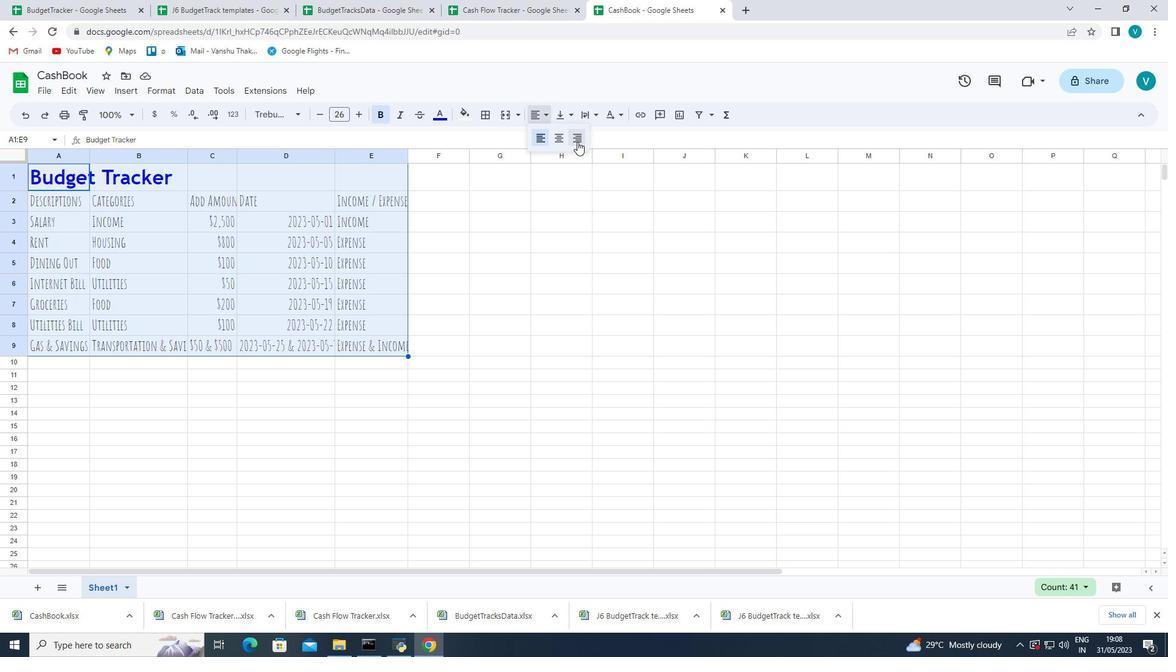 
Action: Mouse moved to (529, 284)
Screenshot: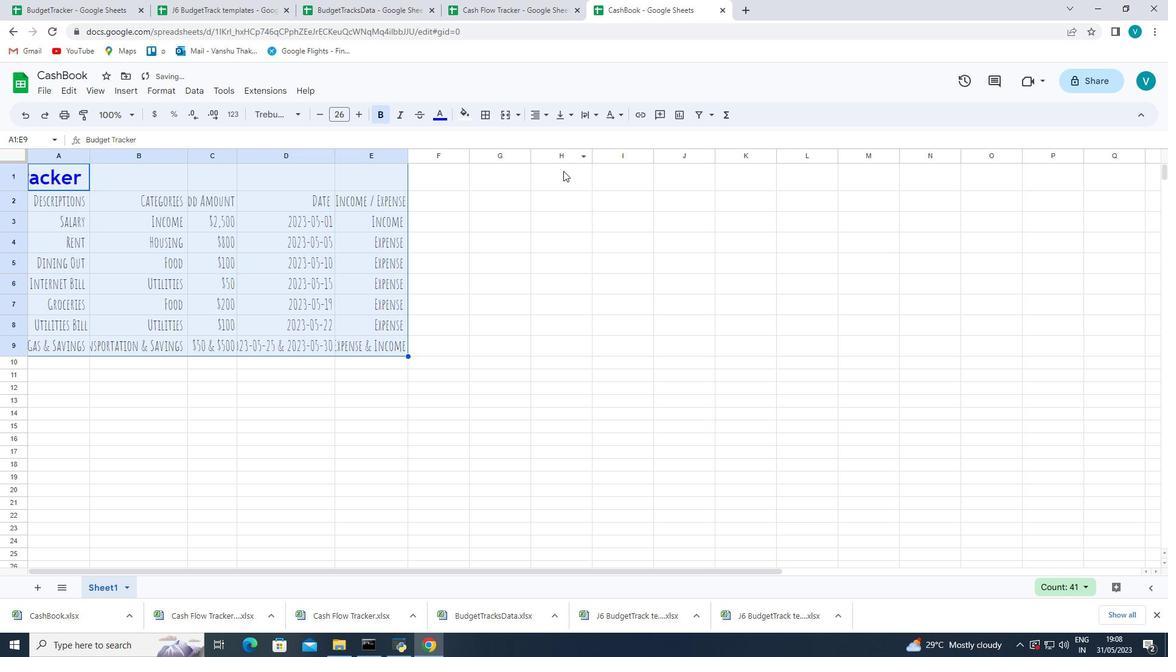 
Action: Mouse pressed left at (529, 284)
Screenshot: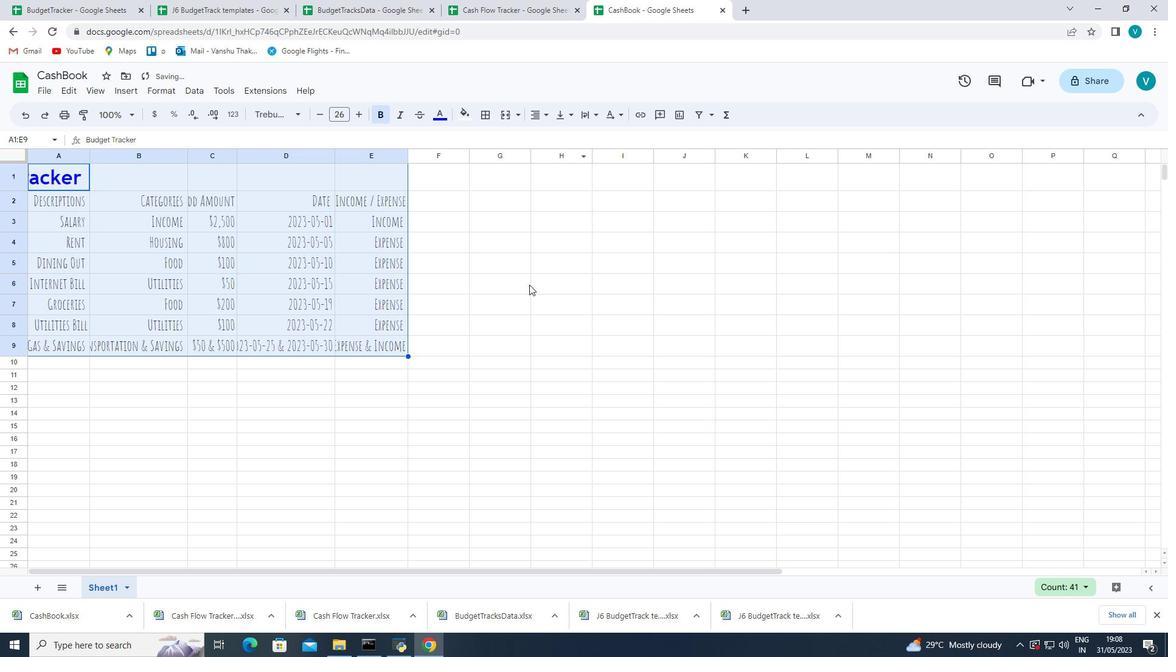 
Action: Mouse moved to (89, 155)
Screenshot: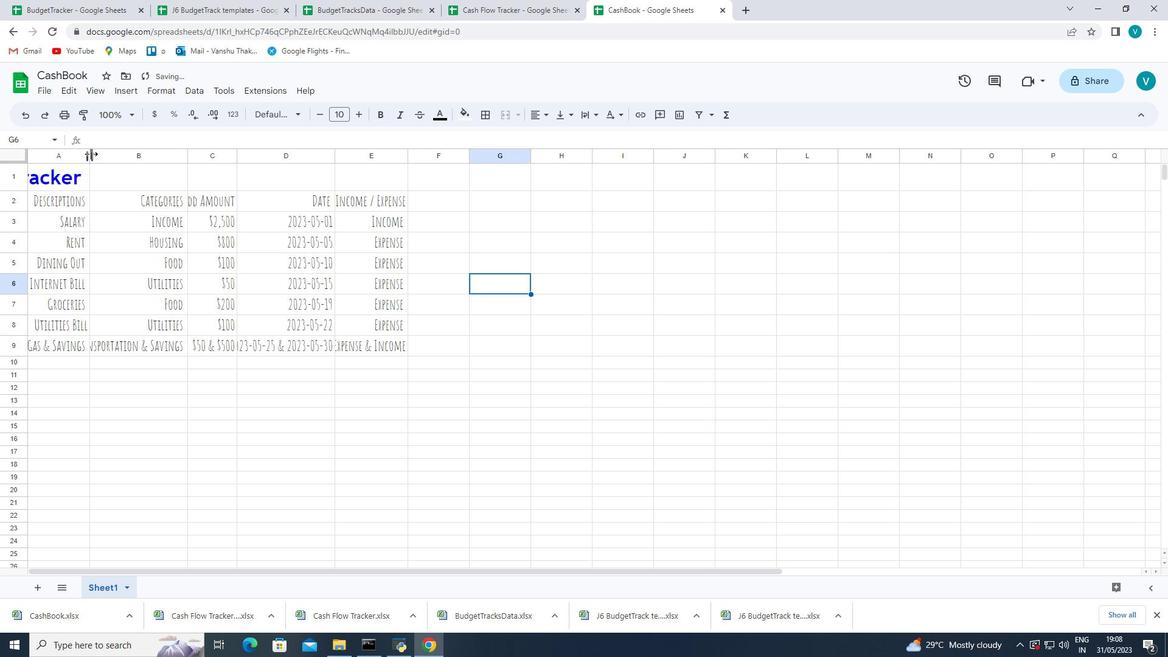 
Action: Mouse pressed left at (89, 155)
Screenshot: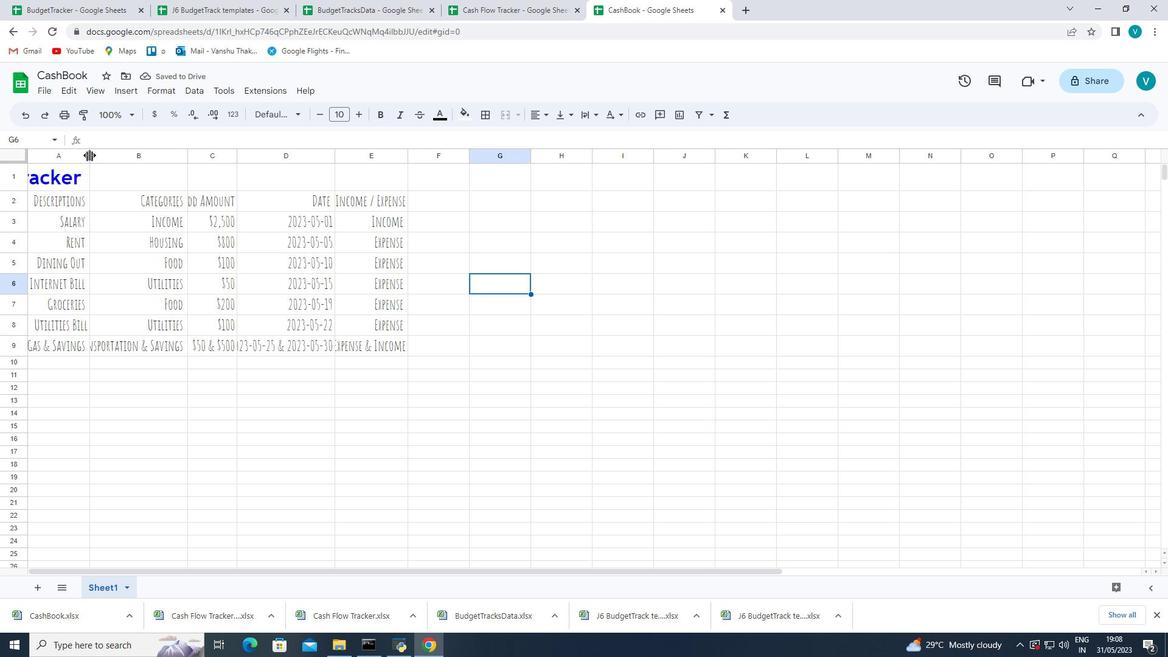 
Action: Mouse pressed left at (89, 155)
Screenshot: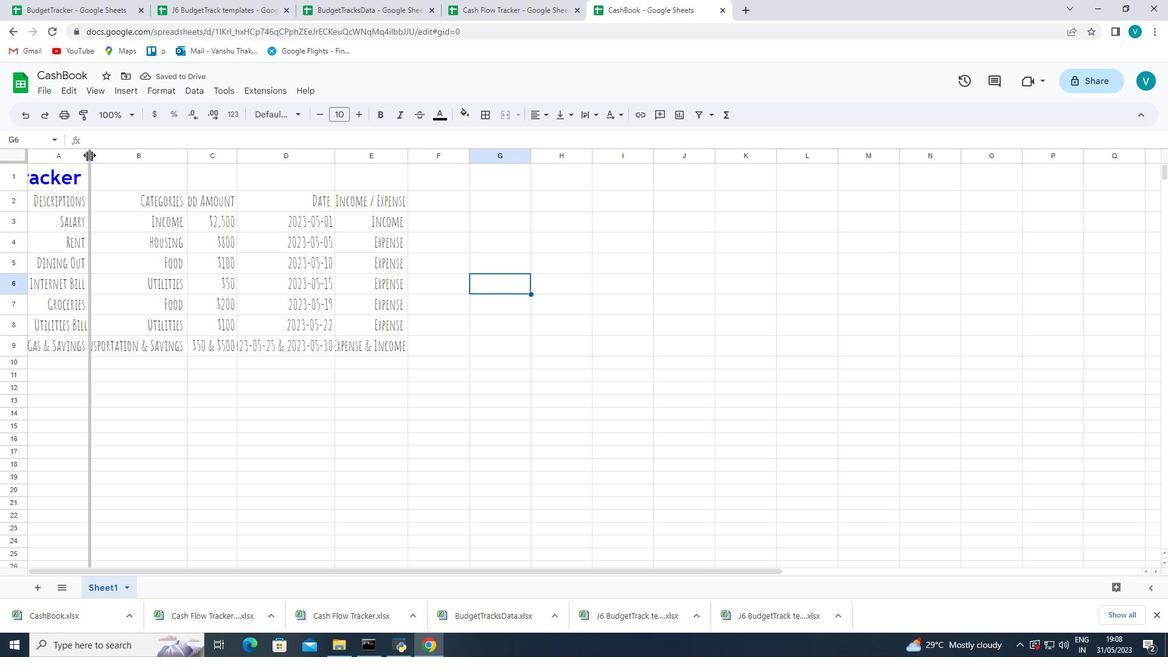 
Action: Mouse moved to (279, 157)
Screenshot: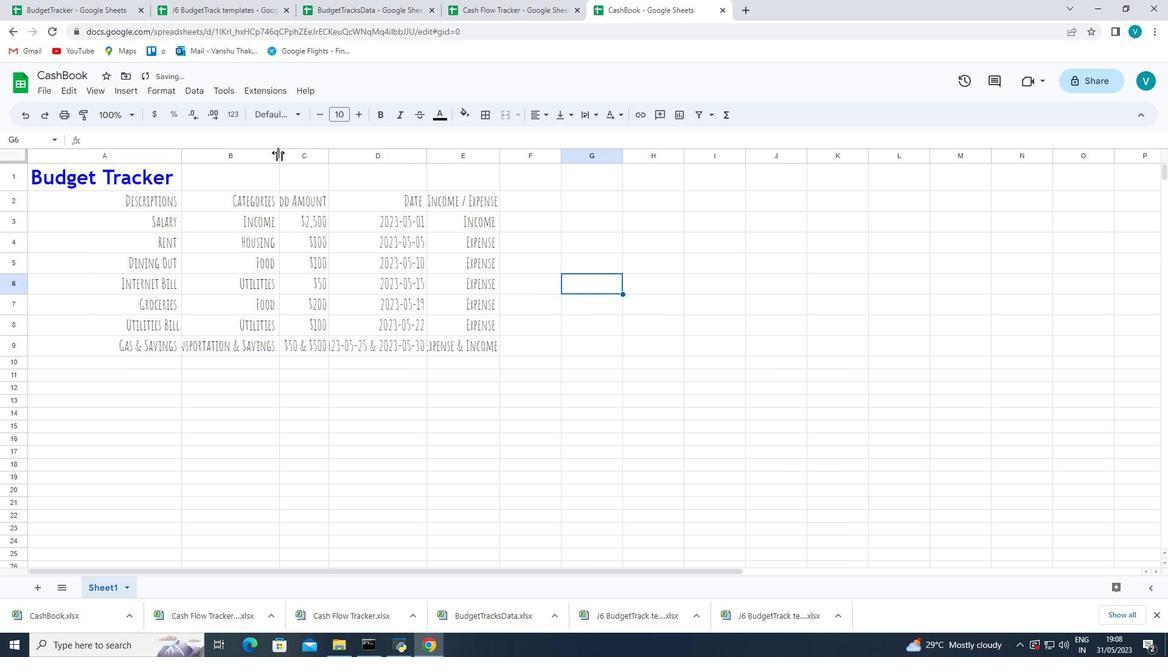 
Action: Mouse pressed left at (279, 157)
Screenshot: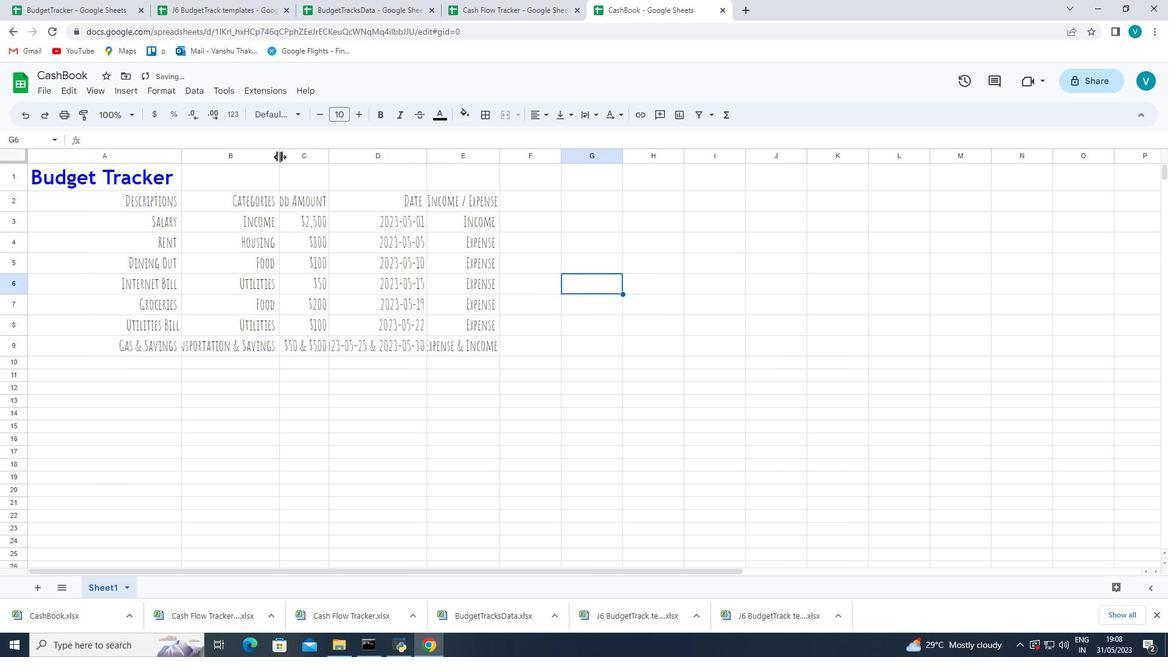 
Action: Mouse pressed left at (279, 157)
Screenshot: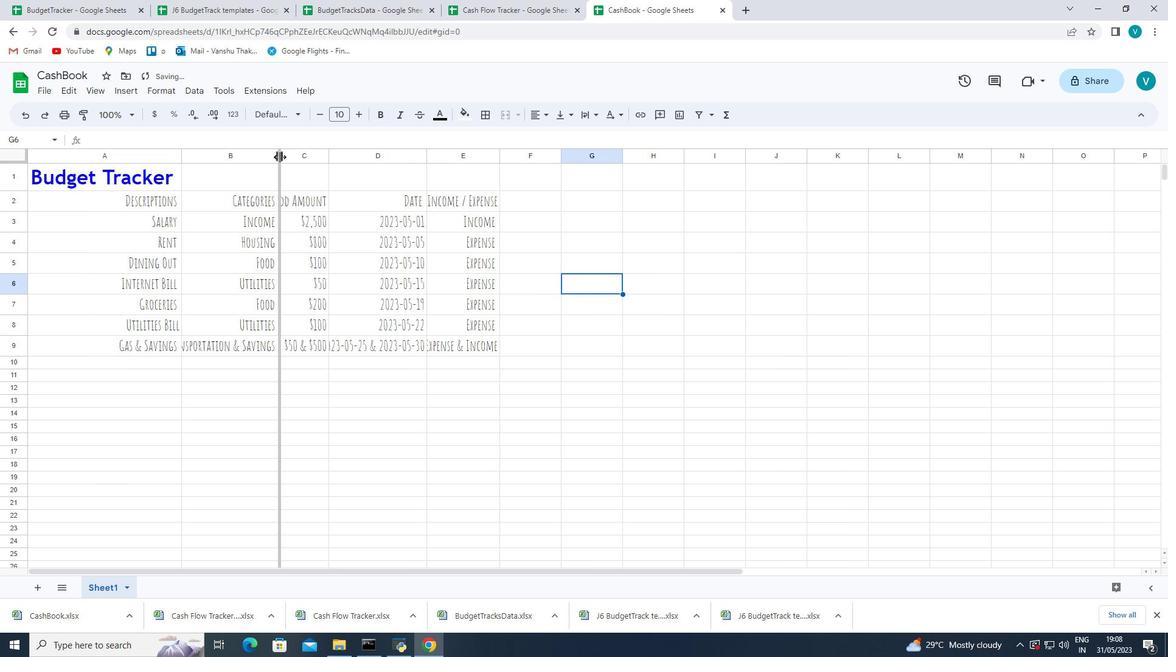
Action: Mouse moved to (350, 153)
Screenshot: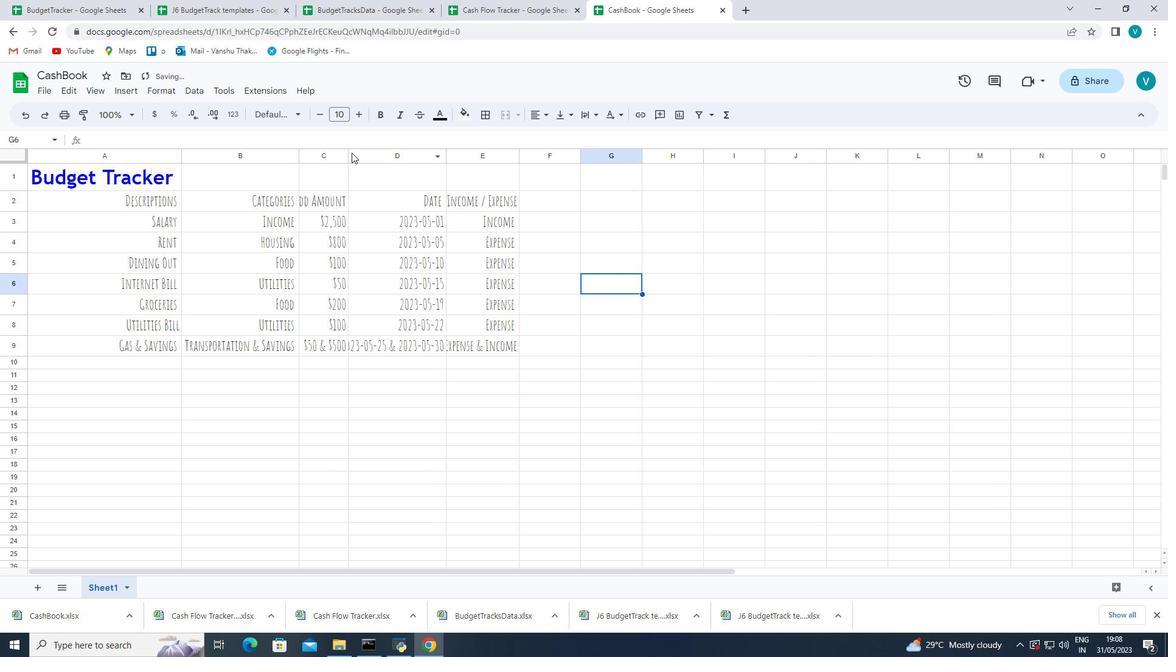 
Action: Mouse pressed left at (350, 153)
Screenshot: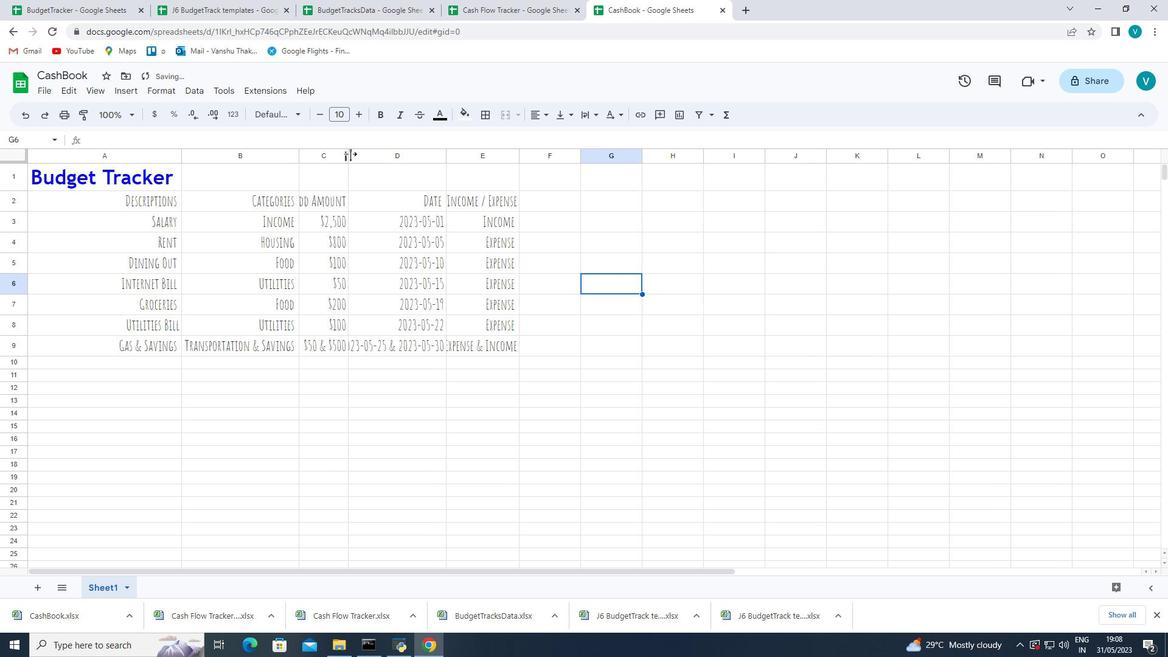
Action: Mouse pressed left at (350, 153)
Screenshot: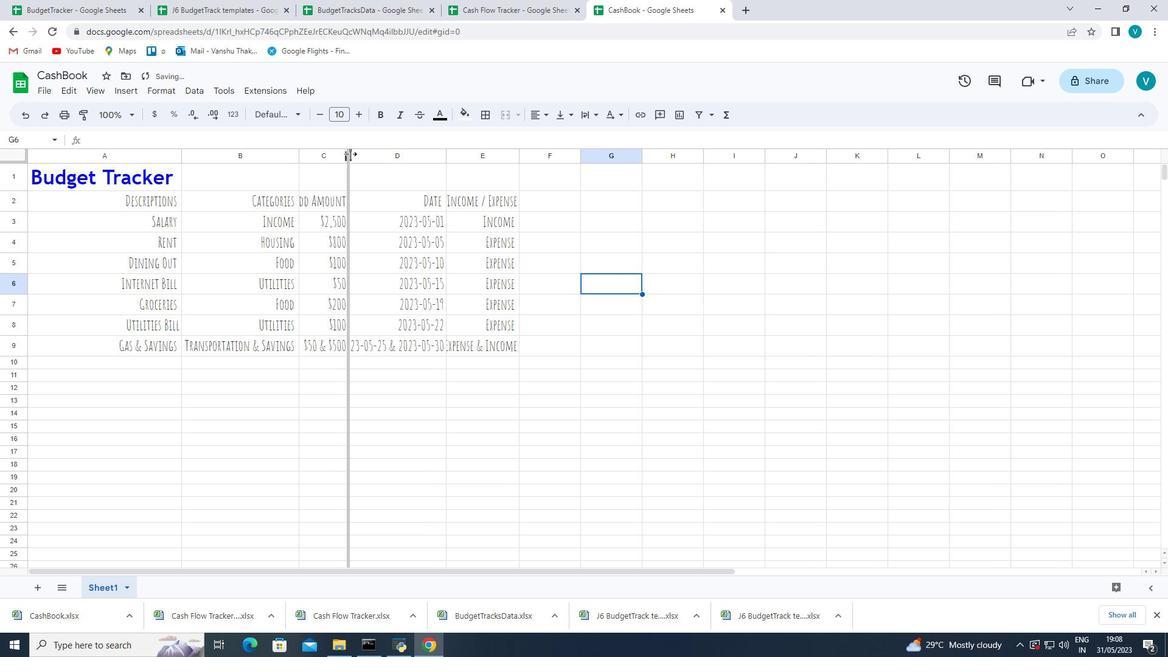 
Action: Mouse moved to (455, 155)
Screenshot: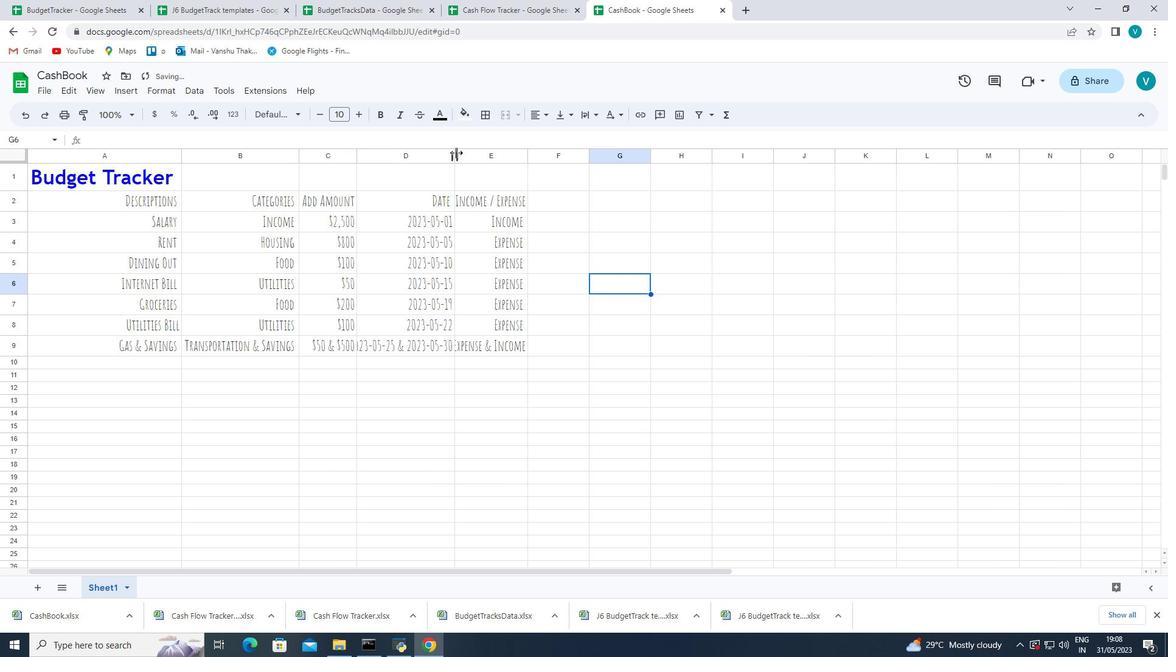
Action: Mouse pressed left at (455, 155)
Screenshot: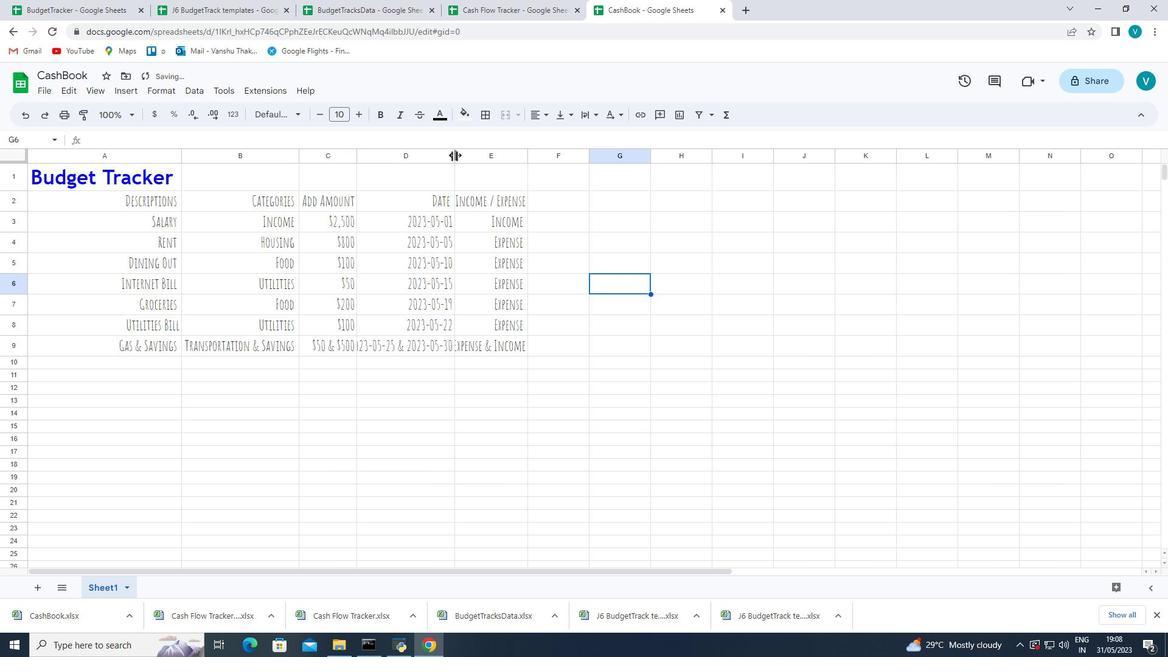 
Action: Mouse pressed left at (455, 155)
Screenshot: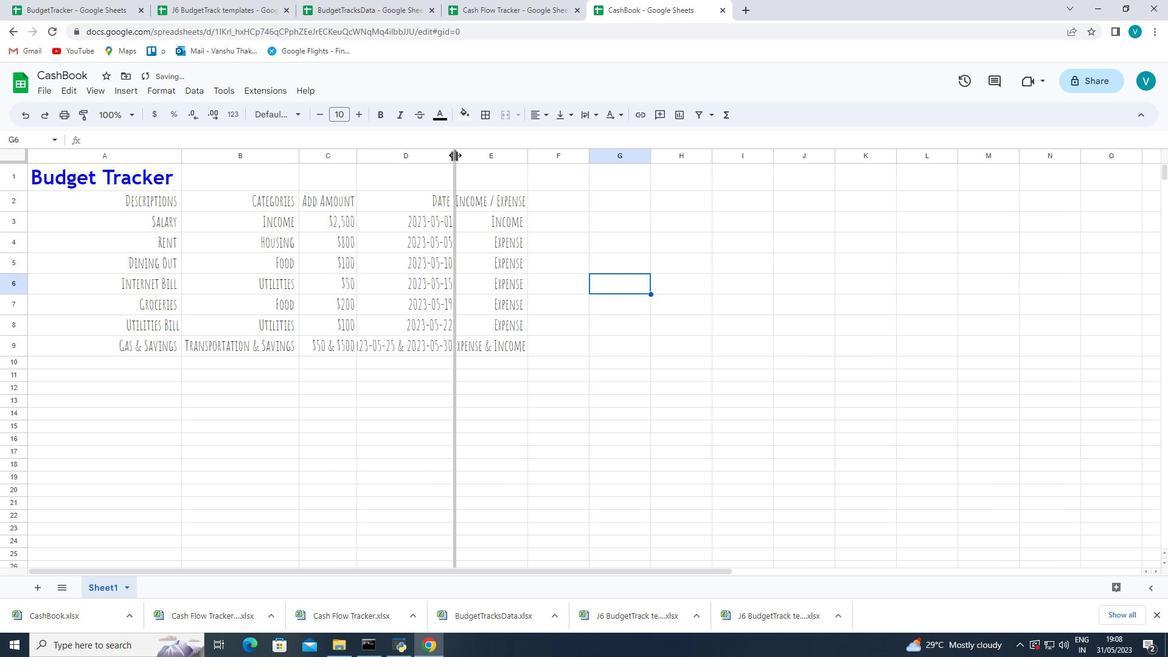 
Action: Mouse moved to (537, 155)
Screenshot: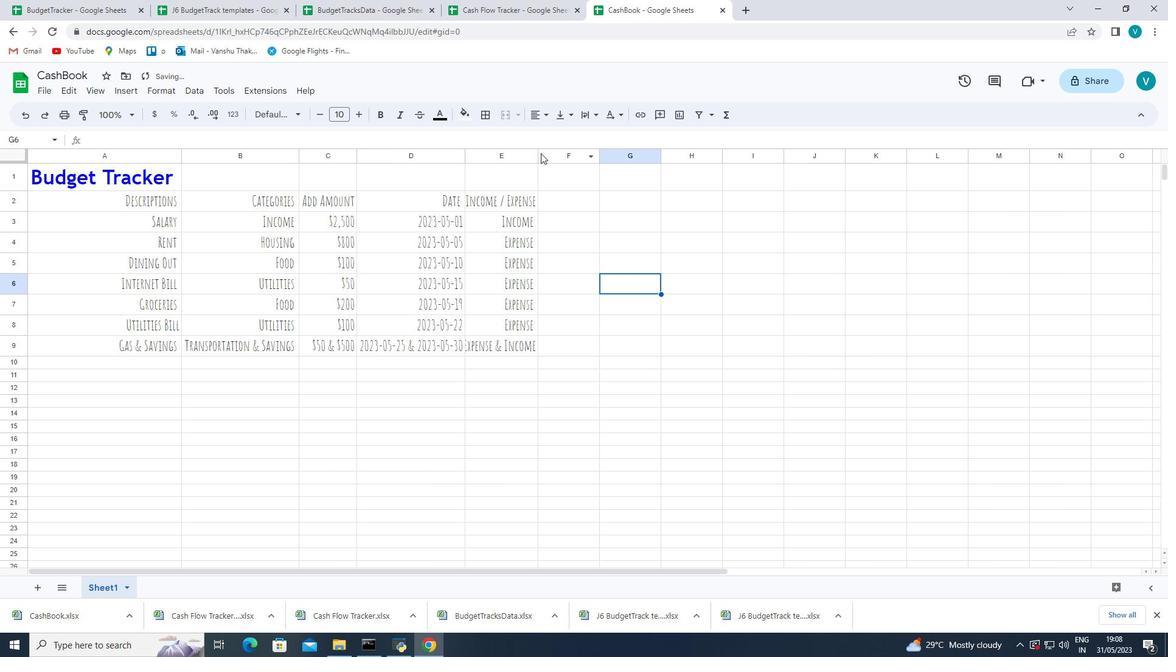 
Action: Mouse pressed left at (537, 155)
Screenshot: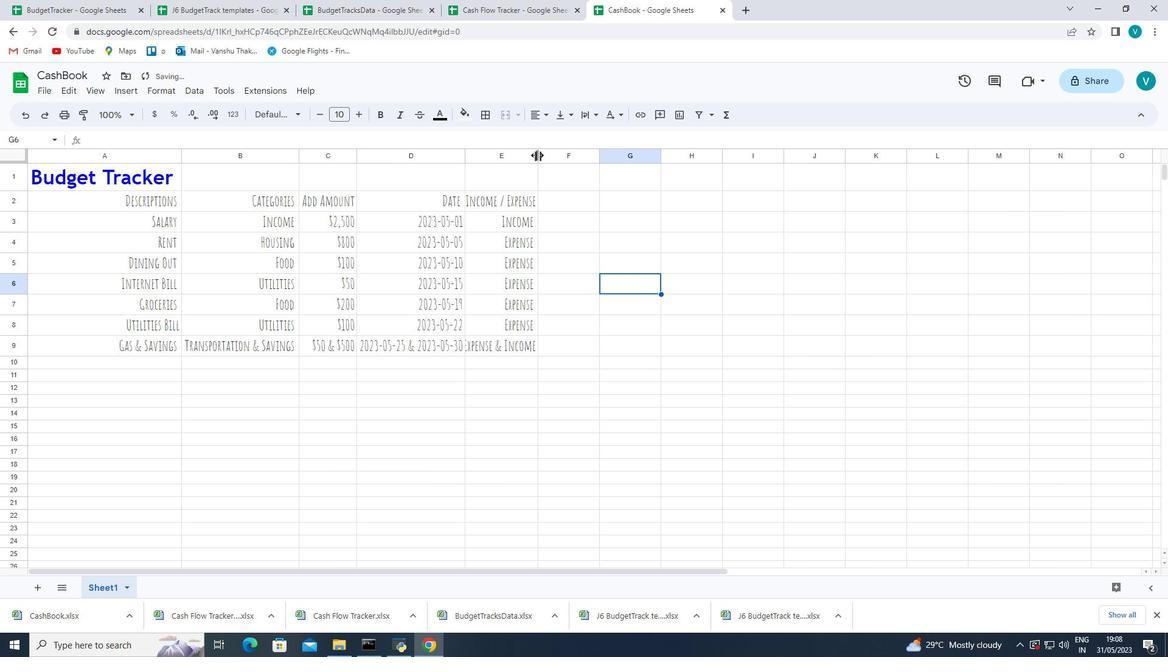 
Action: Mouse pressed left at (537, 155)
Screenshot: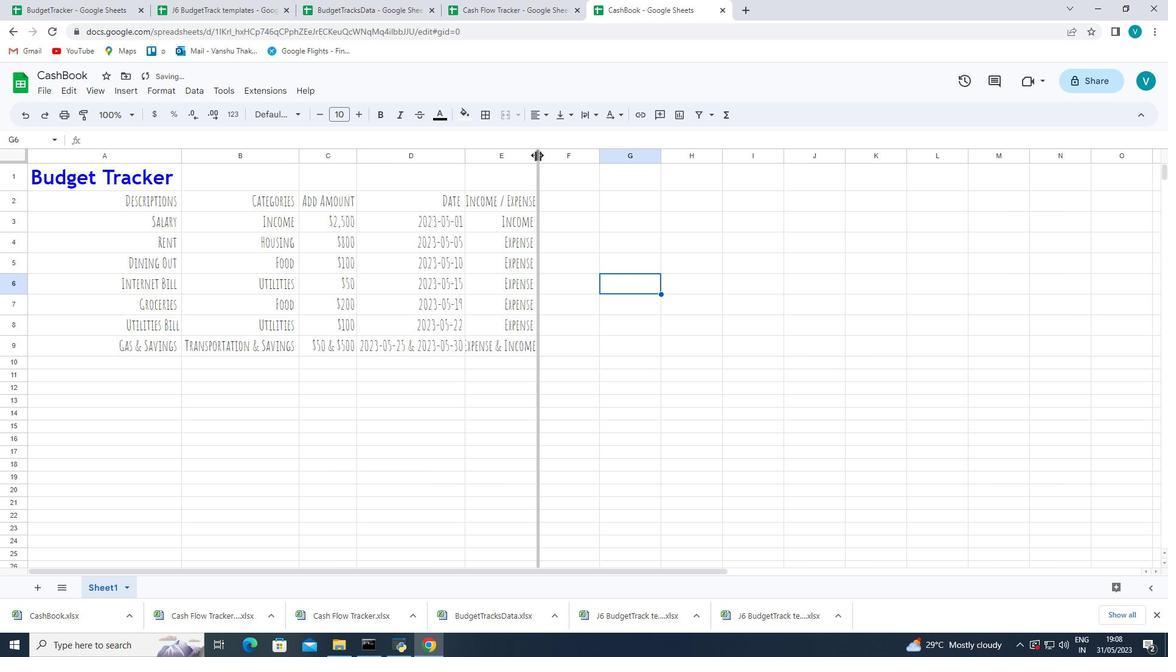 
Action: Mouse moved to (40, 86)
Screenshot: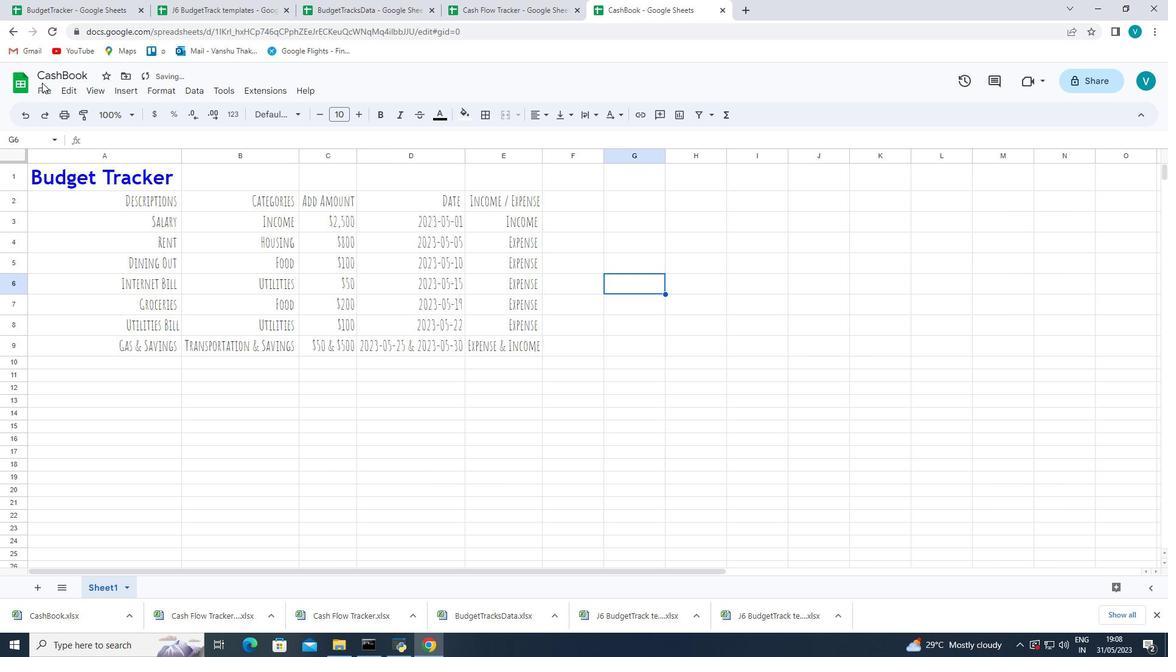 
Action: Mouse pressed left at (40, 86)
Screenshot: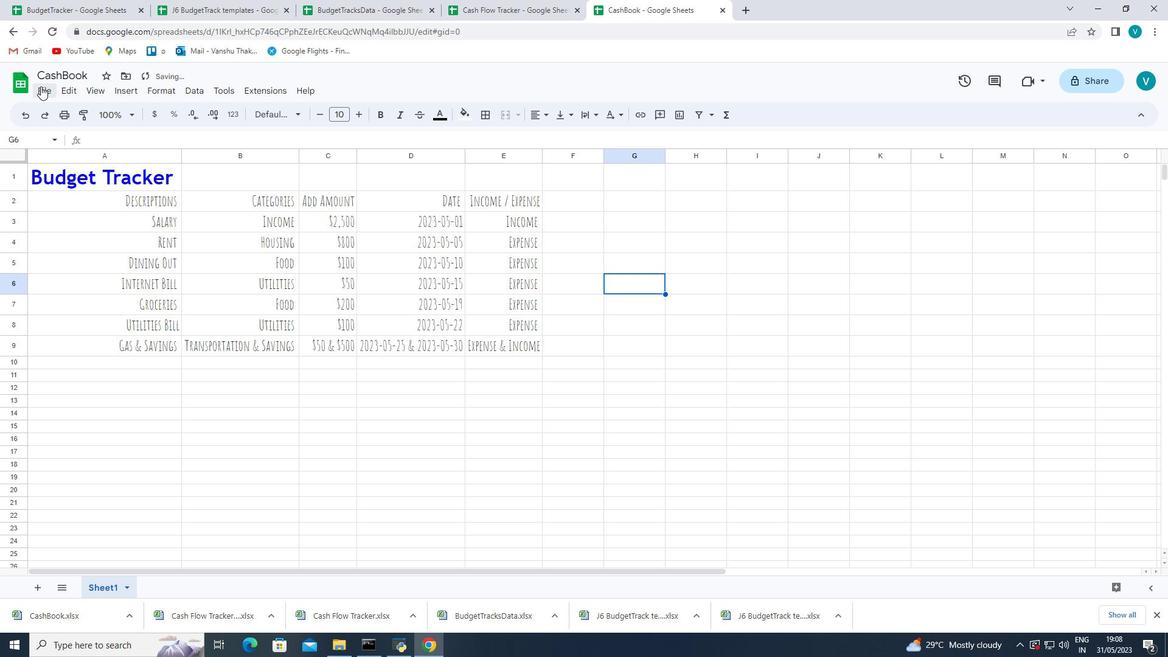 
Action: Mouse moved to (91, 240)
Screenshot: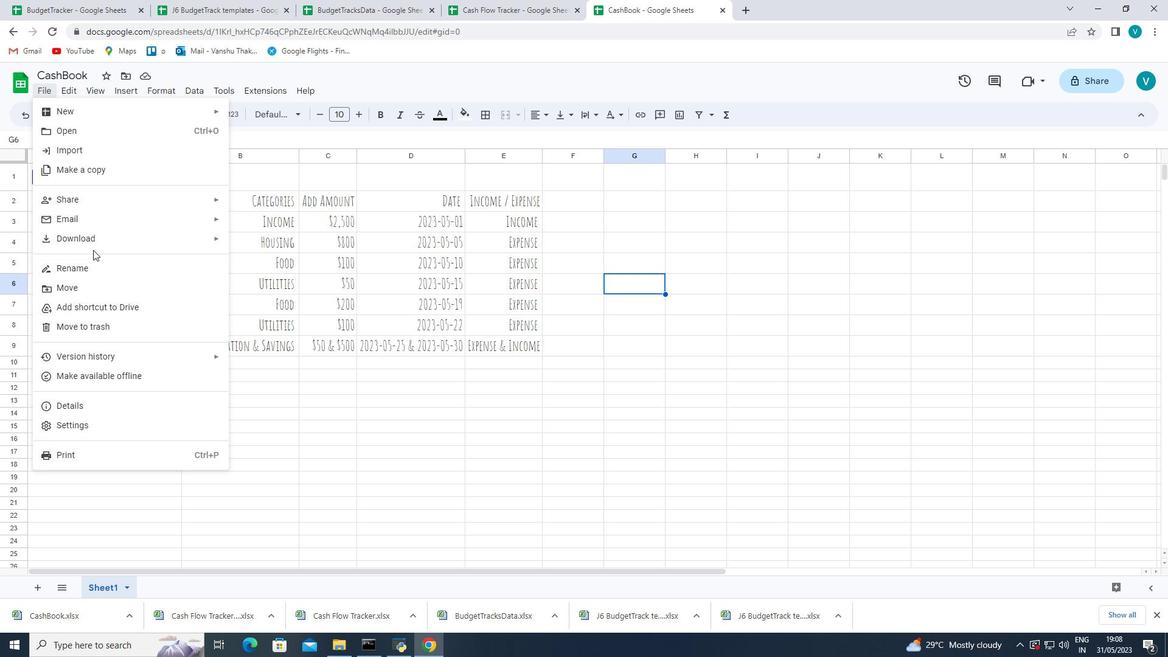 
Action: Mouse pressed left at (91, 240)
Screenshot: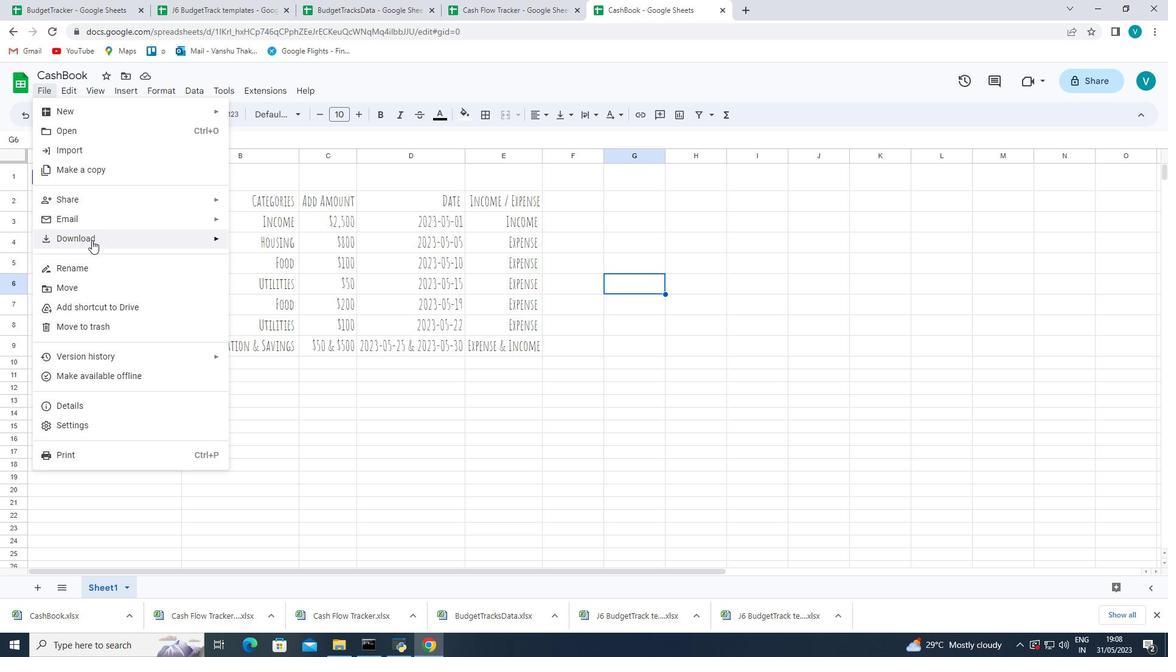
Action: Mouse moved to (247, 243)
Screenshot: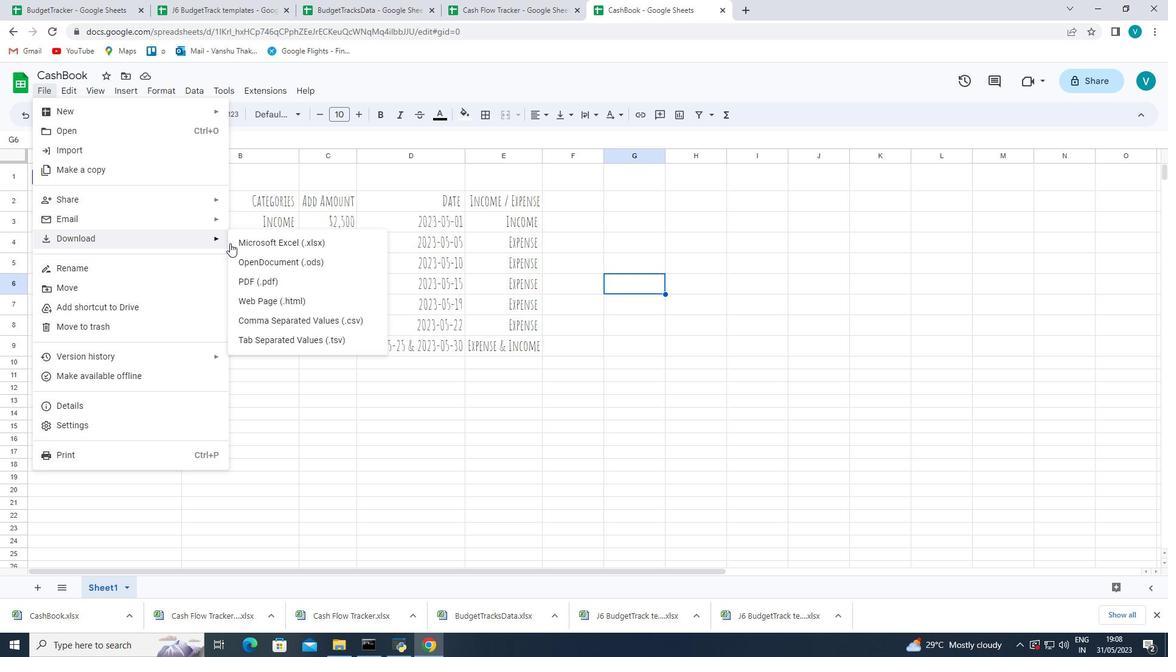 
Action: Mouse pressed left at (247, 243)
Screenshot: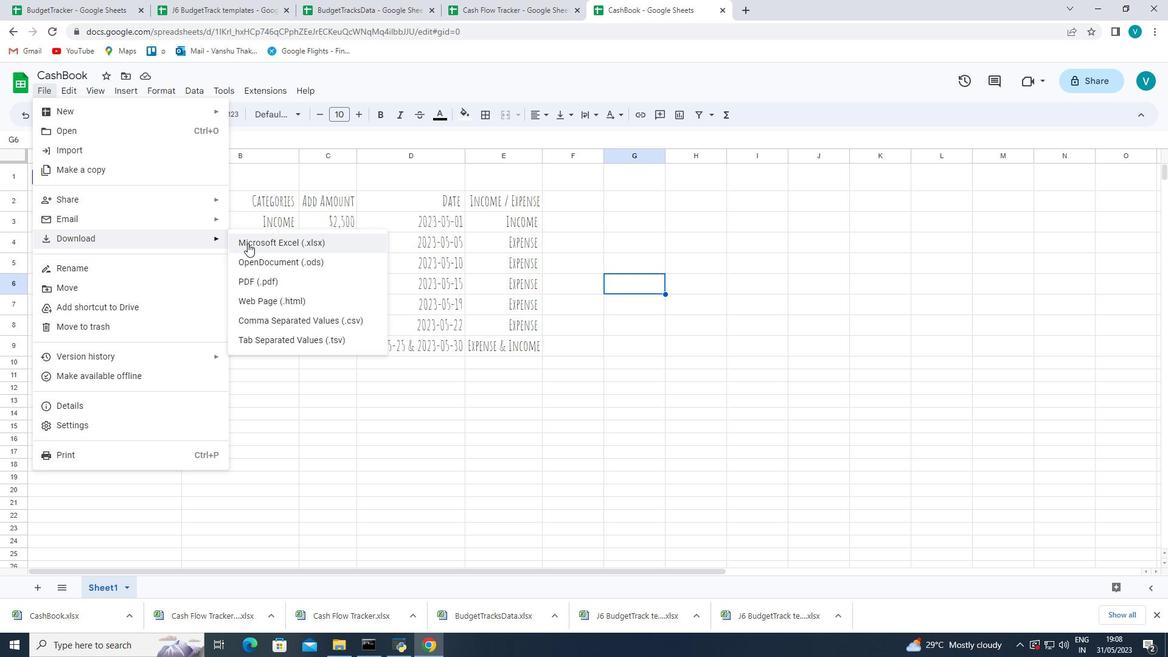 
Action: Mouse moved to (520, 208)
Screenshot: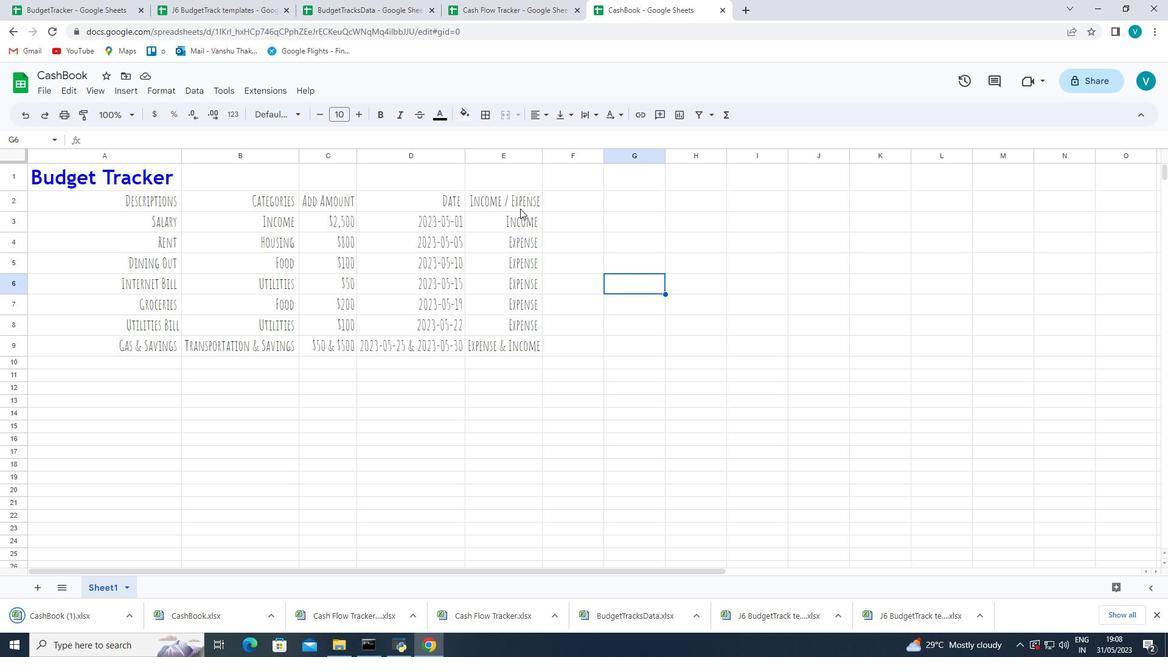 
